Task: Add an event  with title  Webinar: Advanced SEO Tactics, date '2023/12/05' to 2023/12/06 & Select Event type as  Collective. Add location for the event as  Grand Hyatt Tokyo, Japan and add a description: The retreat will kick off with an opening session where participants will be introduced to the objectives and benefits of team building. The facilitators will create a positive and inclusive environment, setting the tone for open communication, respect, and mutual support.Create an event link  http-webinar:advancedseotacticscom & Select the event color as  Bright Yellow. , logged in from the account softage.3@softage.netand send the event invitation to softage.10@softage.net and softage.1@softage.net
Action: Mouse moved to (964, 165)
Screenshot: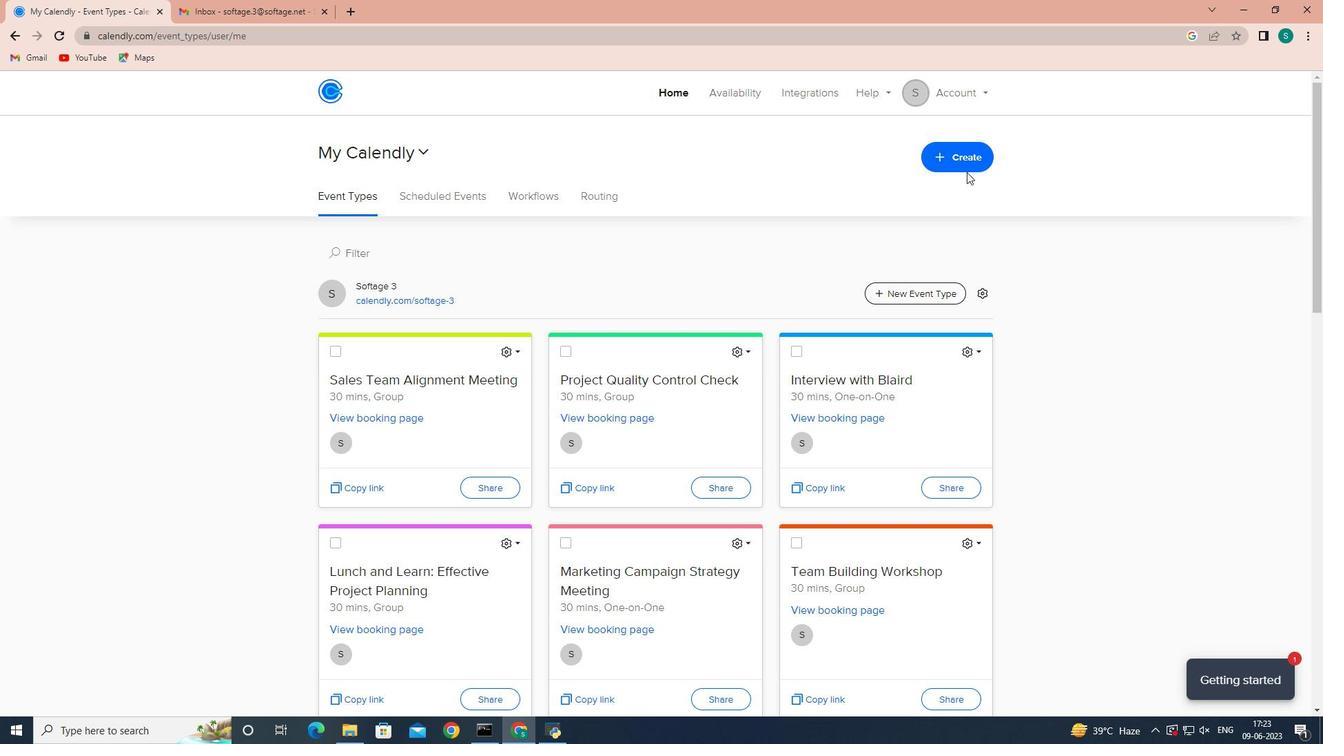 
Action: Mouse pressed left at (964, 165)
Screenshot: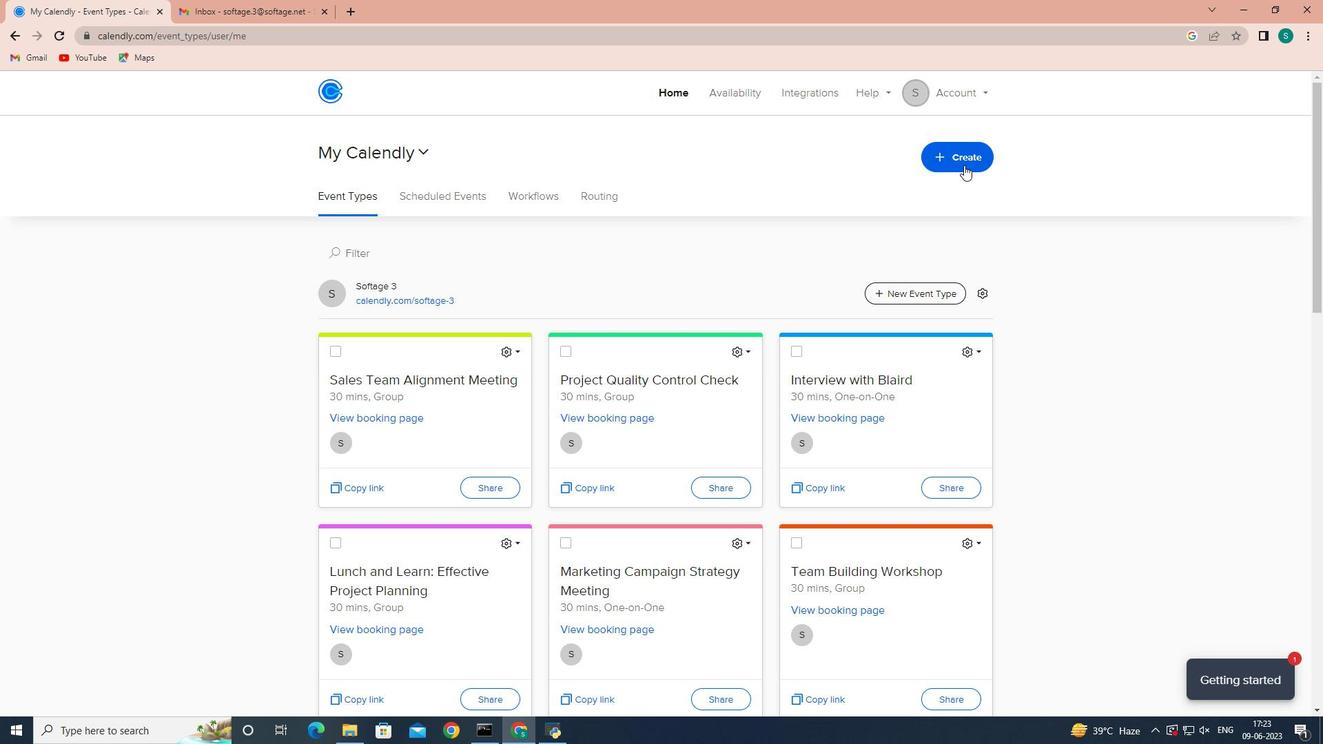 
Action: Mouse moved to (950, 203)
Screenshot: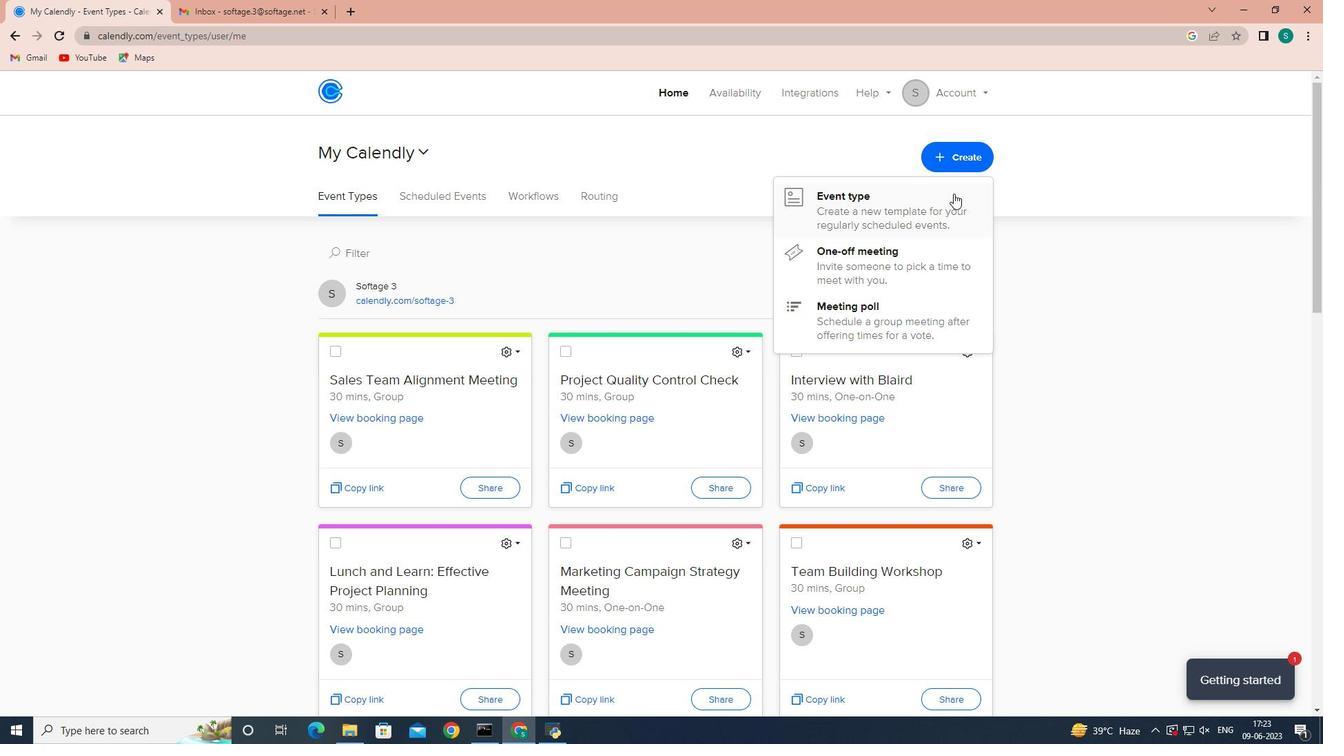 
Action: Mouse pressed left at (950, 203)
Screenshot: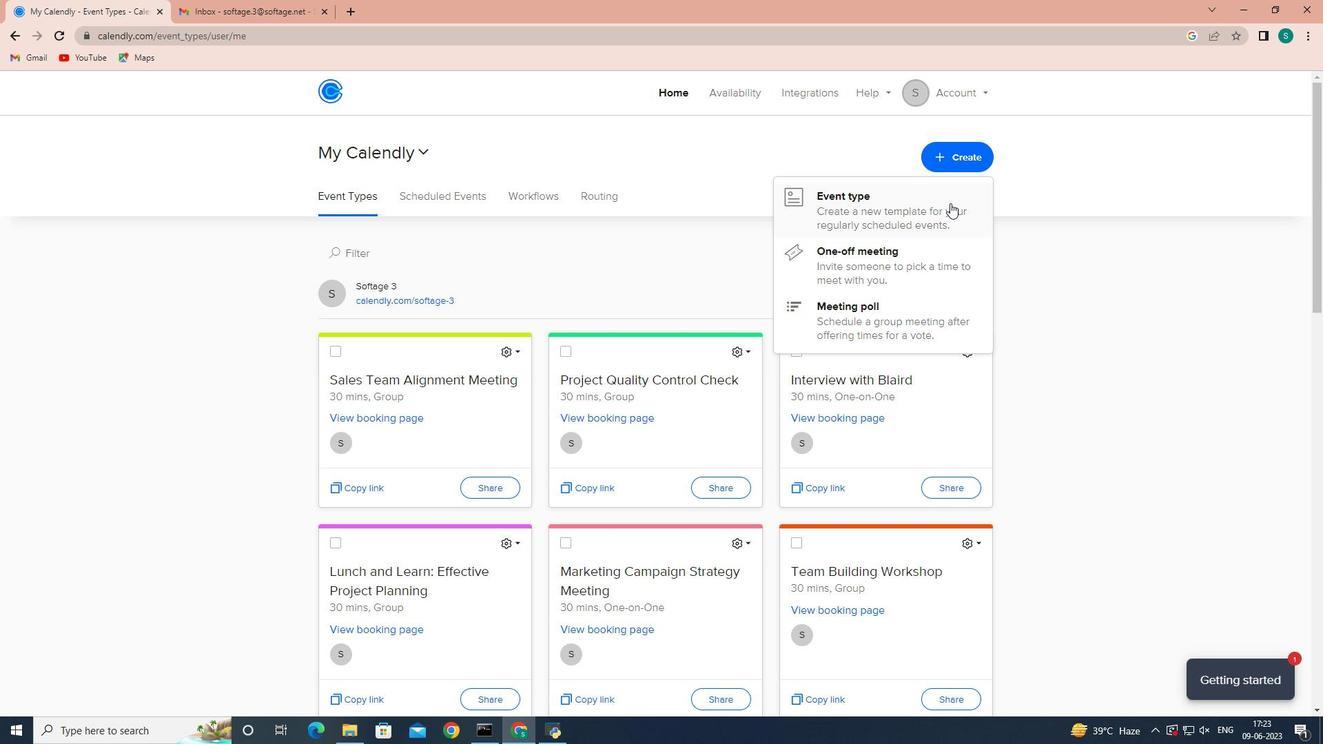 
Action: Mouse moved to (764, 405)
Screenshot: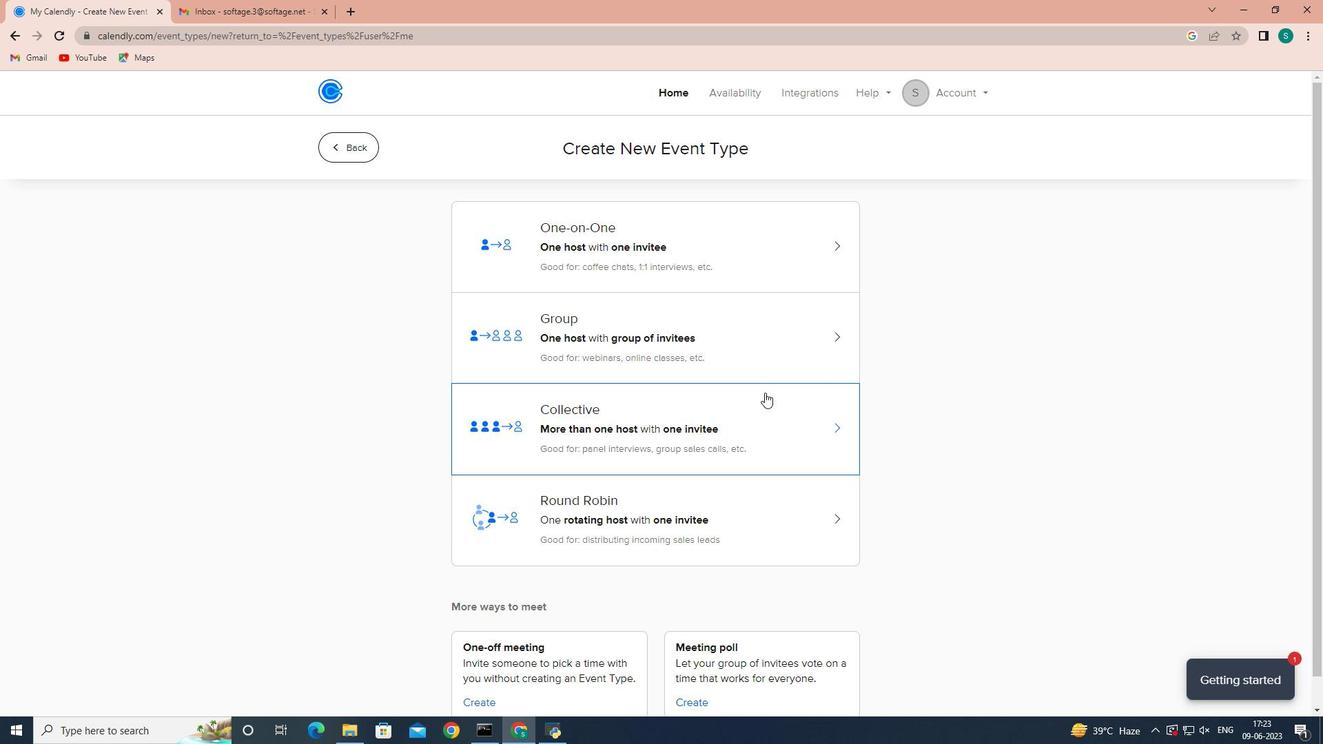 
Action: Mouse pressed left at (764, 405)
Screenshot: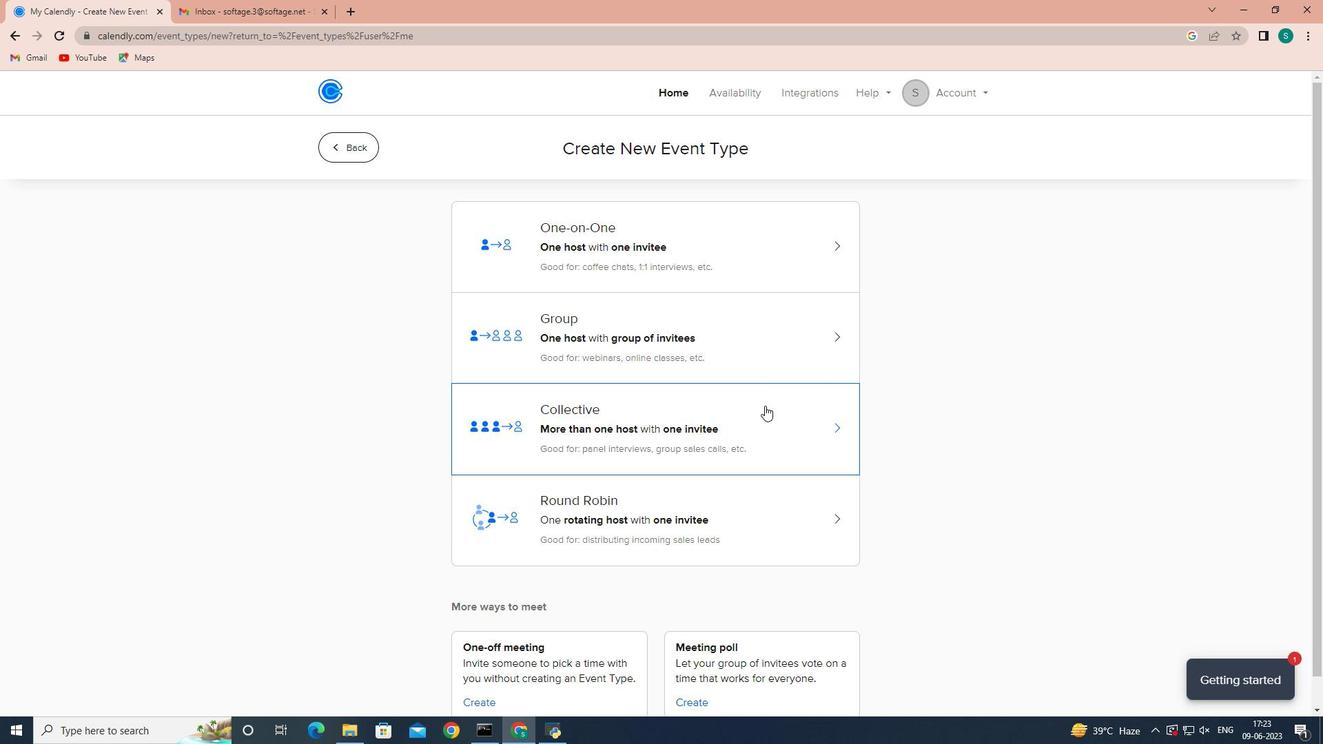 
Action: Mouse moved to (821, 323)
Screenshot: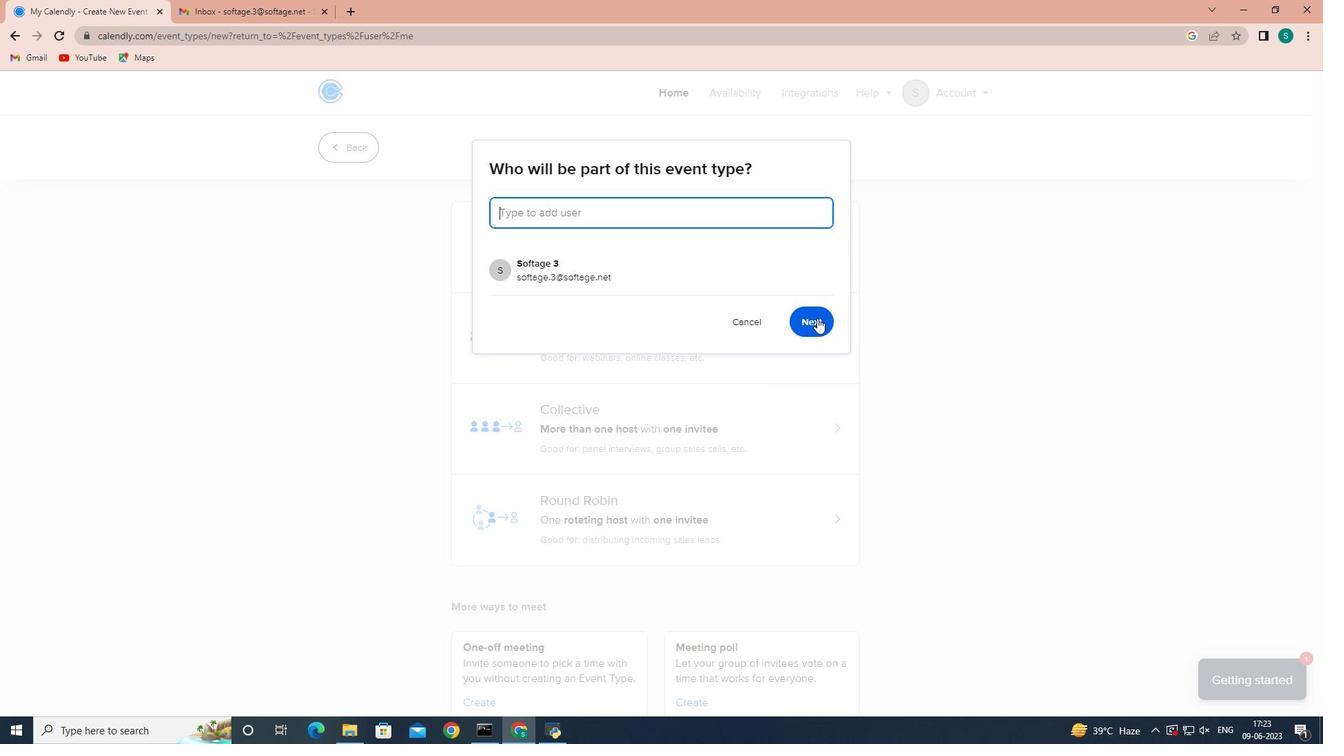 
Action: Mouse pressed left at (821, 323)
Screenshot: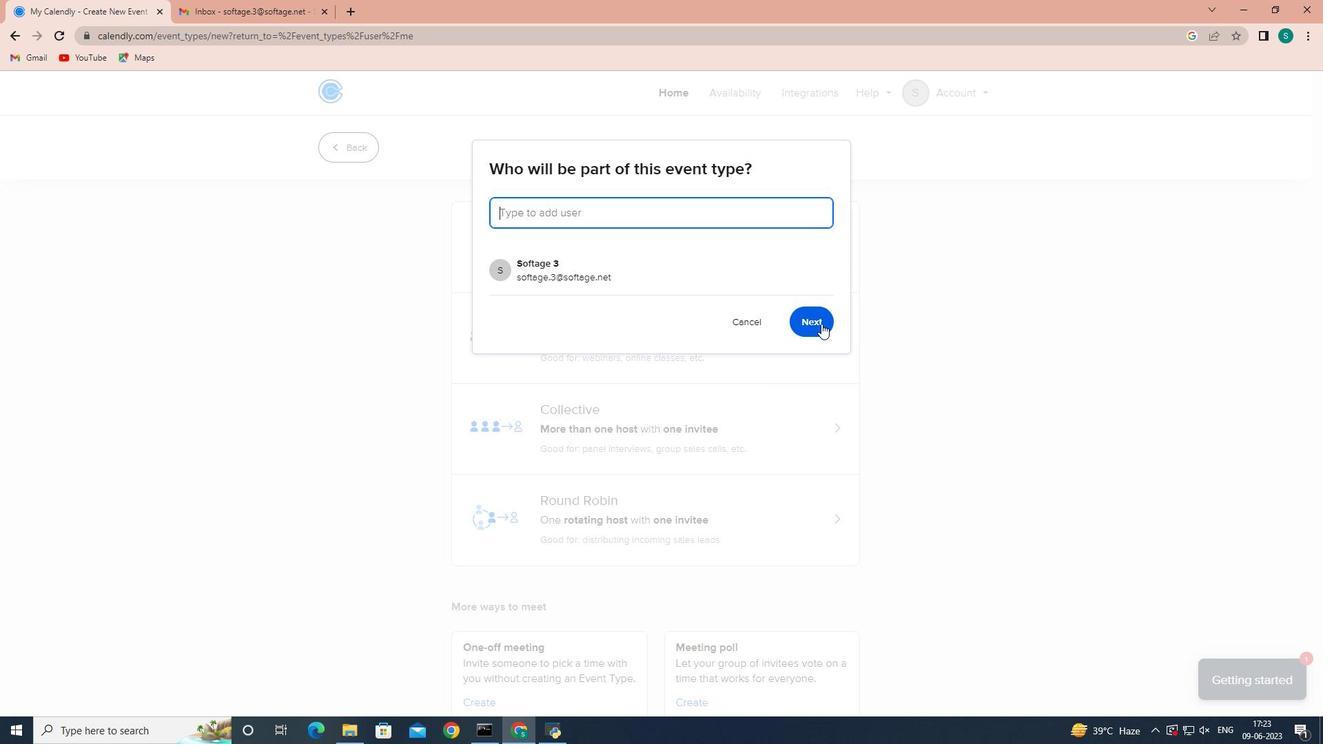 
Action: Key pressed <Key.shift><Key.shift><Key.shift><Key.shift><Key.shift><Key.shift><Key.shift><Key.shift><Key.shift><Key.shift><Key.shift><Key.shift><Key.shift><Key.shift><Key.shift><Key.shift><Key.shift><Key.shift>Webinar<Key.shift_r><Key.shift_r><Key.shift_r><Key.shift_r>:<Key.space><Key.shift>Advanced<Key.space><Key.shift><Key.shift><Key.shift><Key.shift><Key.shift><Key.shift><Key.shift><Key.shift><Key.shift><Key.shift><Key.shift><Key.shift>SEO<Key.space><Key.shift><Key.shift>Tactics
Screenshot: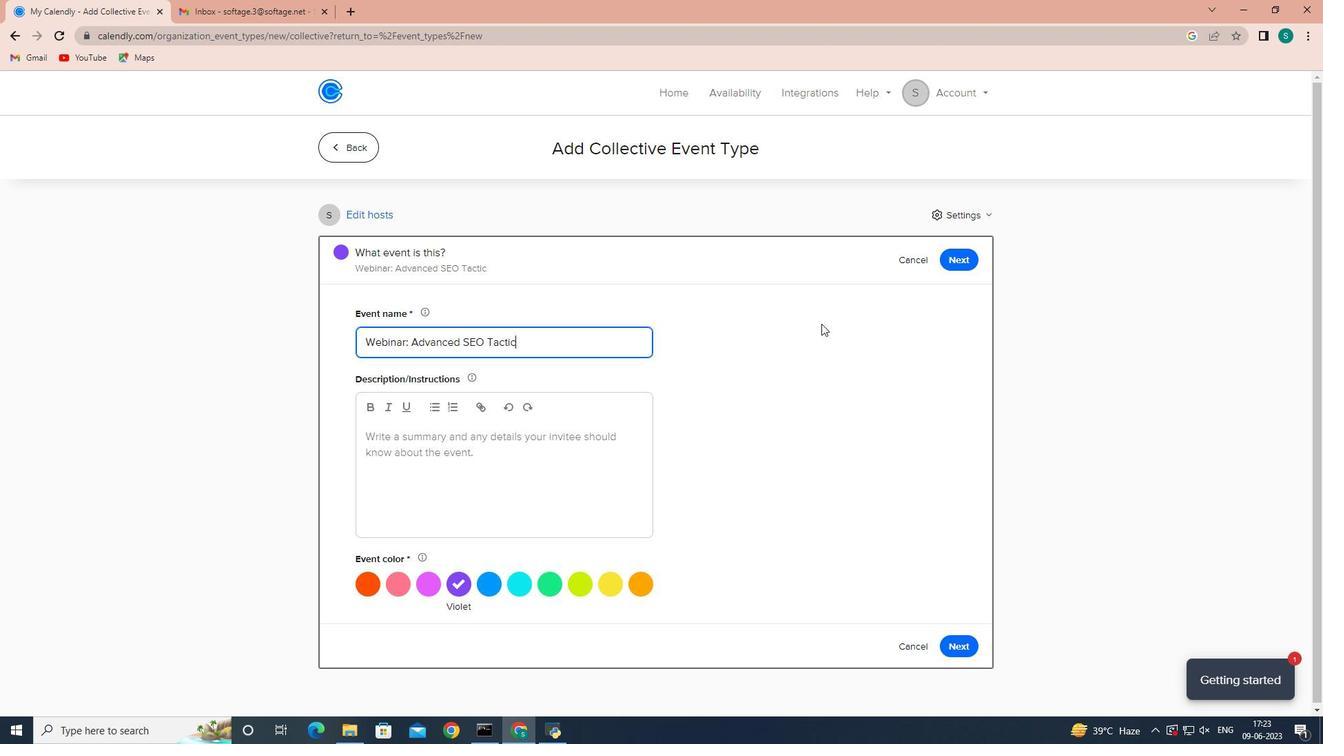 
Action: Mouse moved to (540, 492)
Screenshot: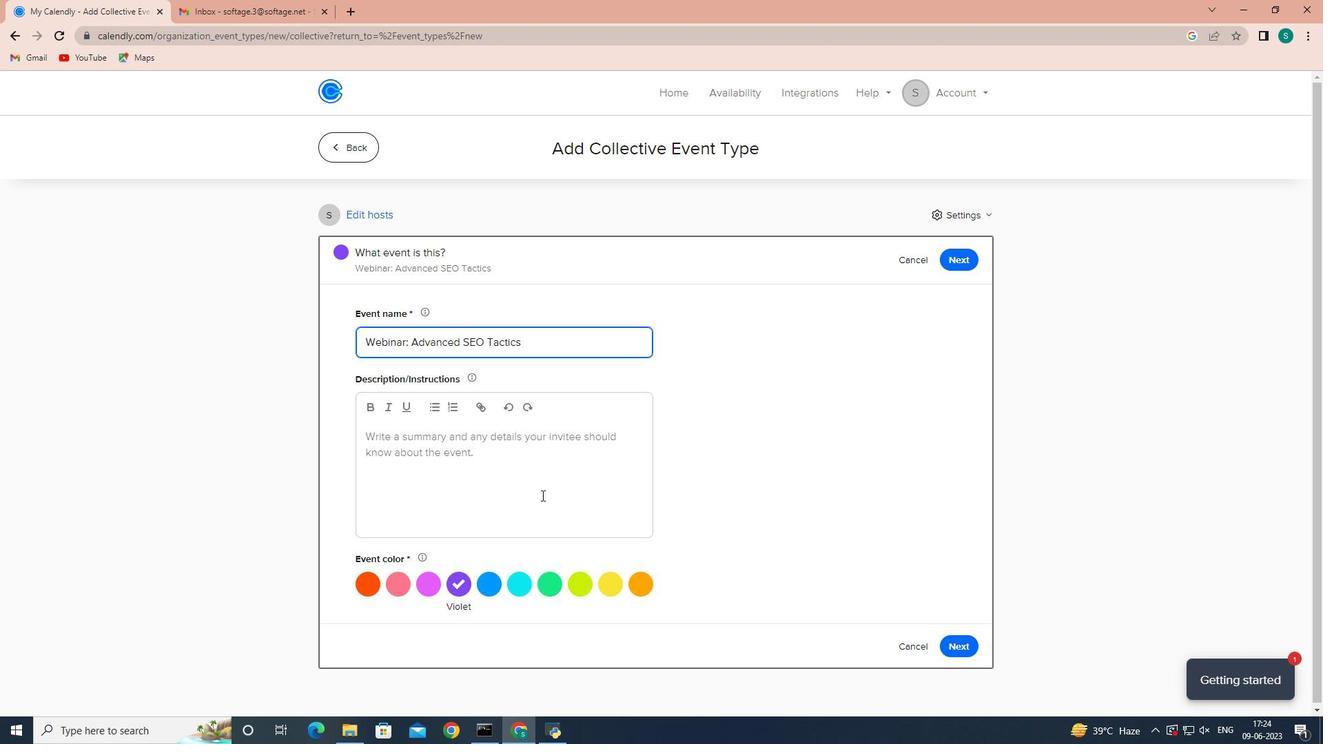 
Action: Mouse pressed left at (540, 492)
Screenshot: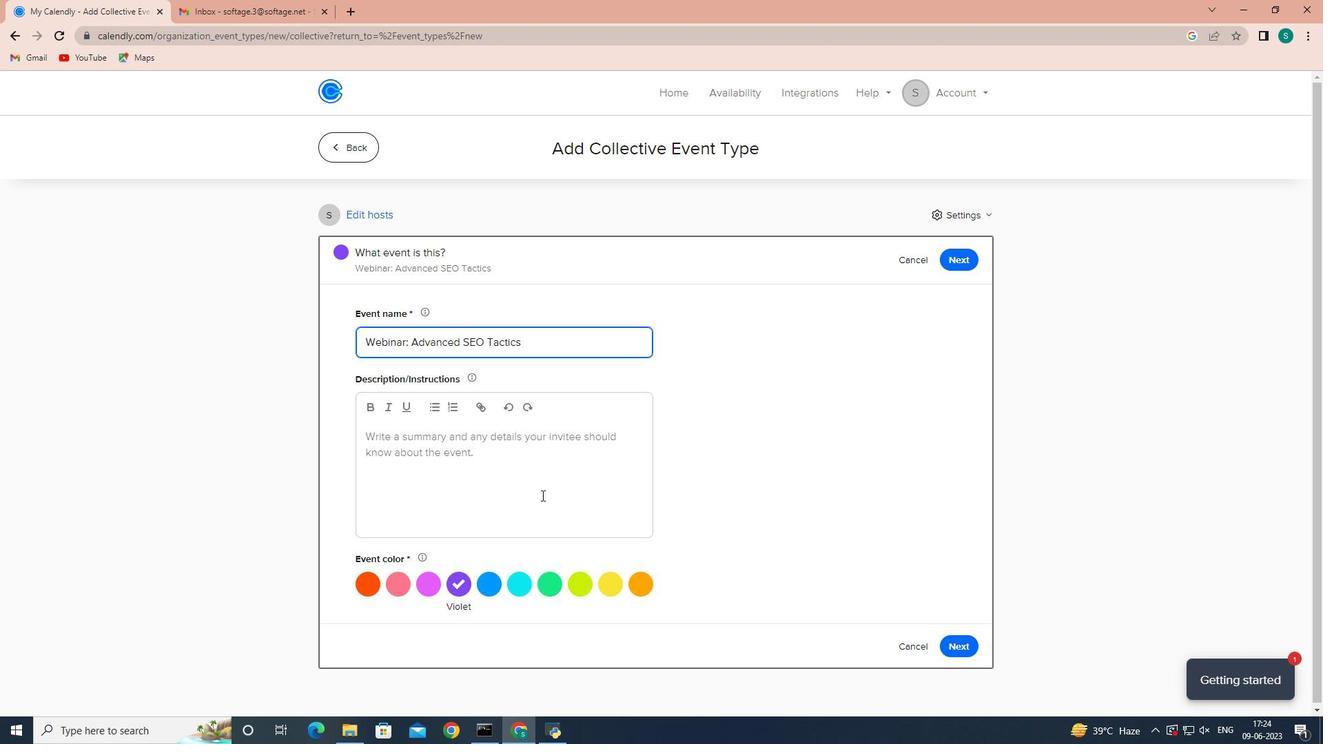 
Action: Mouse moved to (708, 464)
Screenshot: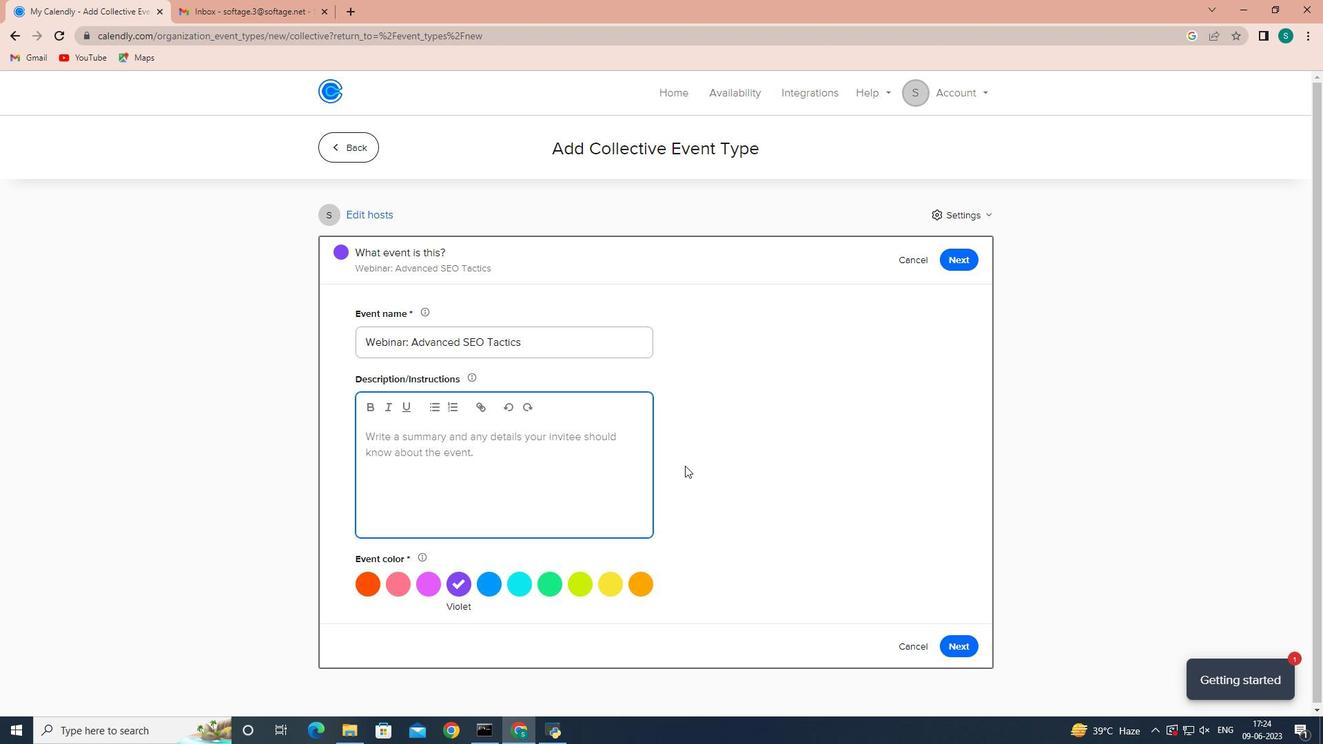 
Action: Key pressed <Key.shift><Key.shift>The<Key.space>retreat<Key.space>will<Key.space>kick<Key.space>off<Key.space>with<Key.space>an<Key.space>opening<Key.space>session<Key.space>where<Key.space>participants<Key.space>will<Key.space>be<Key.space>introduced<Key.space>to<Key.space>the<Key.space>objectives<Key.space>and<Key.space>benefits<Key.space>of<Key.space><Key.space><Key.backspace>team<Key.space>building.<Key.space><Key.space><Key.backspace><Key.shift><Key.shift>The<Key.space>facilitators<Key.space>will<Key.space>create<Key.space>a<Key.space>positive<Key.space>and<Key.space>inclusive<Key.space>environment,<Key.space>setting<Key.space>the<Key.space>tone<Key.space>for<Key.space>open<Key.space>cm<Key.backspace>ommunication,<Key.space>respect,<Key.space><Key.backspace><Key.space>and<Key.space><Key.space><Key.space><Key.space><Key.space><Key.space><Key.backspace><Key.backspace><Key.backspace><Key.backspace><Key.backspace>mutual<Key.space>support.
Screenshot: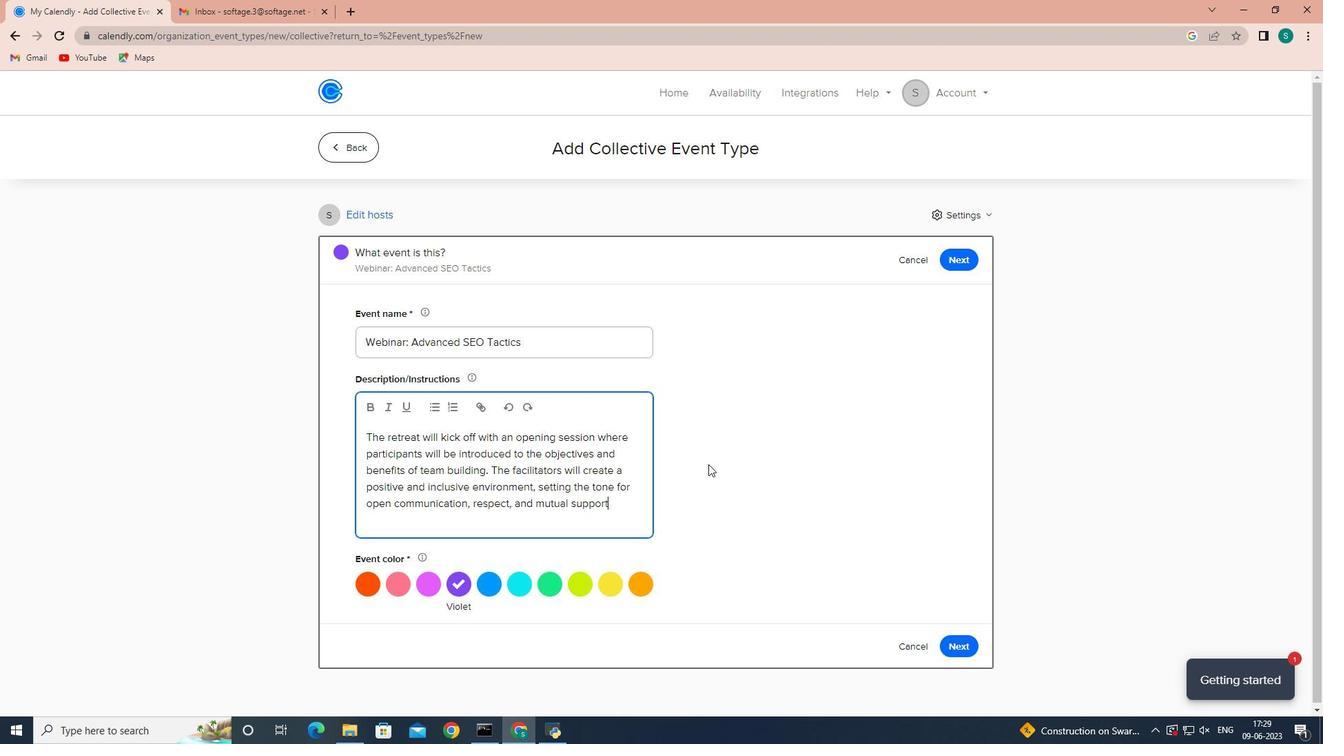 
Action: Mouse moved to (616, 584)
Screenshot: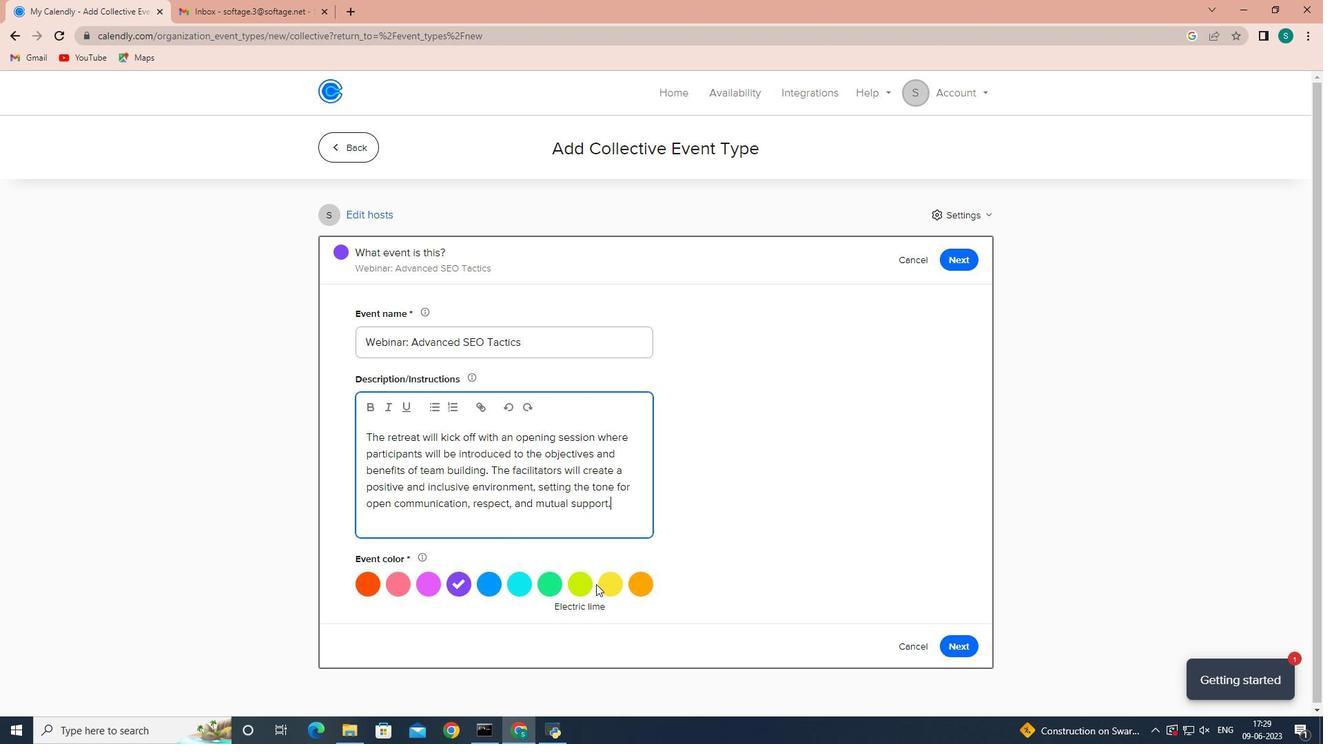 
Action: Mouse pressed left at (616, 584)
Screenshot: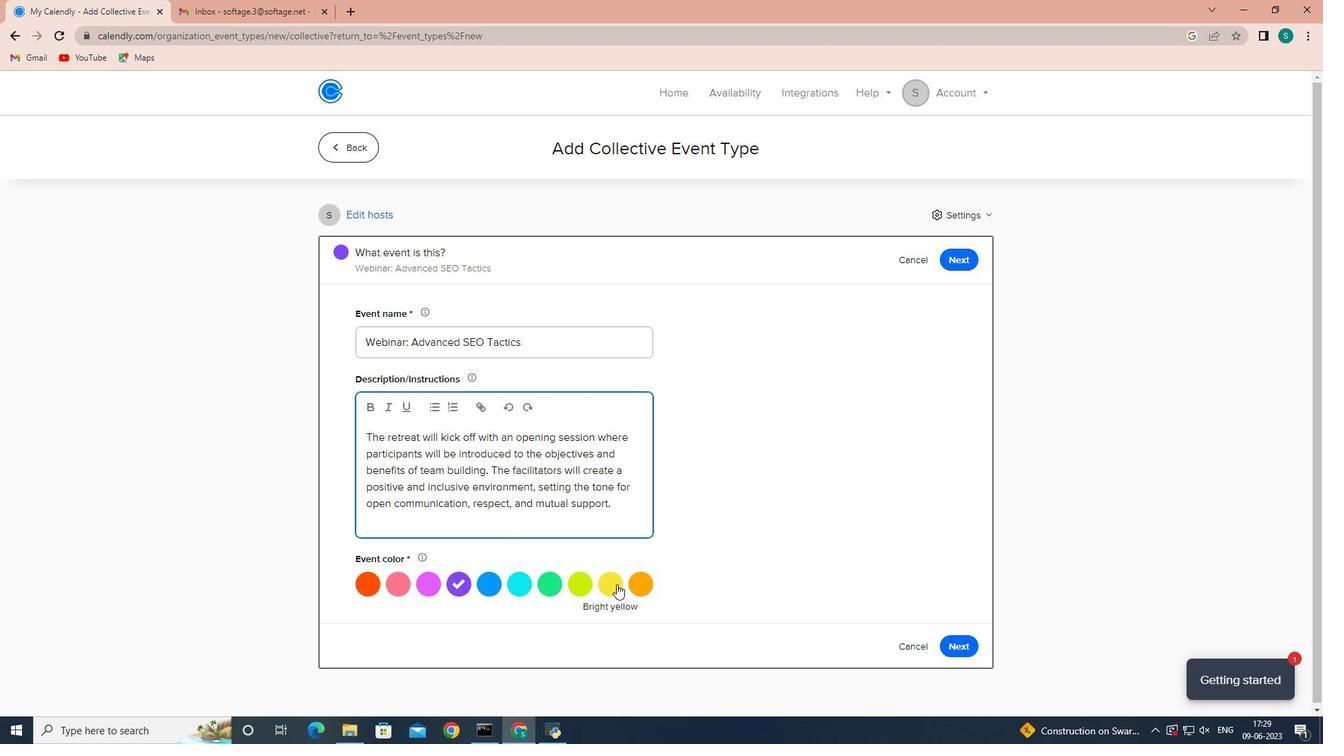 
Action: Mouse moved to (966, 652)
Screenshot: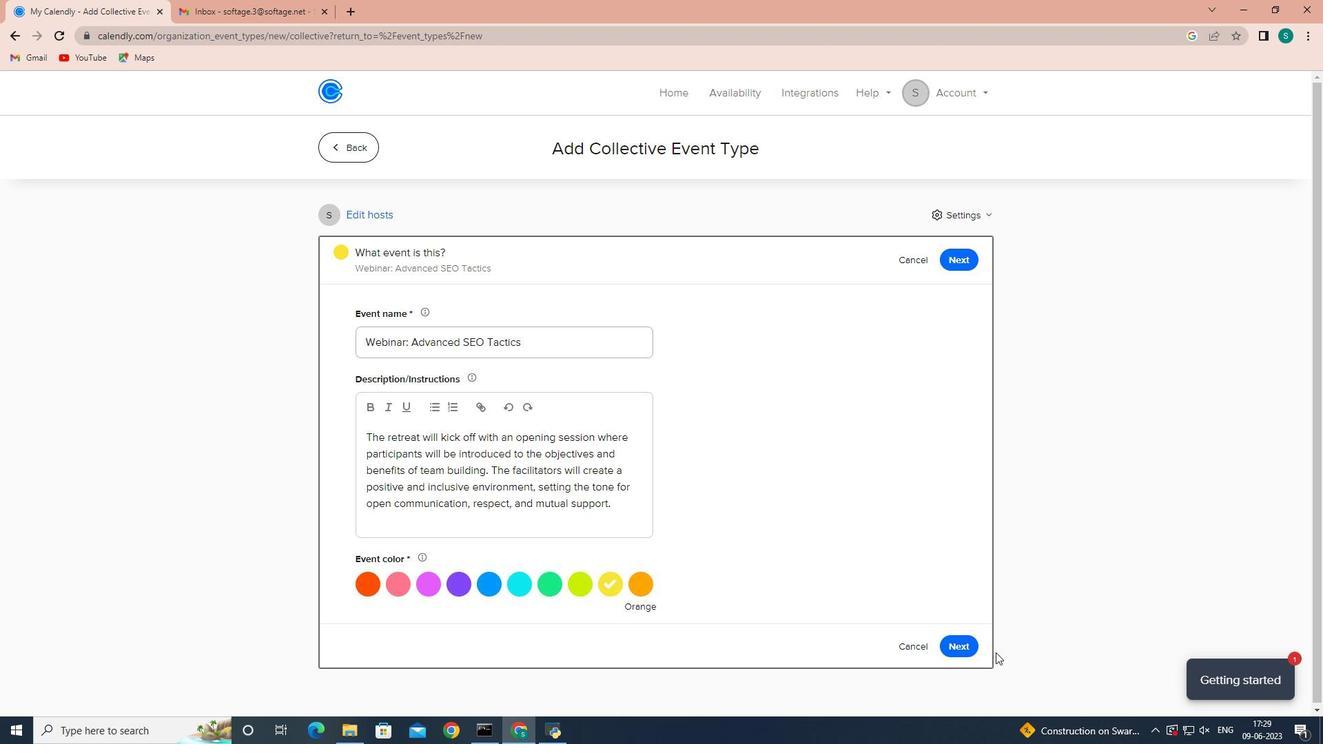 
Action: Mouse pressed left at (966, 652)
Screenshot: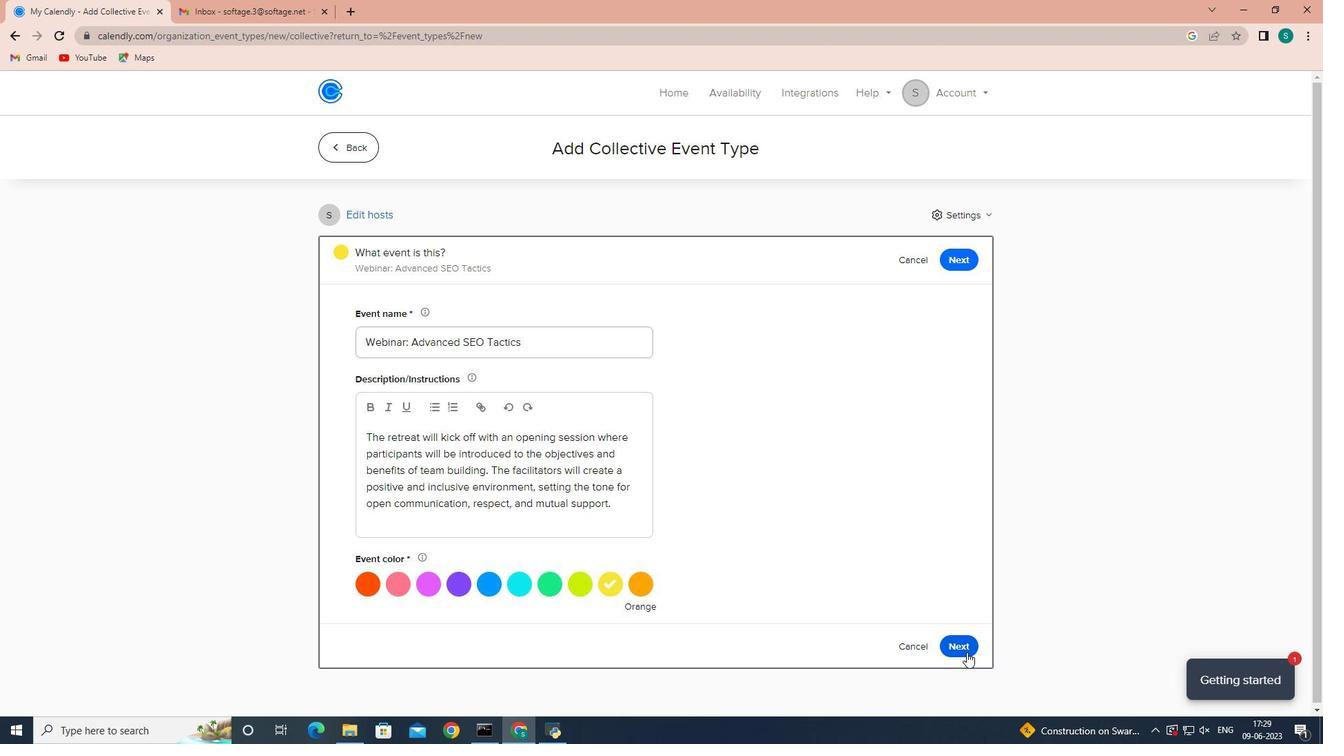 
Action: Mouse moved to (609, 427)
Screenshot: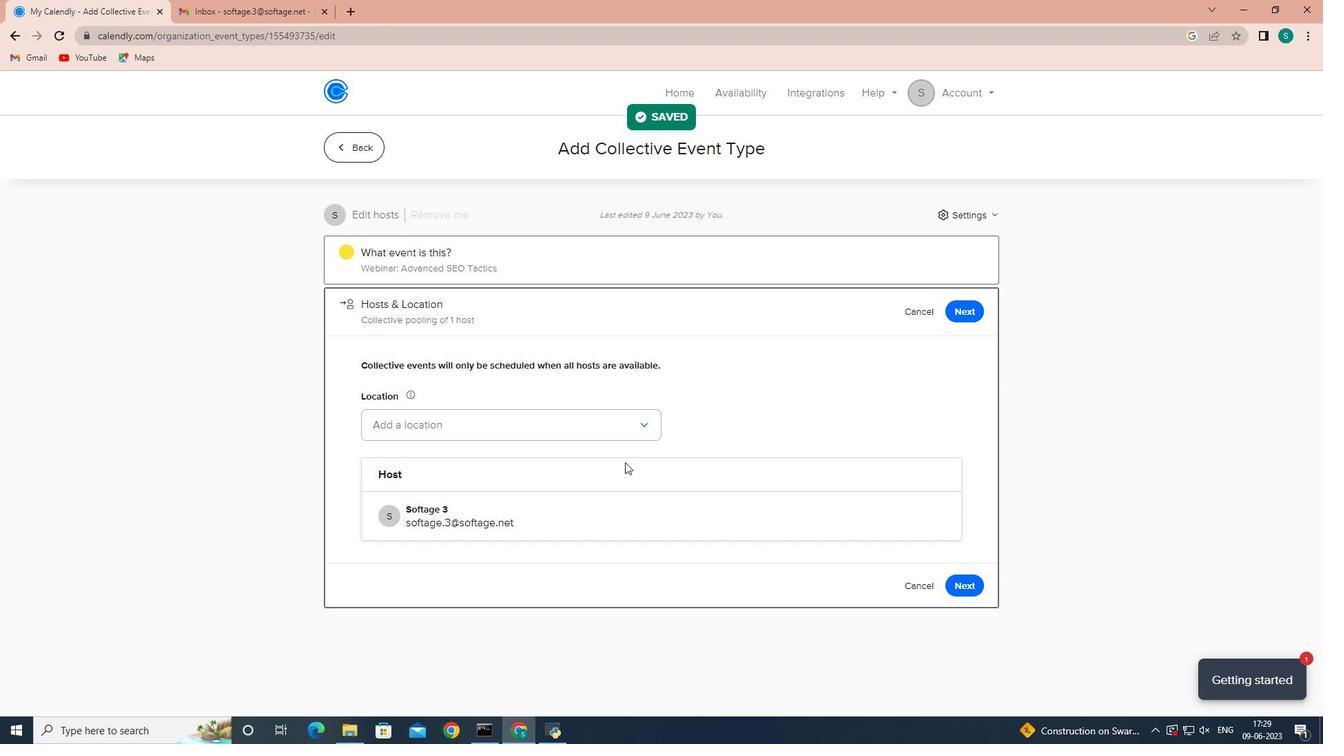
Action: Mouse pressed left at (609, 427)
Screenshot: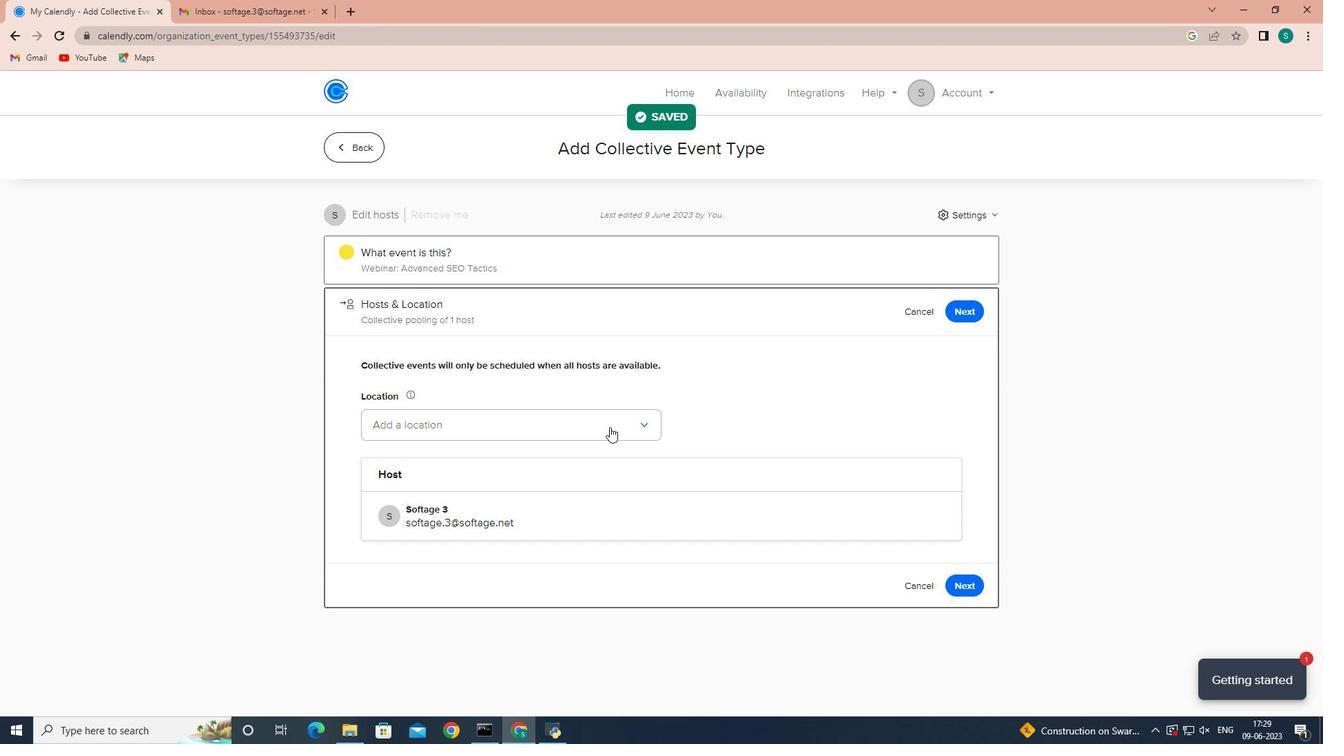 
Action: Mouse moved to (591, 458)
Screenshot: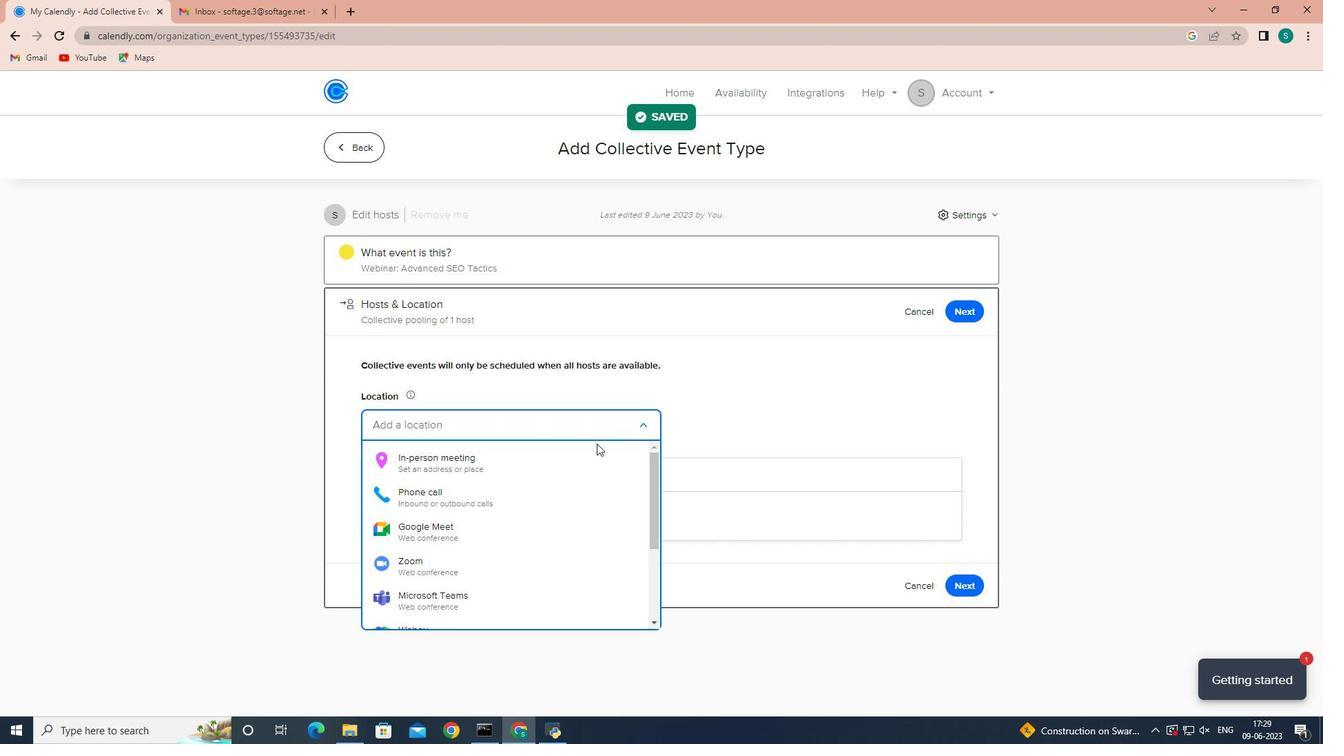 
Action: Mouse pressed left at (591, 458)
Screenshot: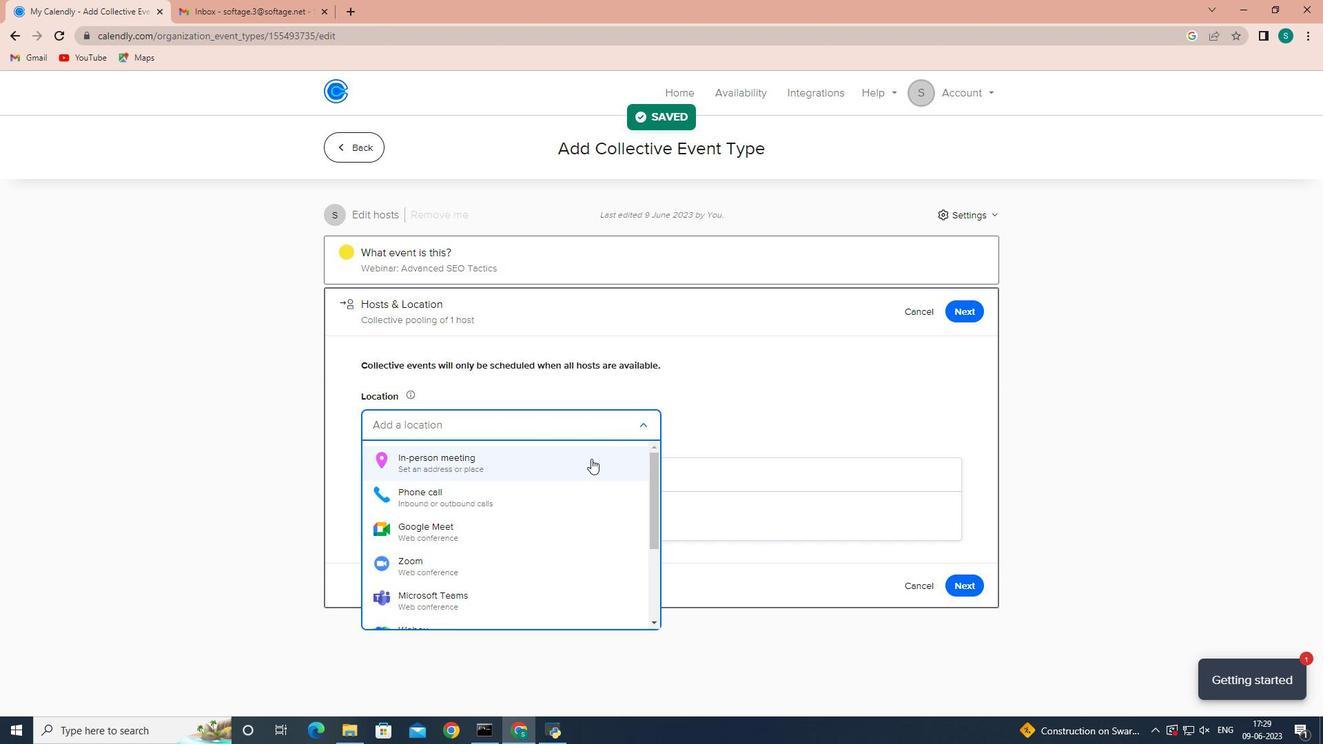 
Action: Mouse moved to (673, 248)
Screenshot: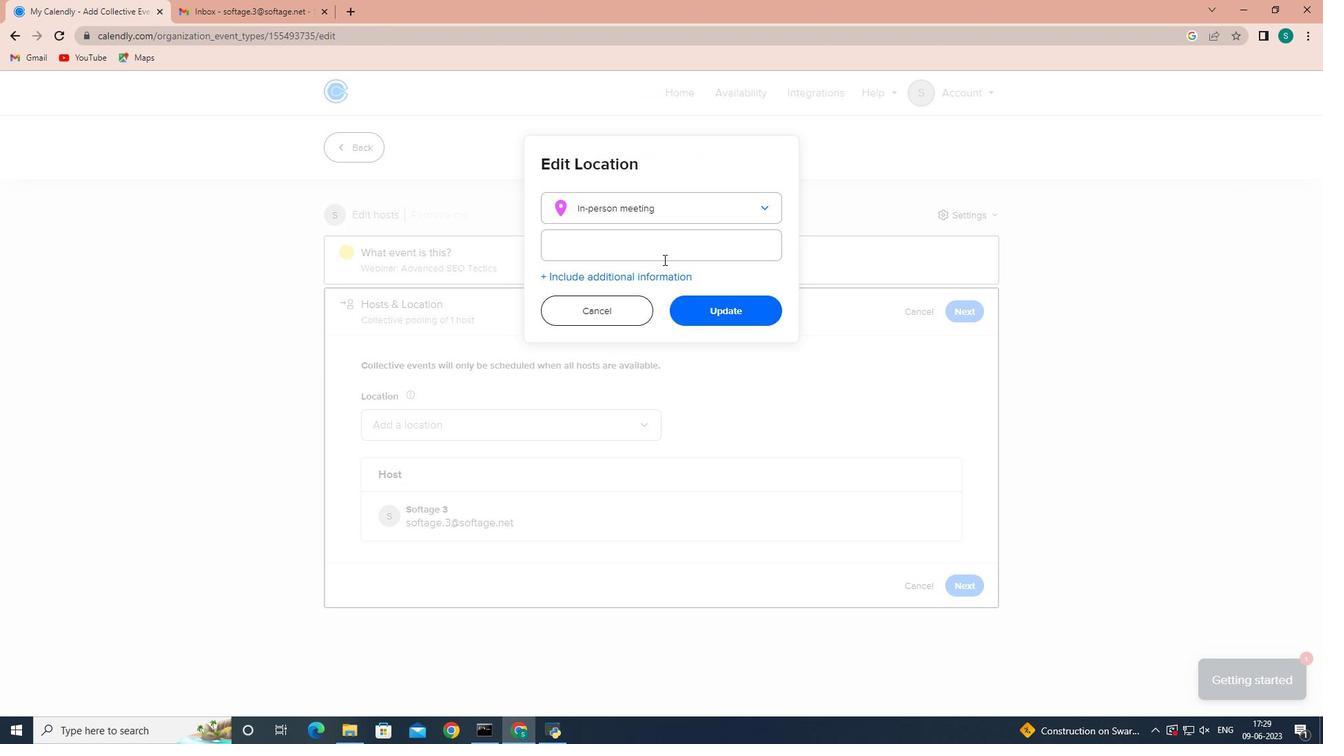 
Action: Mouse pressed left at (673, 248)
Screenshot: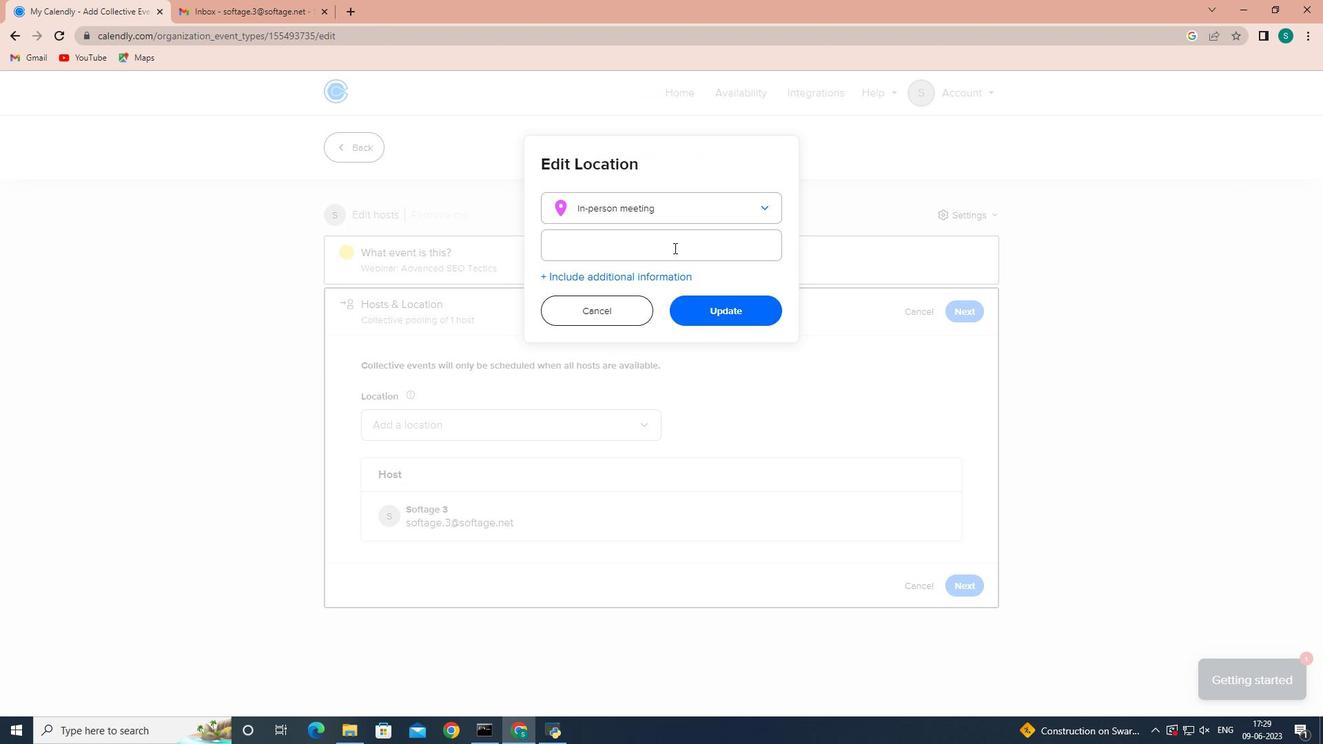 
Action: Key pressed <Key.shift>Grand<Key.space><Key.shift><Key.shift><Key.shift><Key.shift><Key.shift><Key.shift><Key.shift><Key.shift><Key.shift><Key.shift><Key.shift><Key.shift>Hyatt<Key.space><Key.shift><Key.shift><Key.shift><Key.shift><Key.shift><Key.shift><Key.shift><Key.shift><Key.shift><Key.shift><Key.shift>Tokyo,<Key.space><Key.shift_r><Key.shift_r><Key.shift_r><Key.shift_r><Key.shift_r><Key.shift_r><Key.shift_r><Key.shift_r><Key.shift_r><Key.shift_r><Key.shift_r>Japan
Screenshot: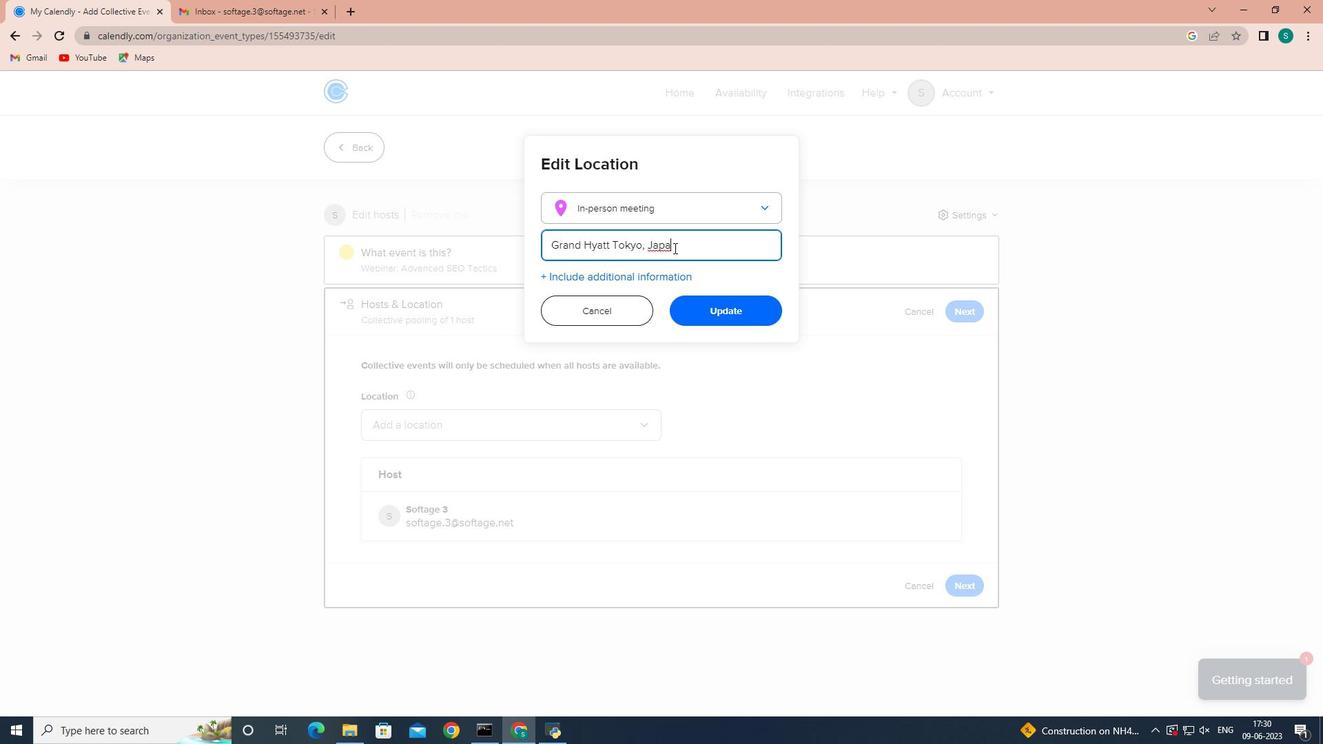 
Action: Mouse moved to (714, 300)
Screenshot: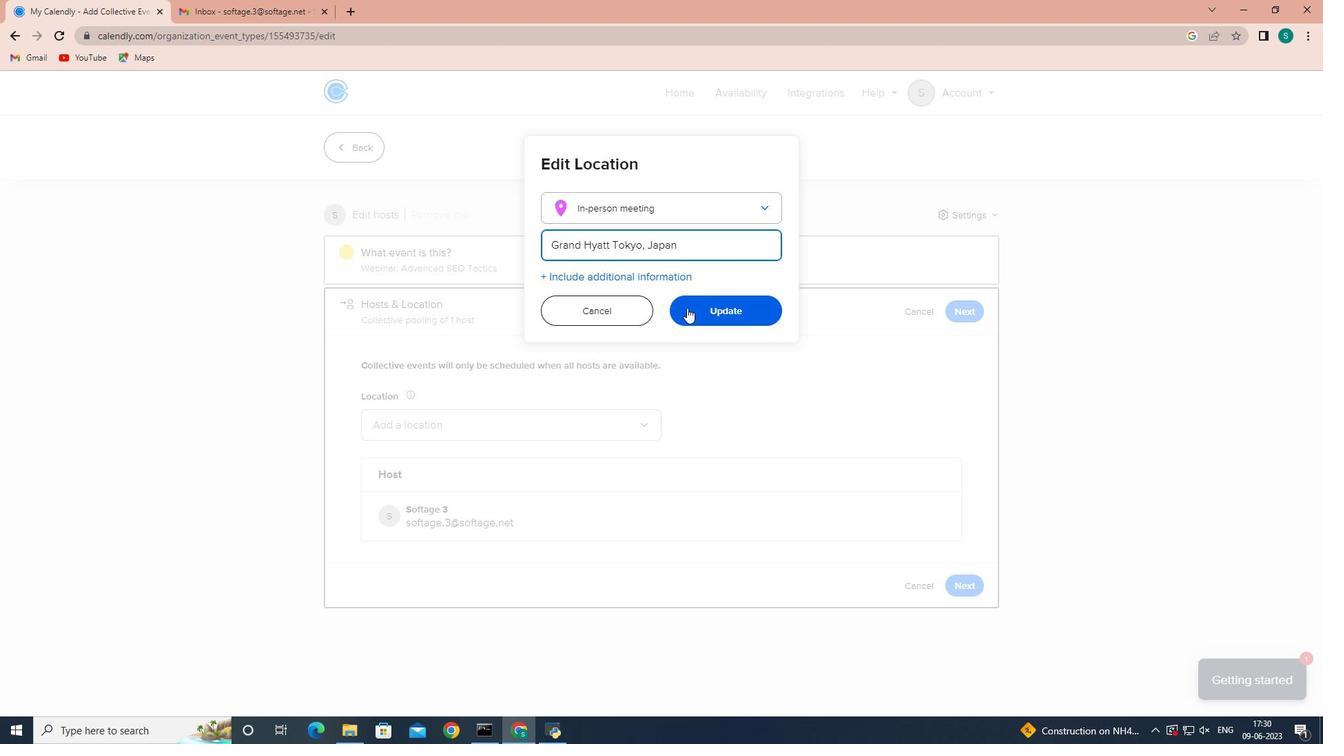 
Action: Mouse pressed left at (714, 300)
Screenshot: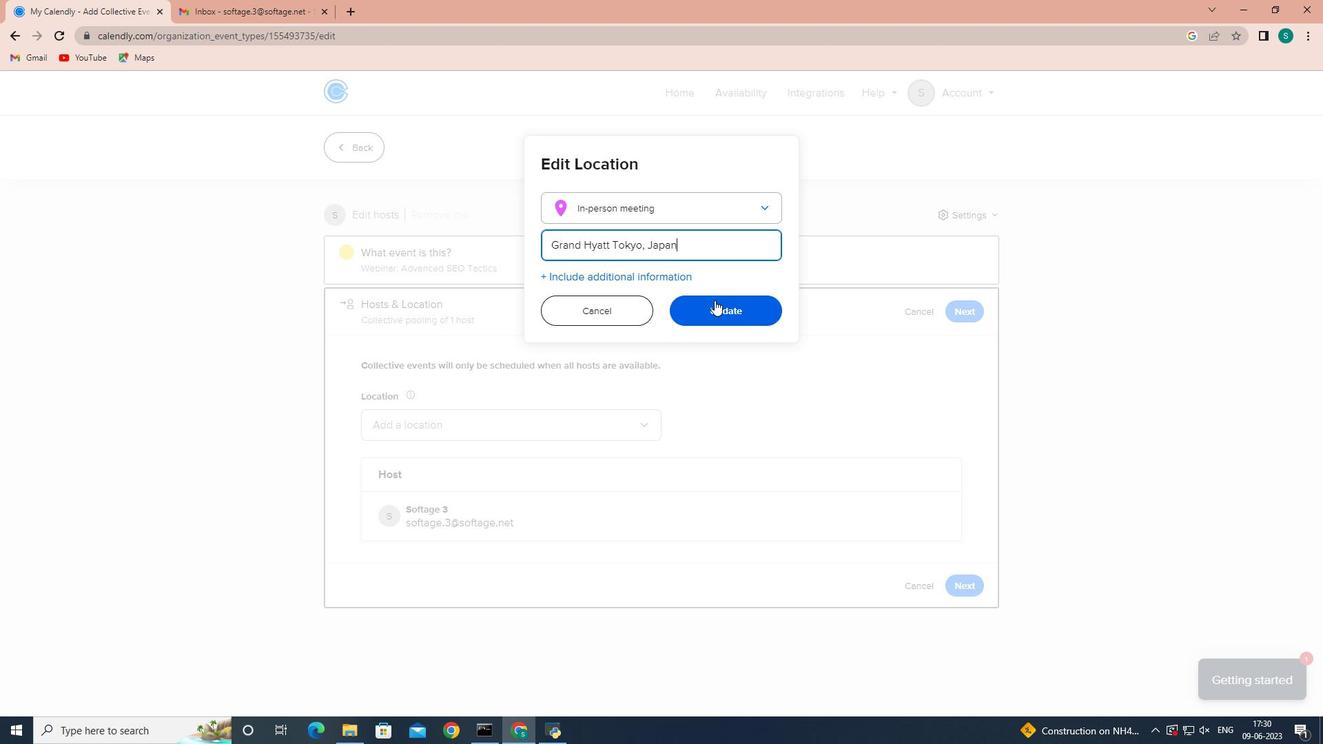 
Action: Mouse moved to (956, 585)
Screenshot: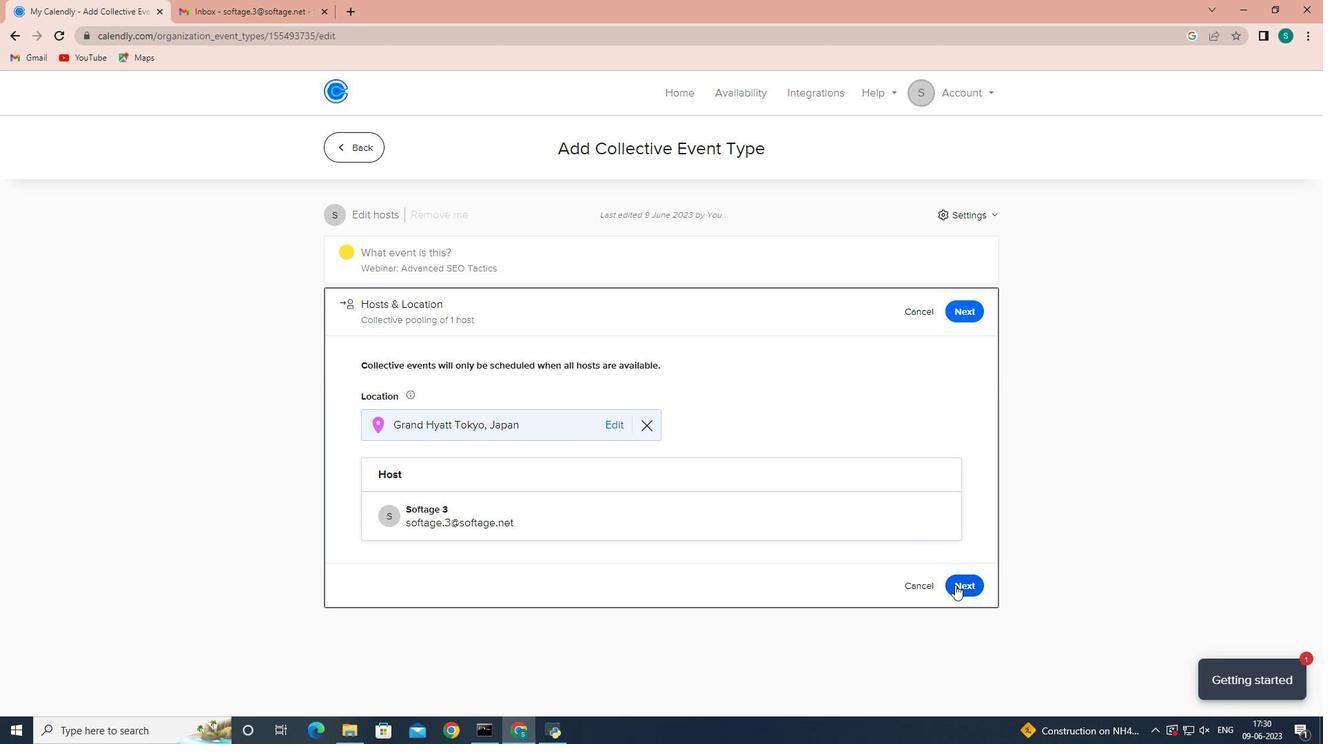 
Action: Mouse pressed left at (956, 585)
Screenshot: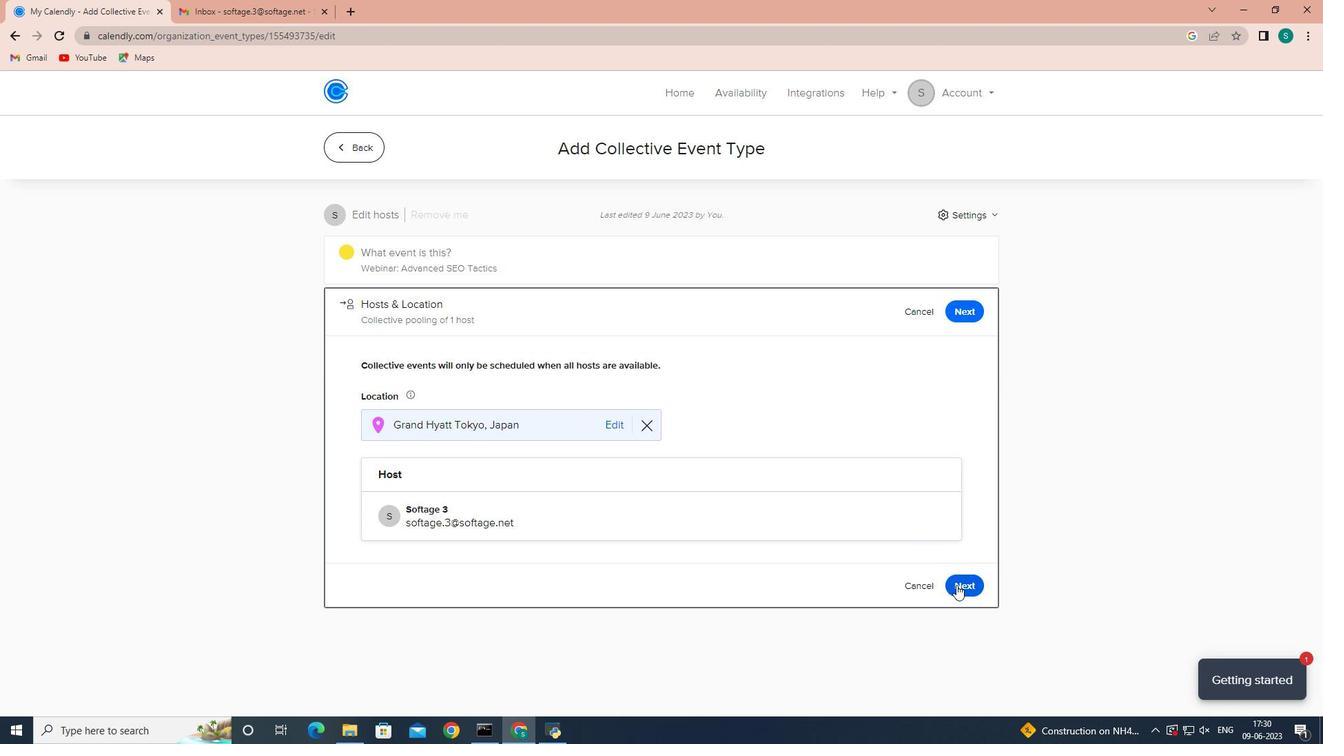 
Action: Mouse moved to (476, 483)
Screenshot: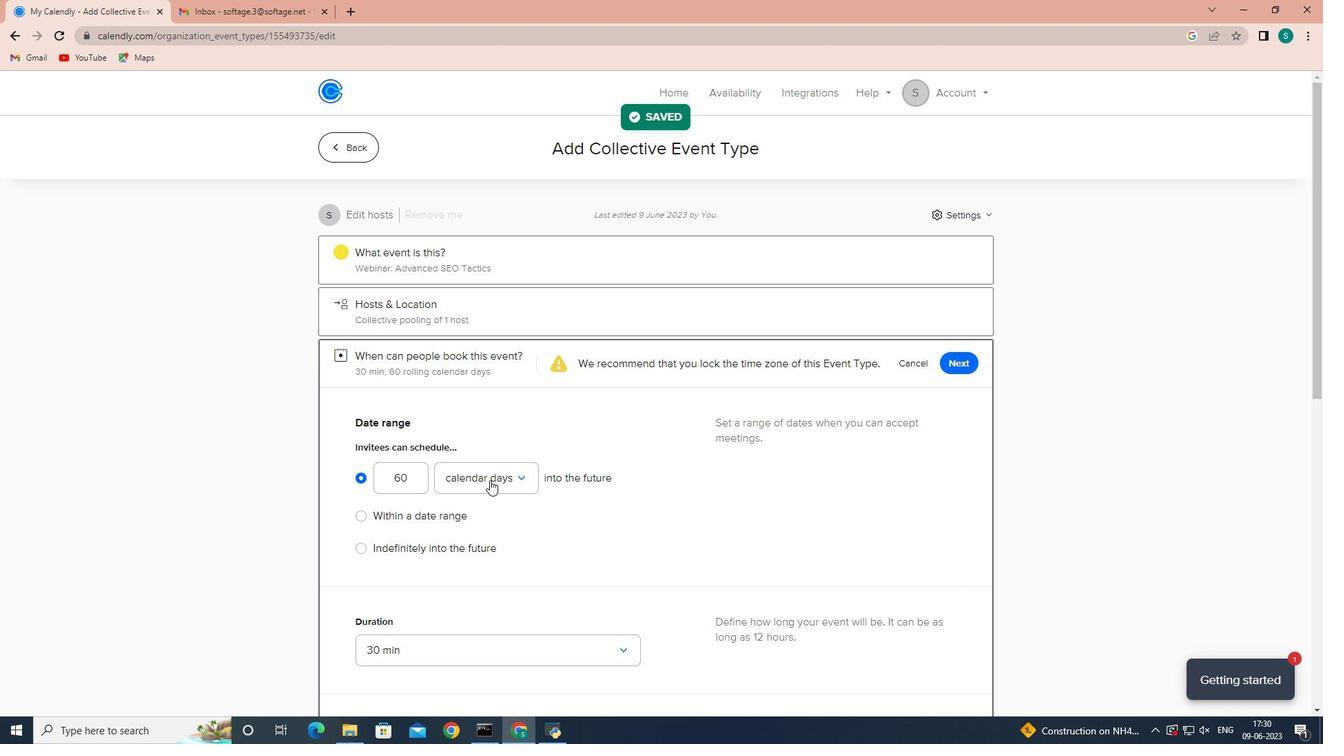 
Action: Mouse scrolled (476, 483) with delta (0, 0)
Screenshot: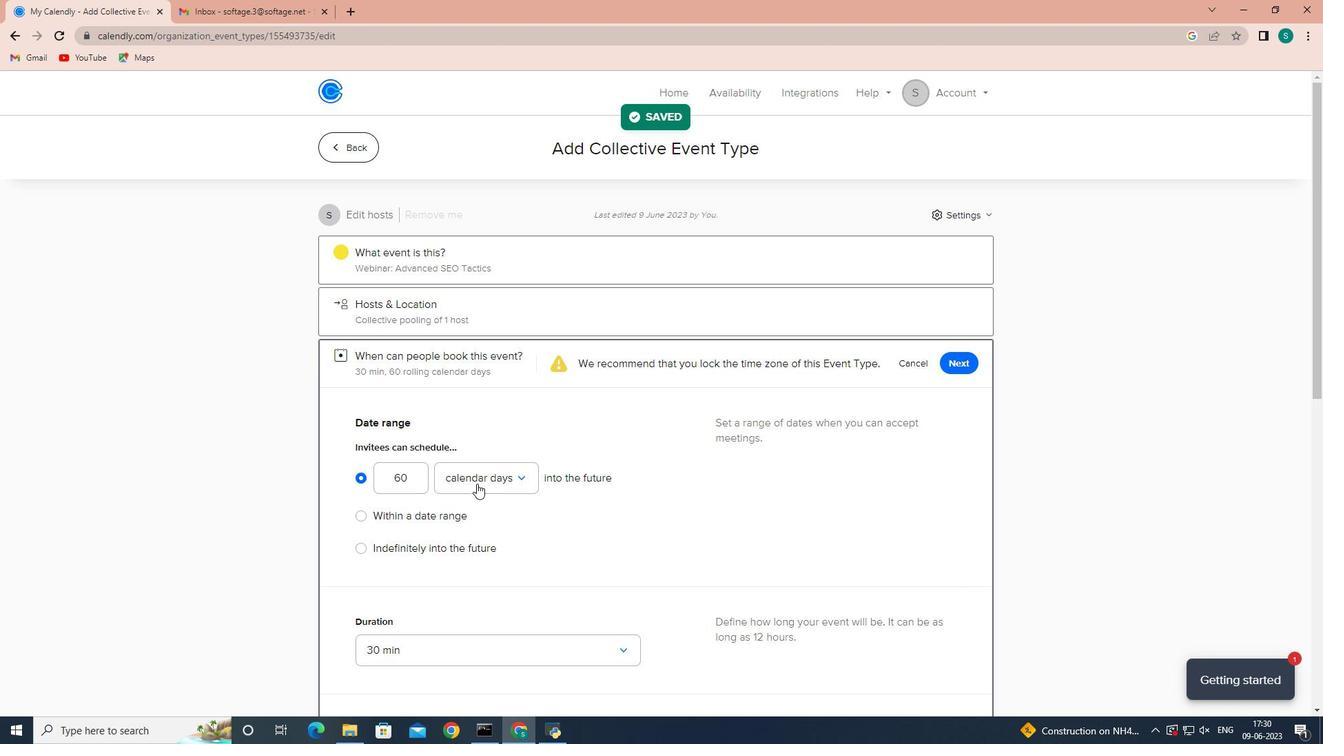 
Action: Mouse scrolled (476, 483) with delta (0, 0)
Screenshot: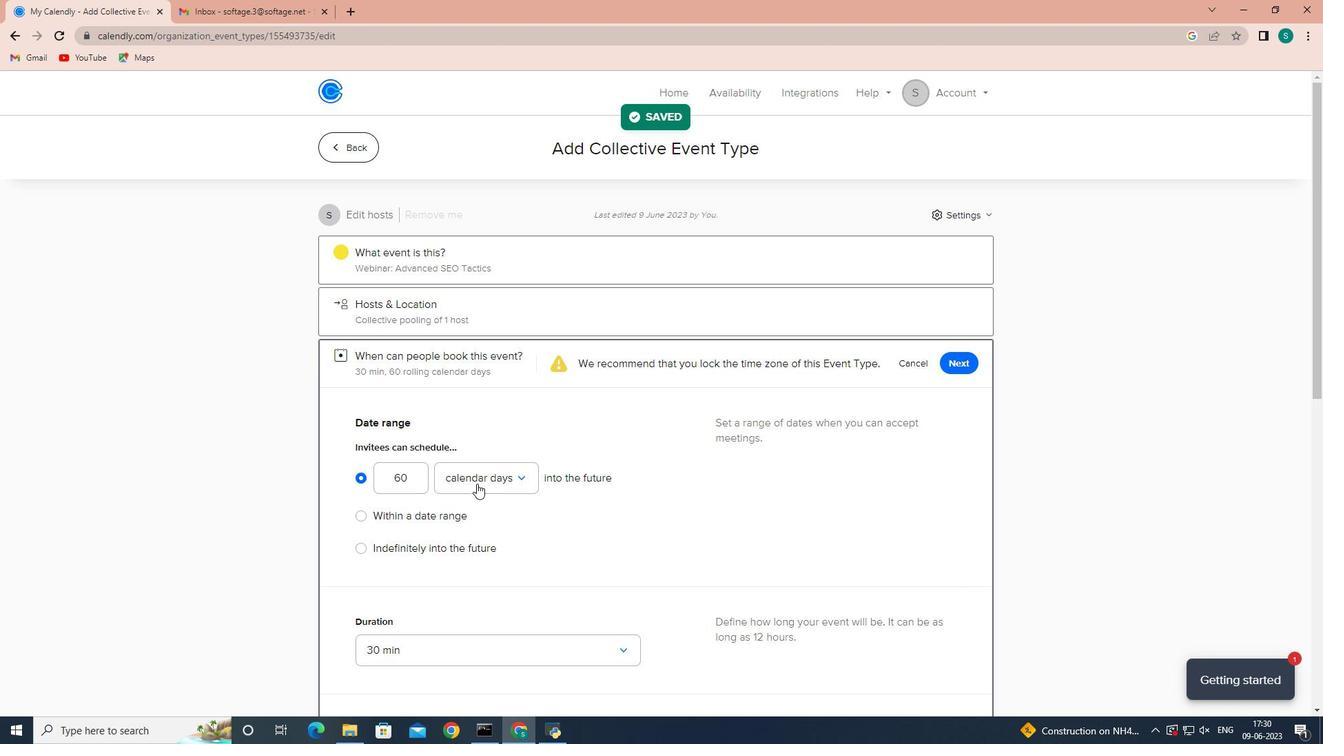 
Action: Mouse scrolled (476, 483) with delta (0, 0)
Screenshot: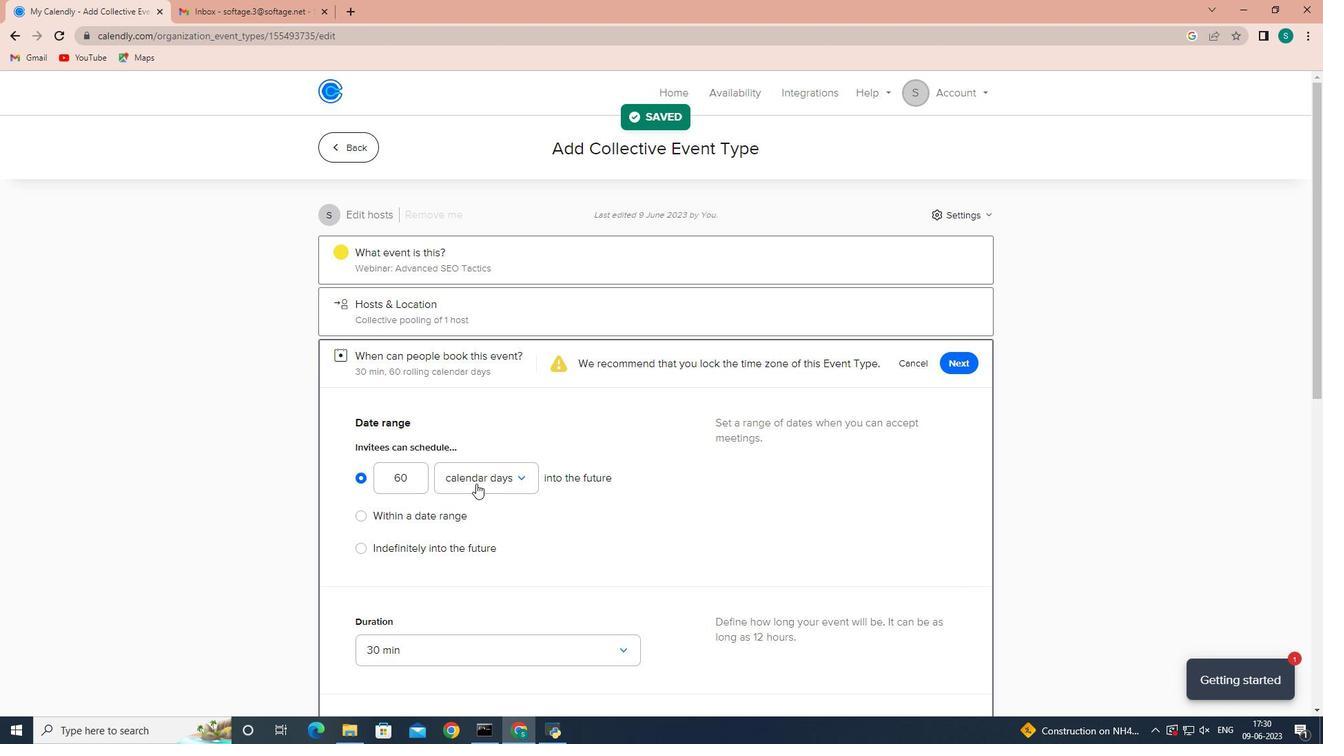 
Action: Mouse moved to (401, 303)
Screenshot: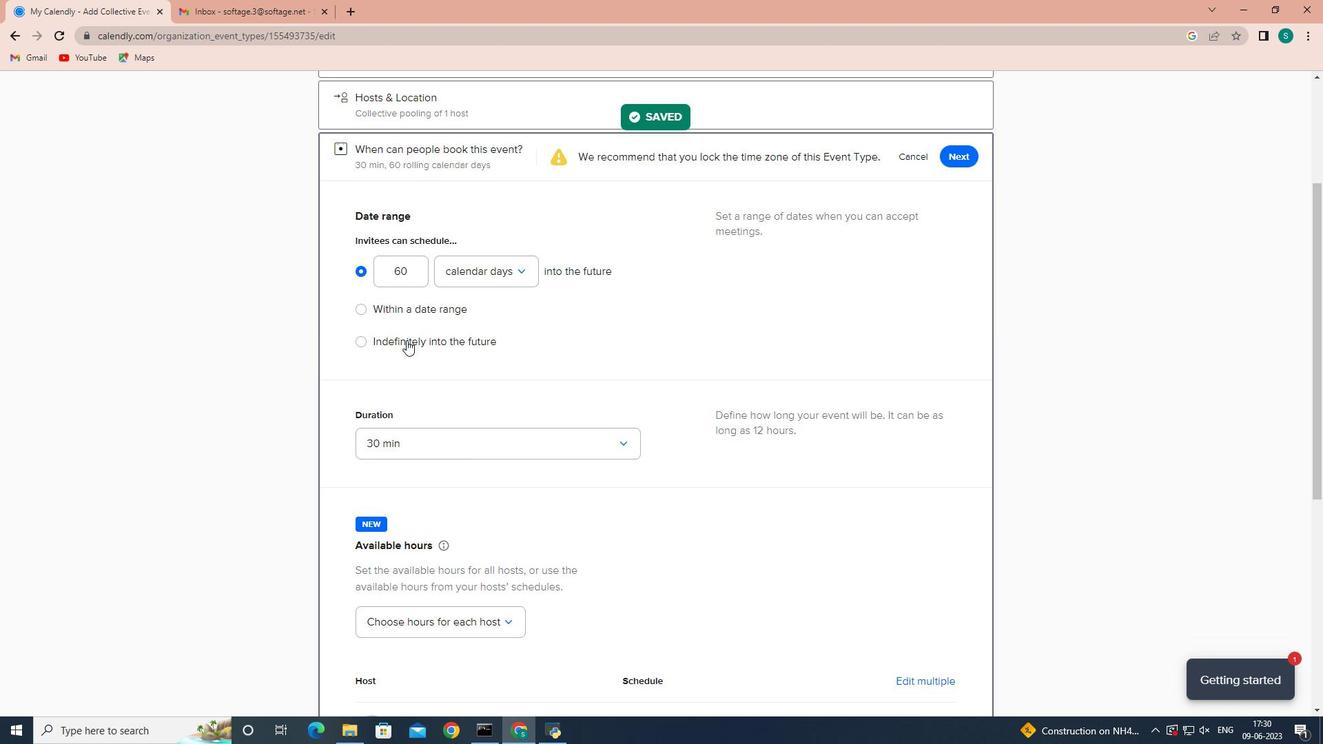 
Action: Mouse pressed left at (401, 303)
Screenshot: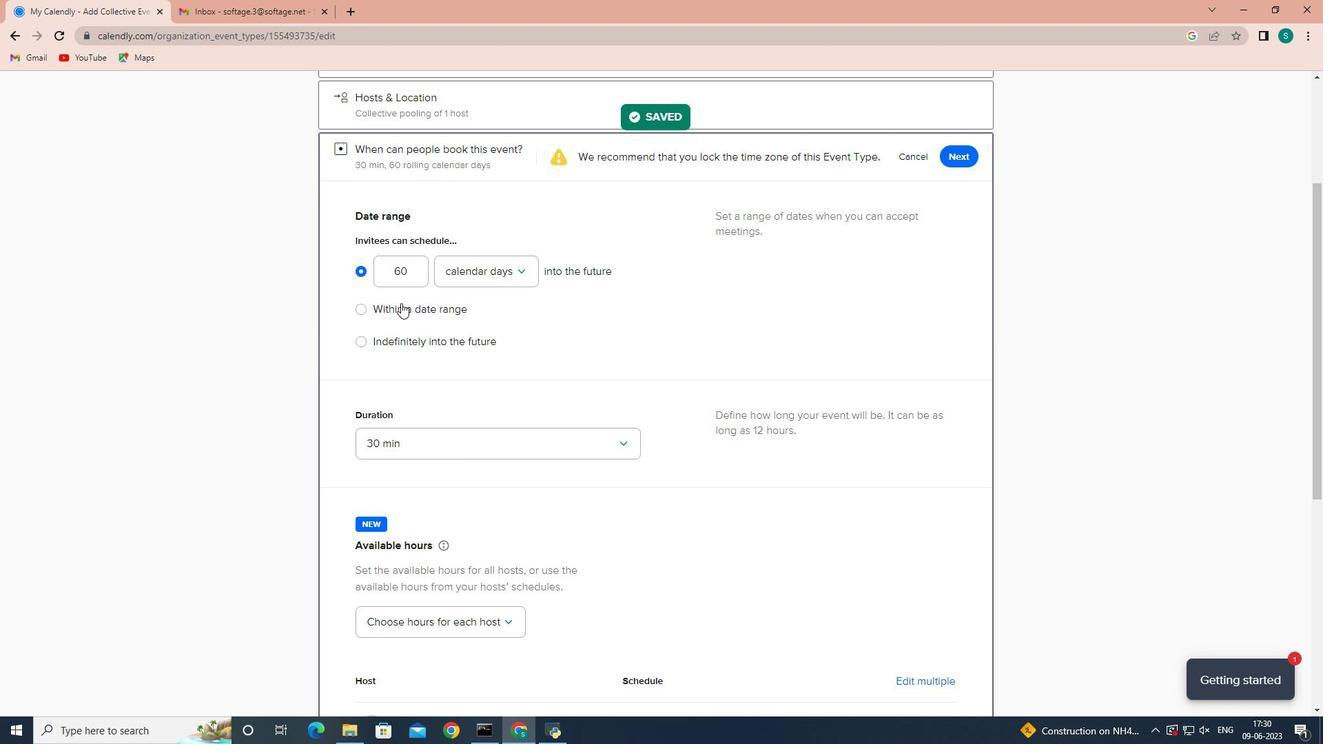 
Action: Mouse moved to (744, 341)
Screenshot: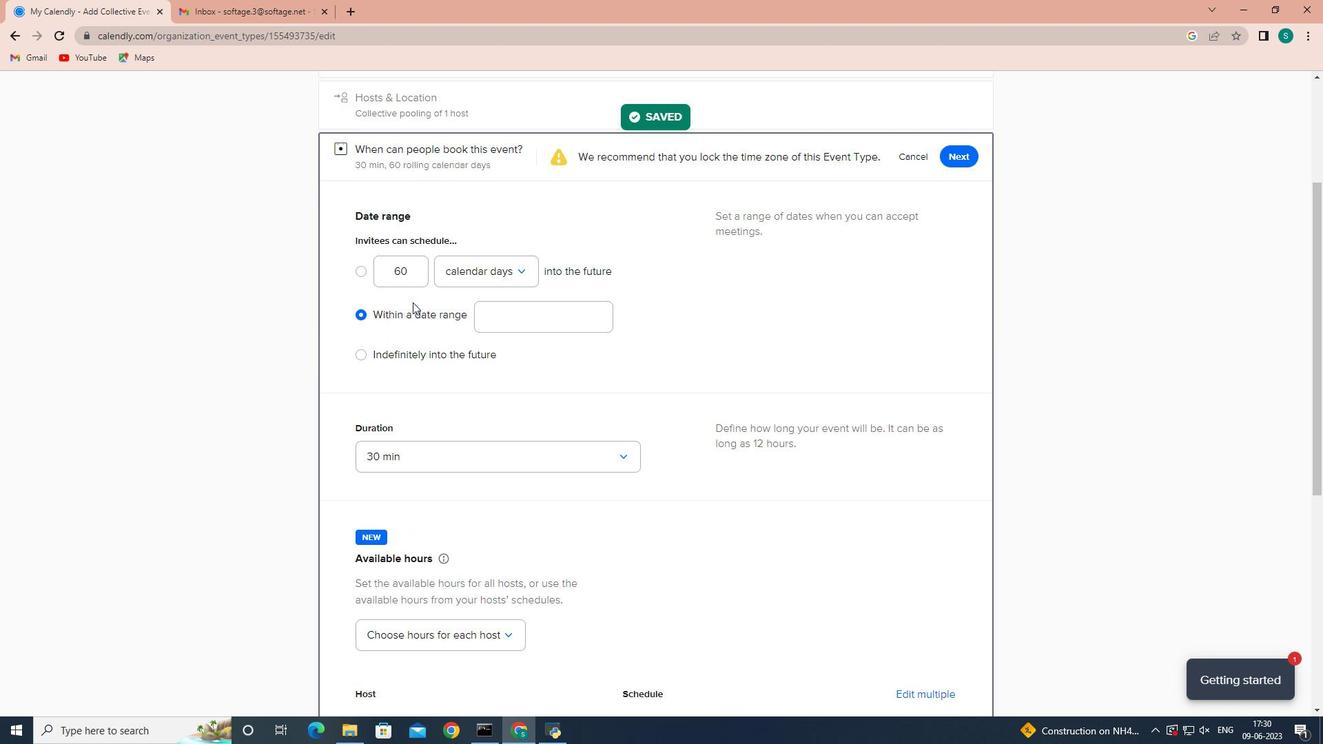 
Action: Mouse scrolled (744, 341) with delta (0, 0)
Screenshot: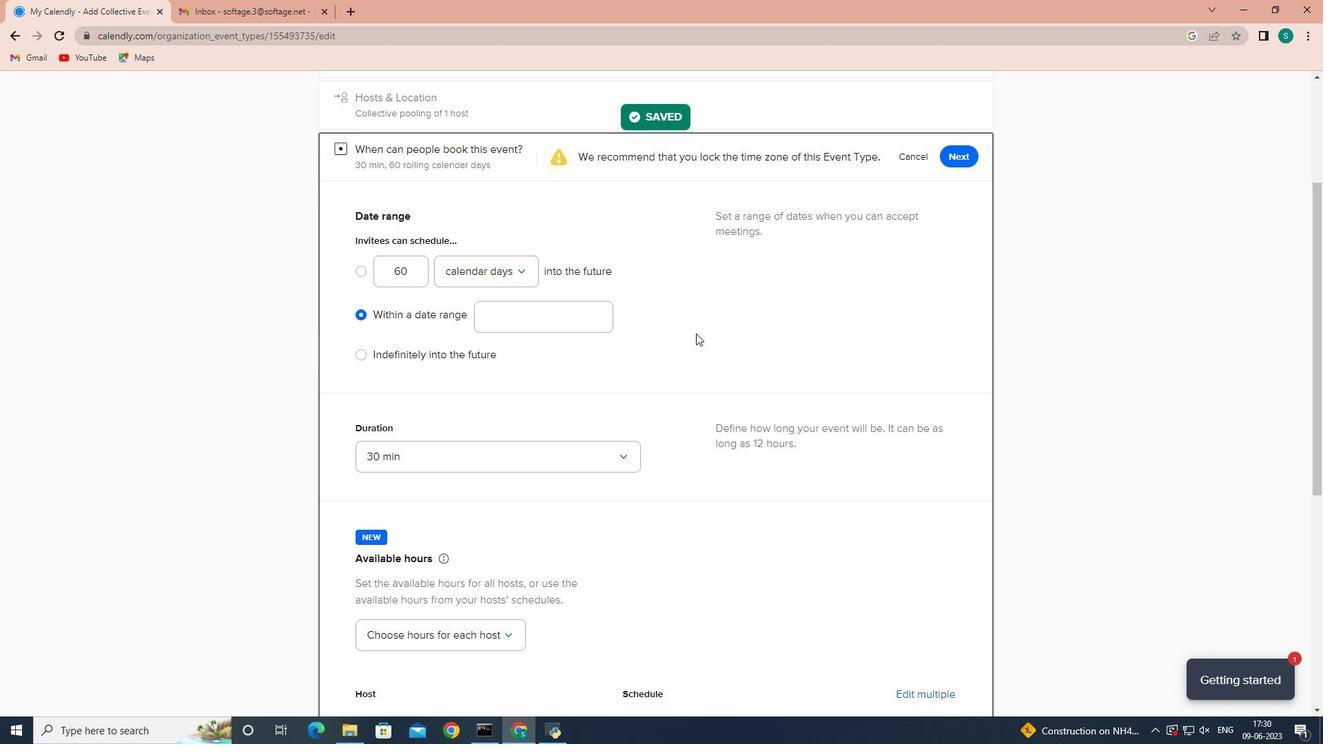 
Action: Mouse moved to (582, 378)
Screenshot: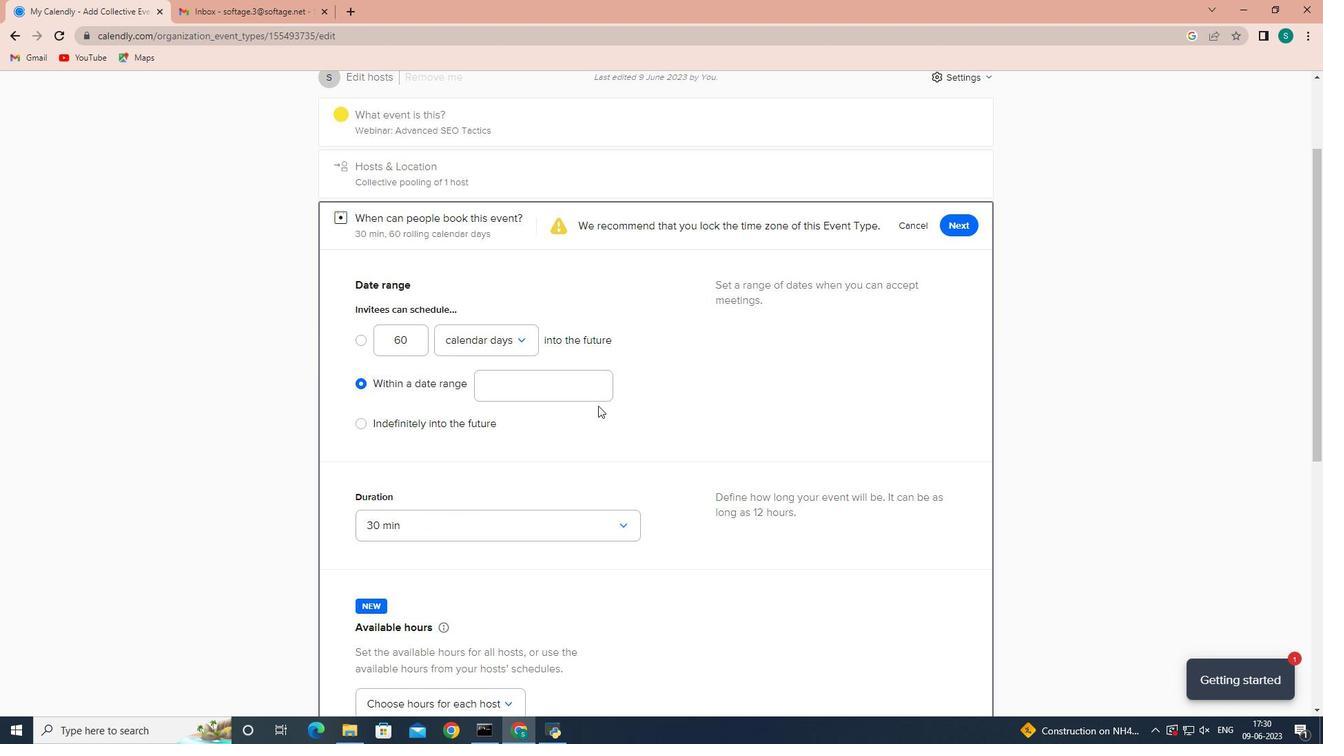 
Action: Mouse pressed left at (582, 378)
Screenshot: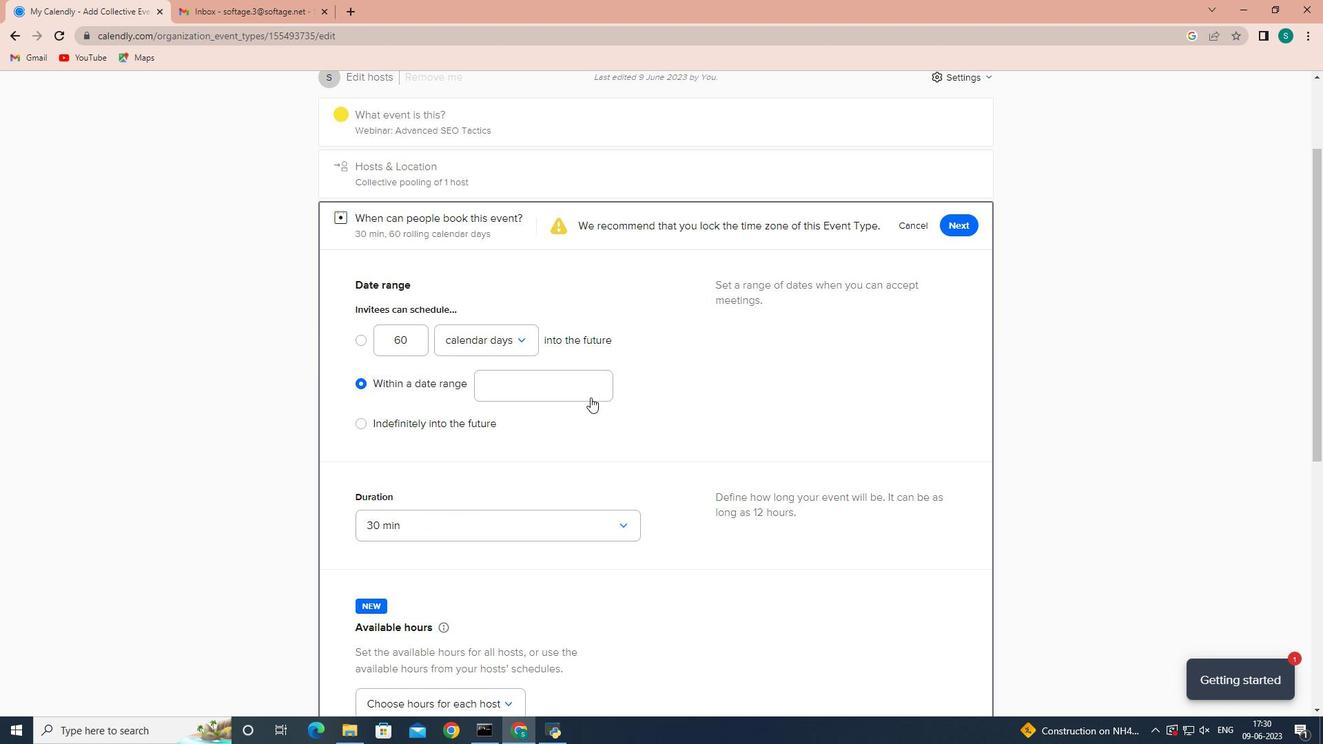 
Action: Mouse moved to (586, 430)
Screenshot: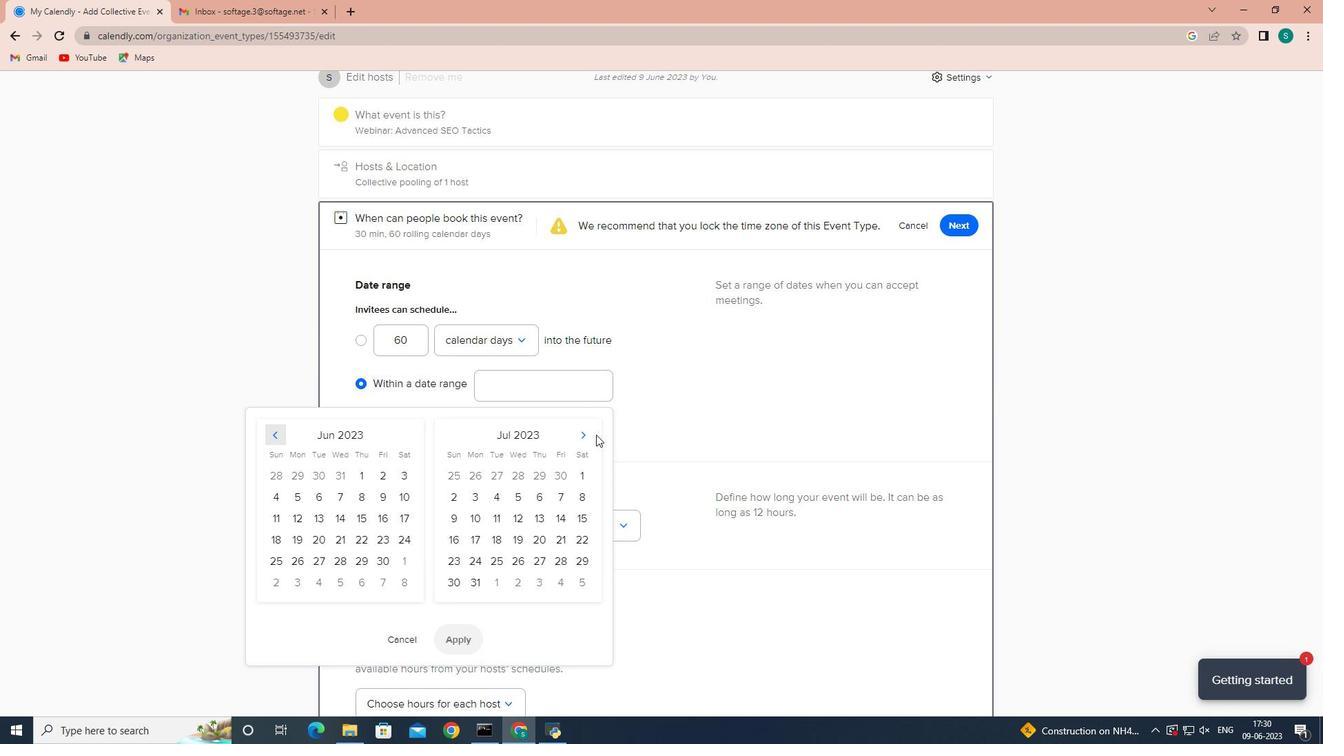 
Action: Mouse pressed left at (586, 430)
Screenshot: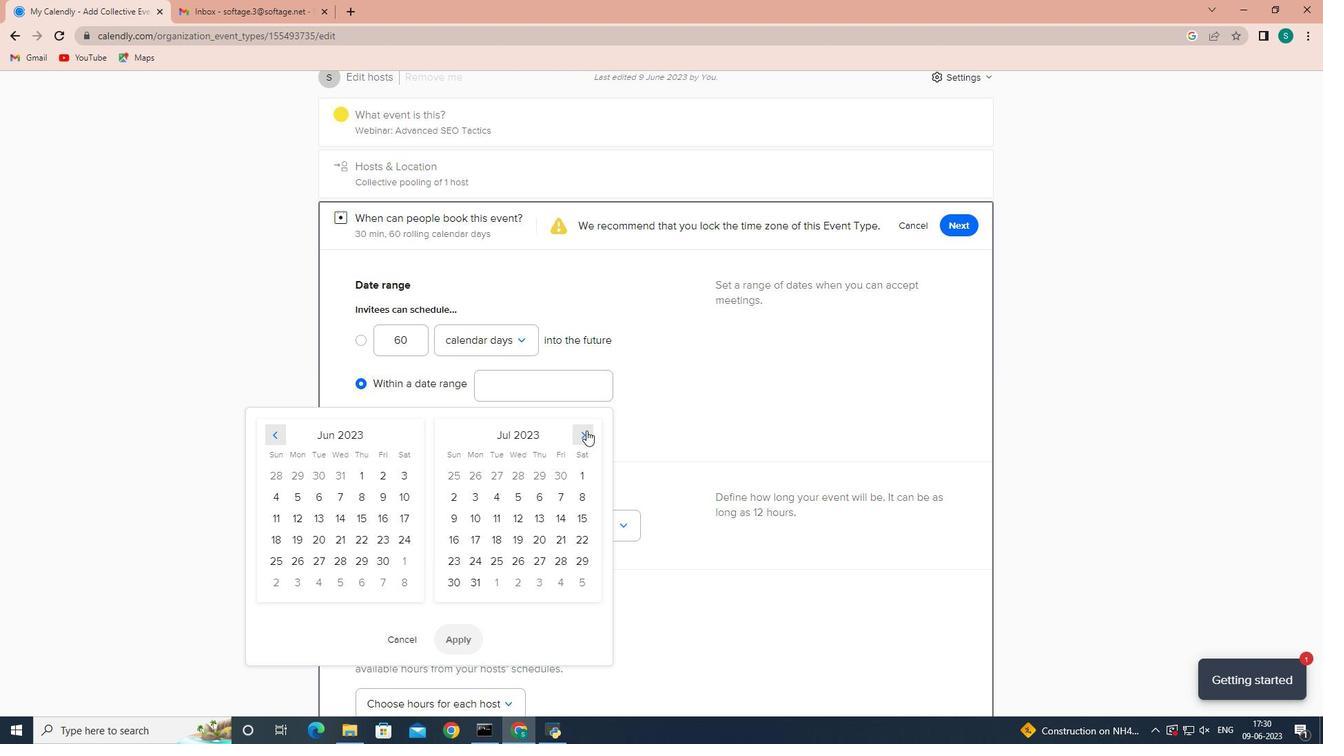 
Action: Mouse pressed left at (586, 430)
Screenshot: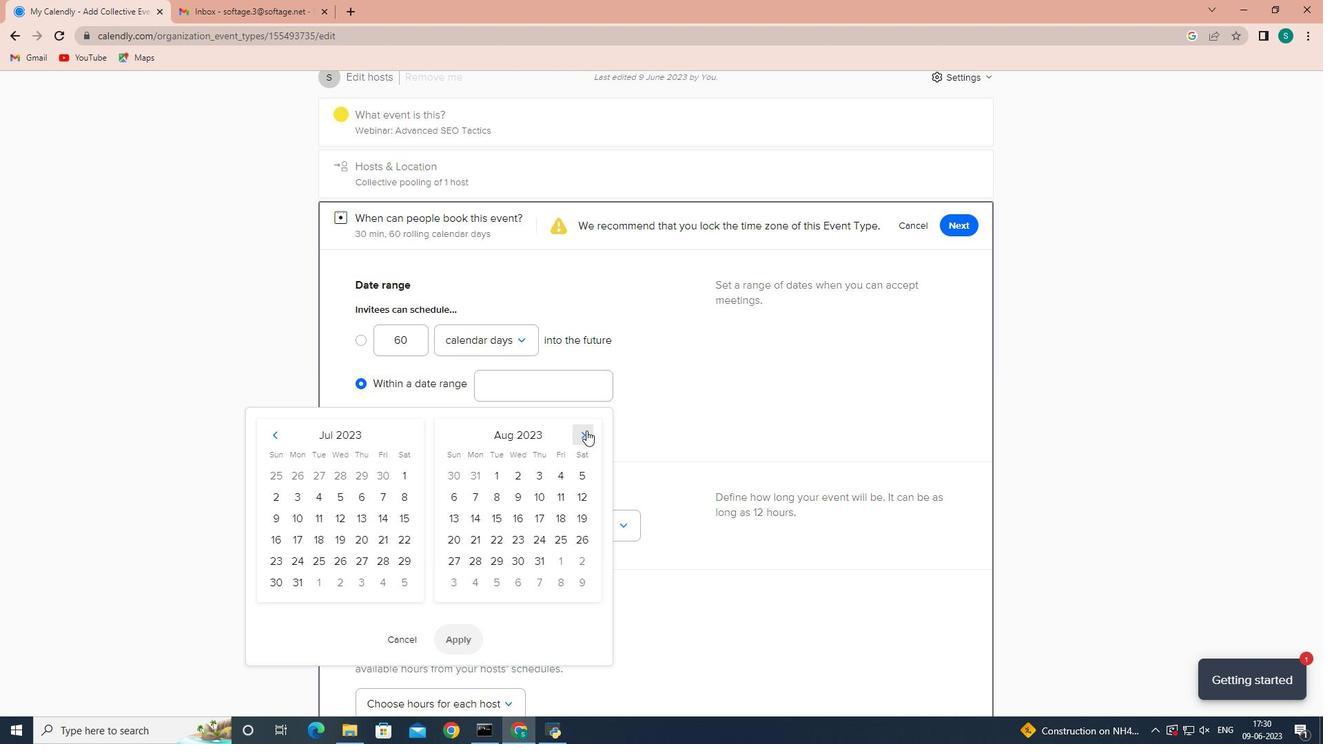 
Action: Mouse pressed left at (586, 430)
Screenshot: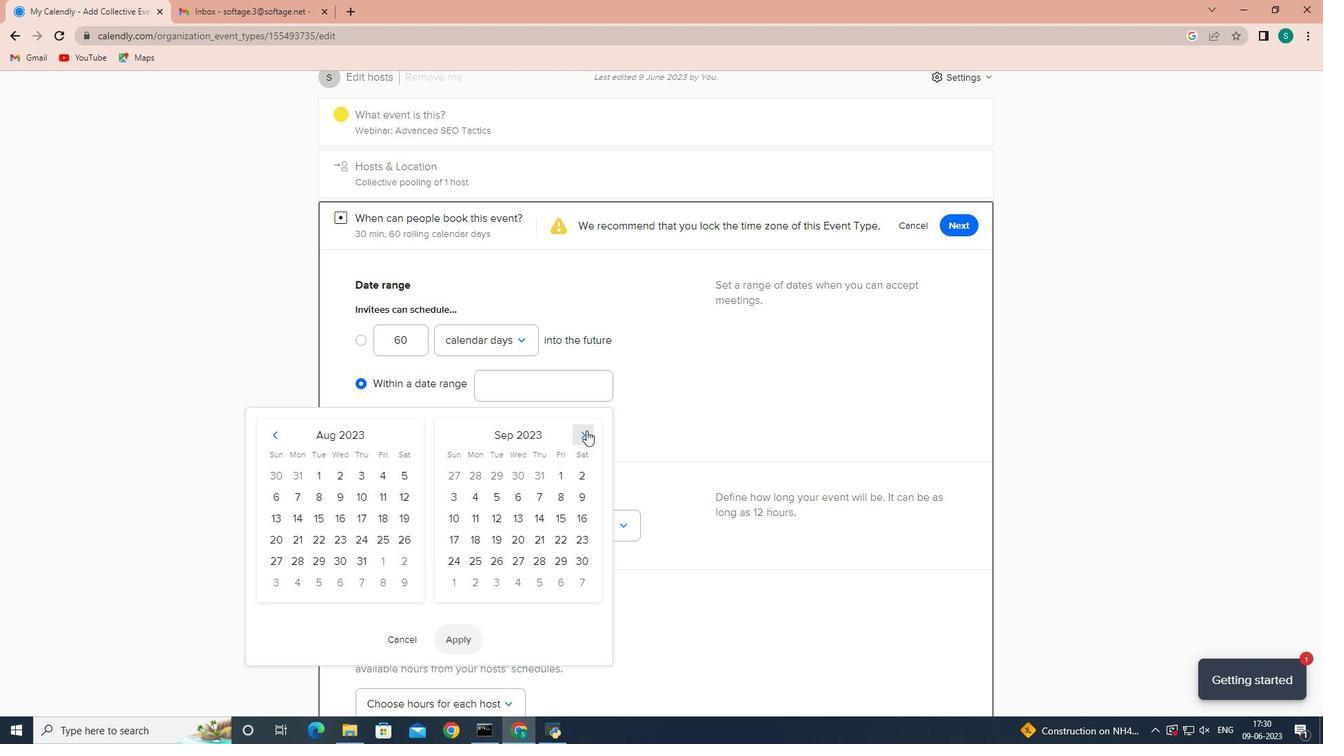 
Action: Mouse pressed left at (586, 430)
Screenshot: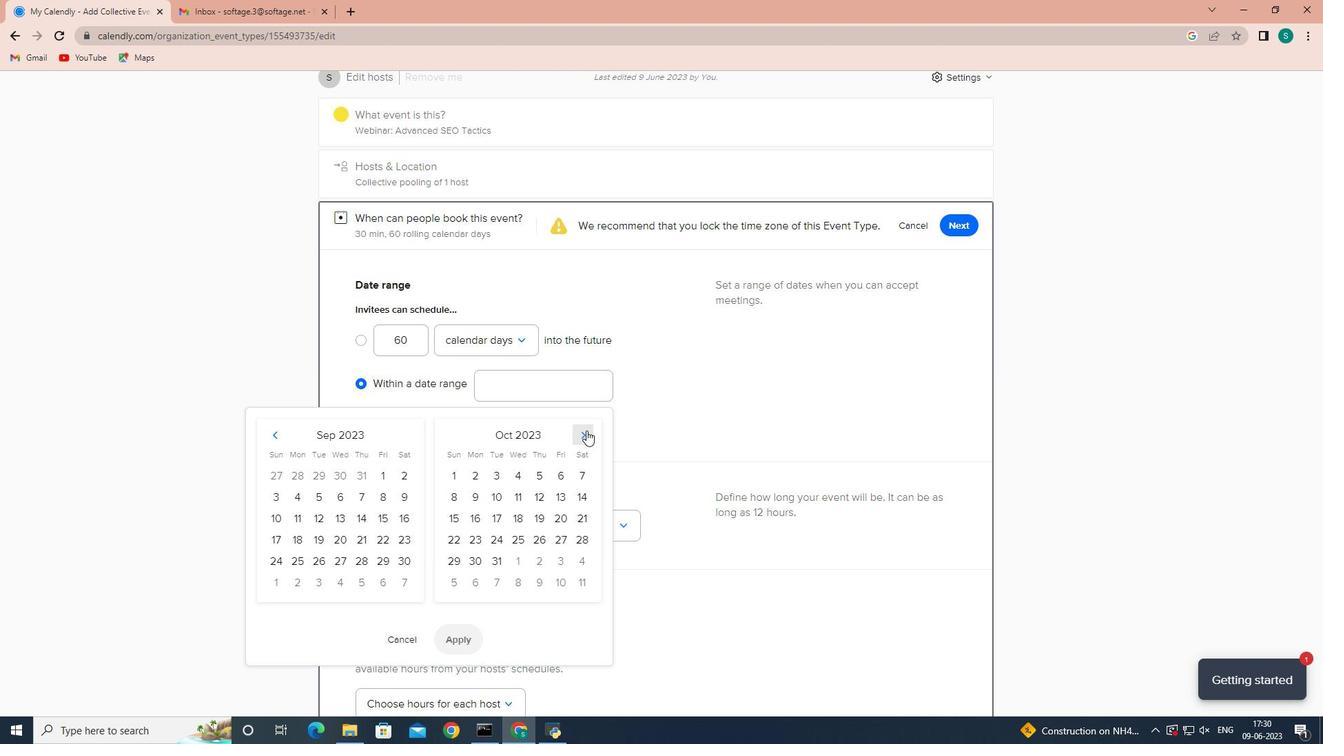 
Action: Mouse pressed left at (586, 430)
Screenshot: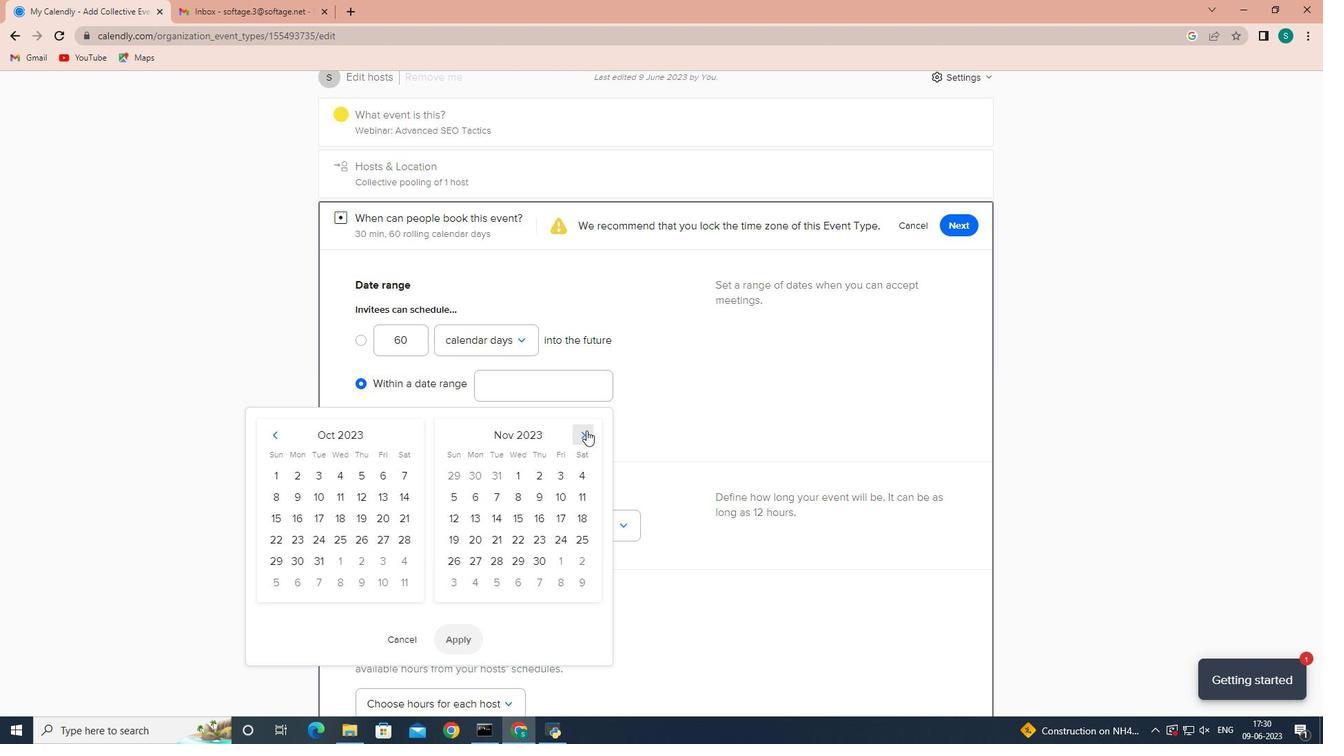 
Action: Mouse moved to (498, 494)
Screenshot: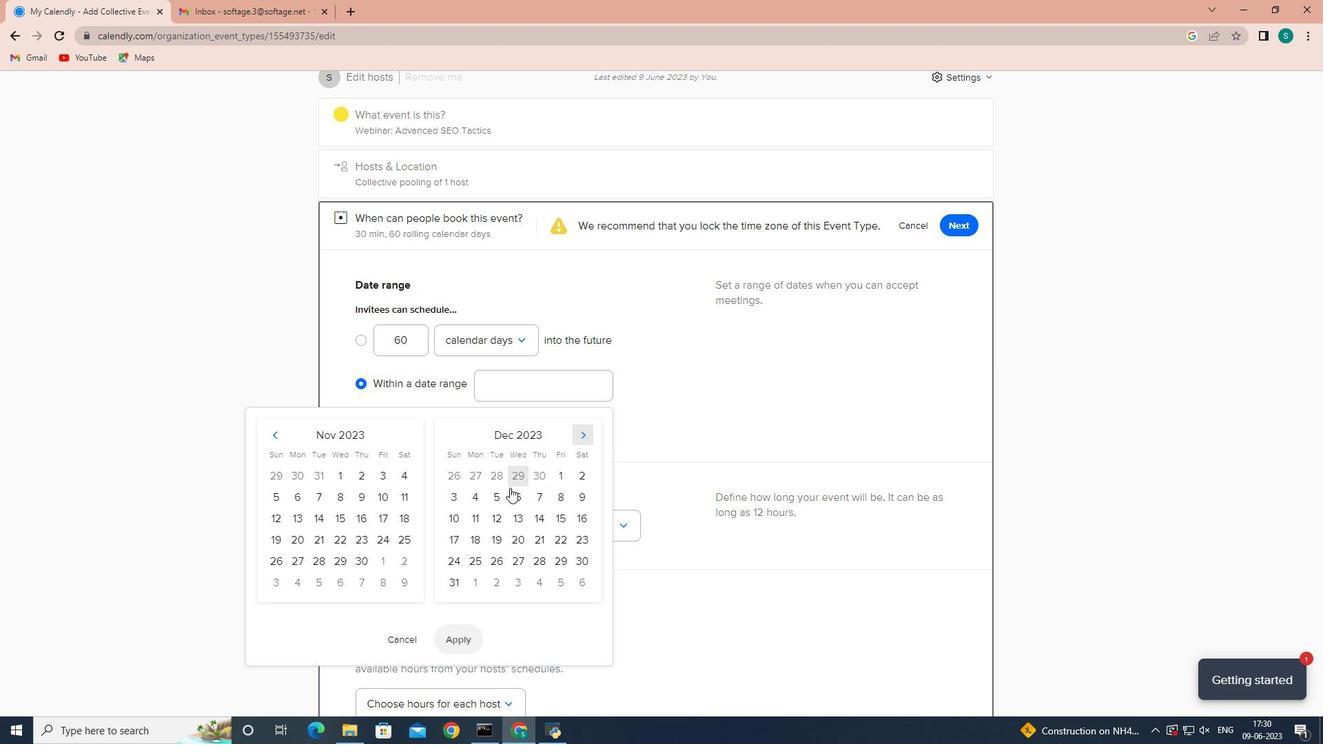 
Action: Mouse pressed left at (498, 494)
Screenshot: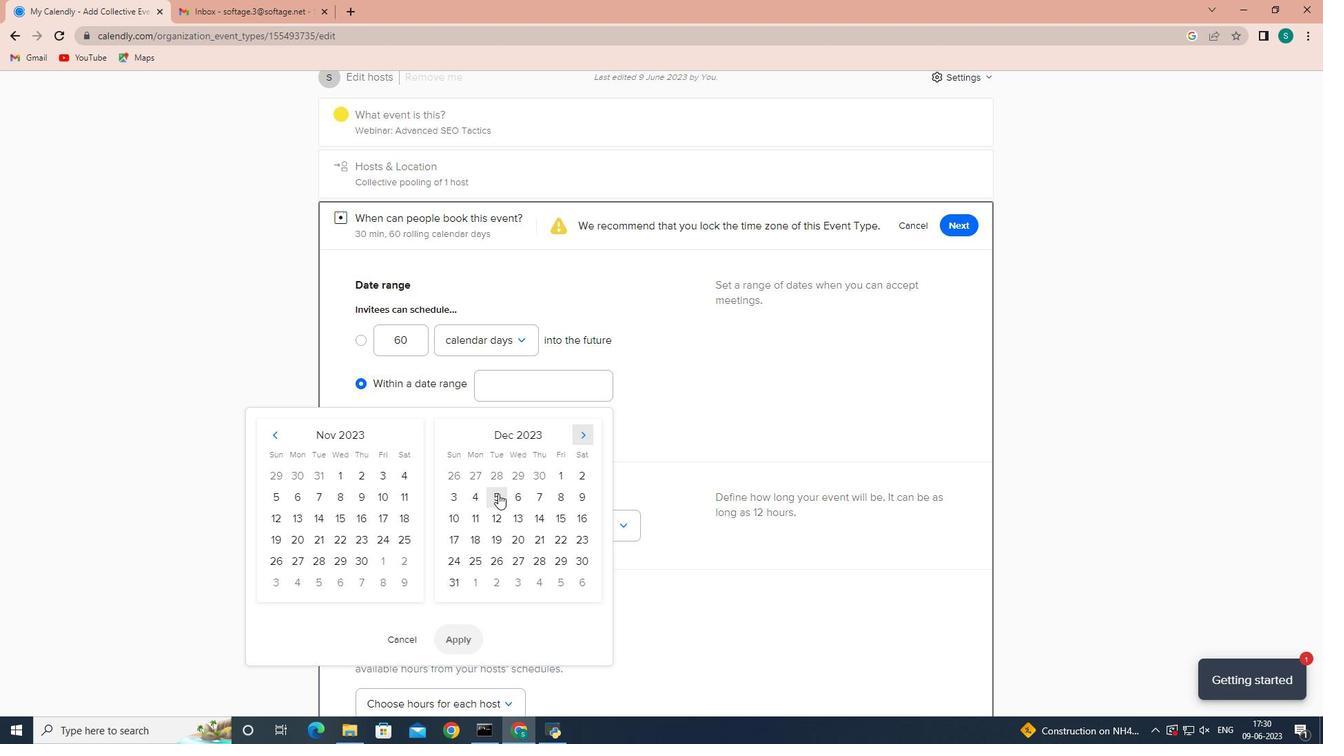 
Action: Mouse moved to (516, 499)
Screenshot: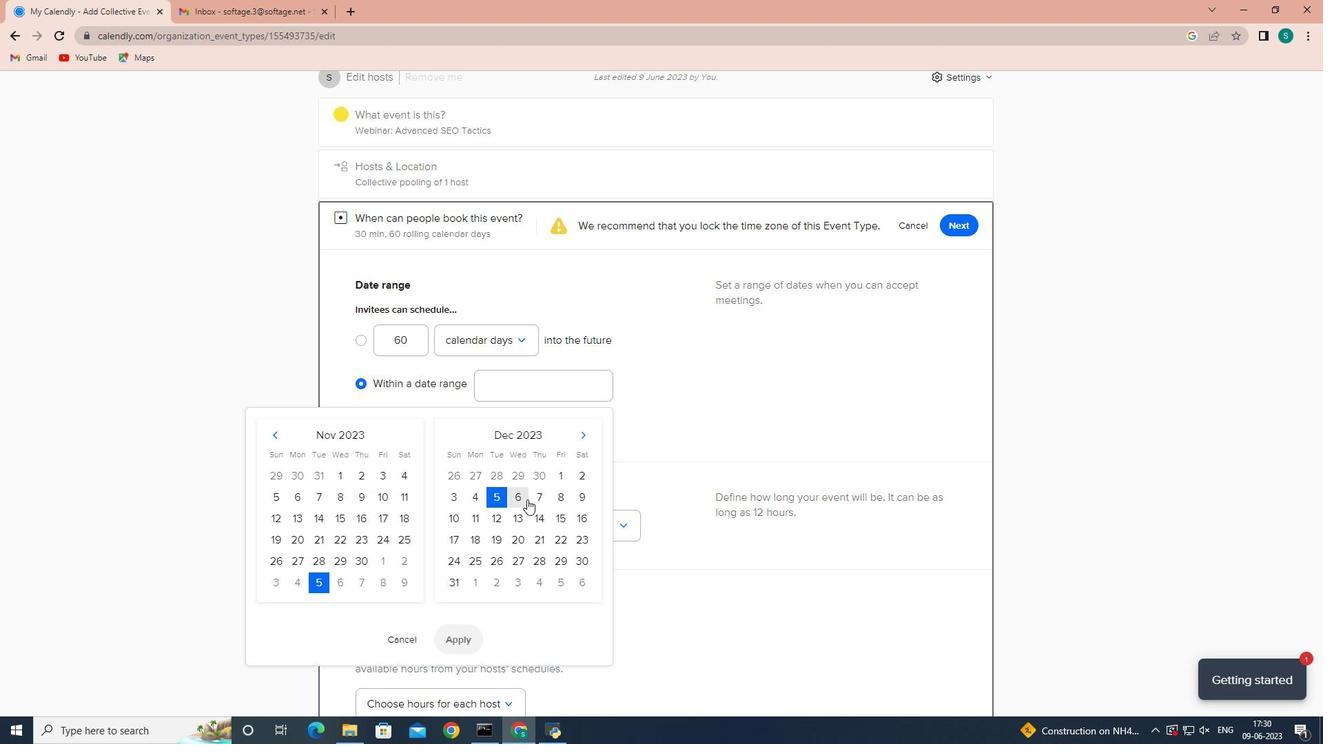 
Action: Mouse pressed left at (516, 499)
Screenshot: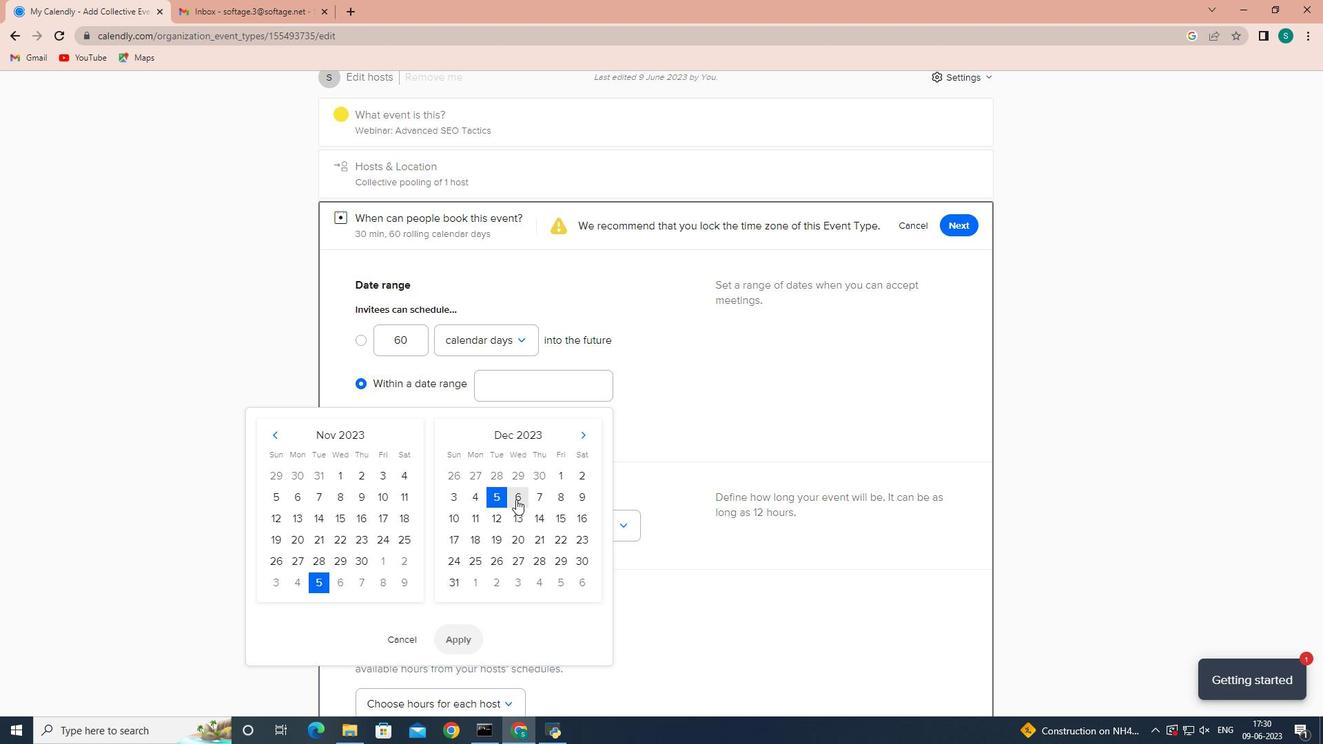 
Action: Mouse moved to (472, 631)
Screenshot: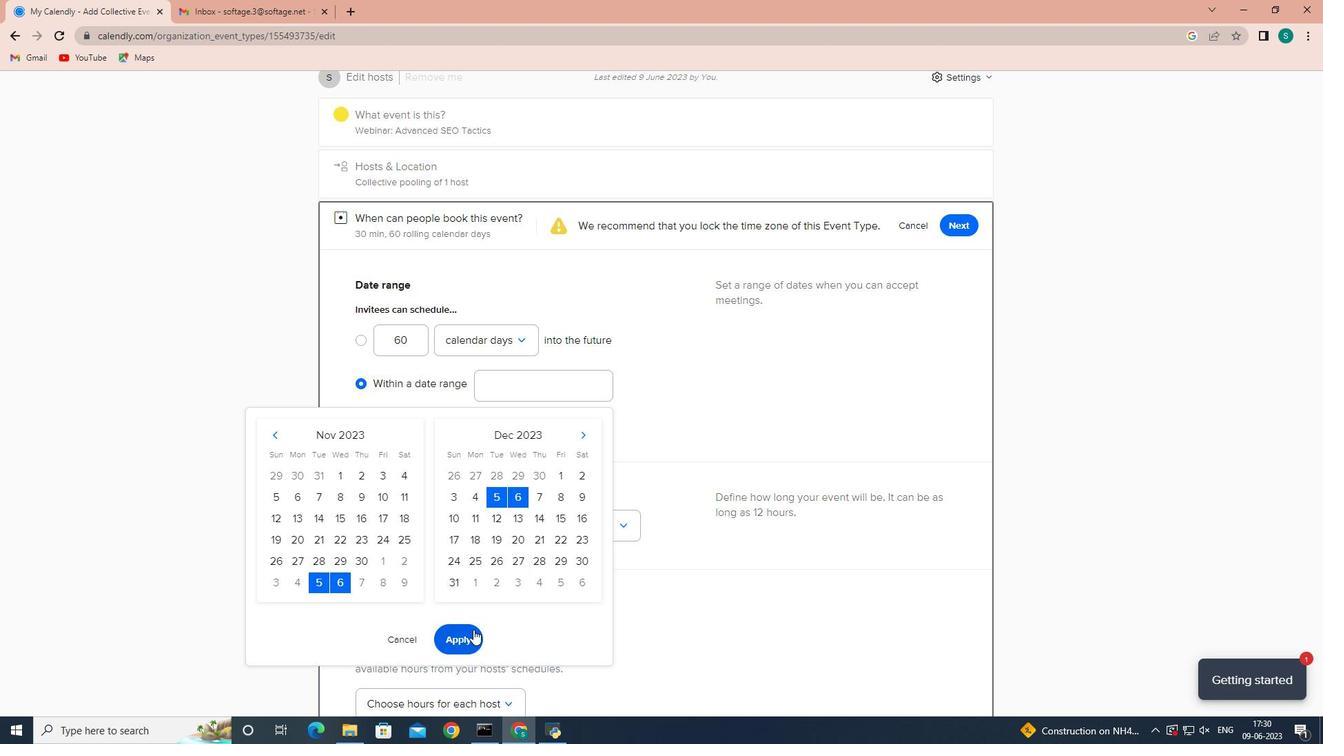 
Action: Mouse pressed left at (472, 631)
Screenshot: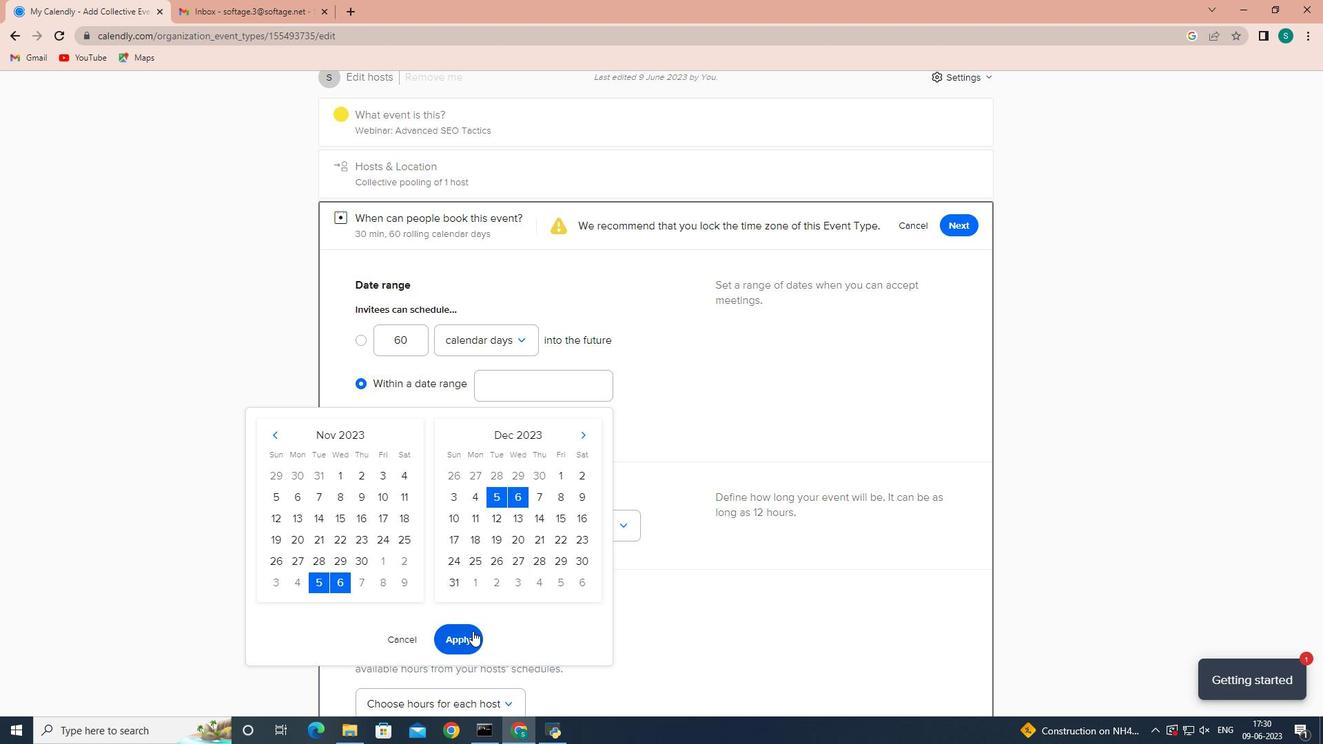 
Action: Mouse moved to (904, 474)
Screenshot: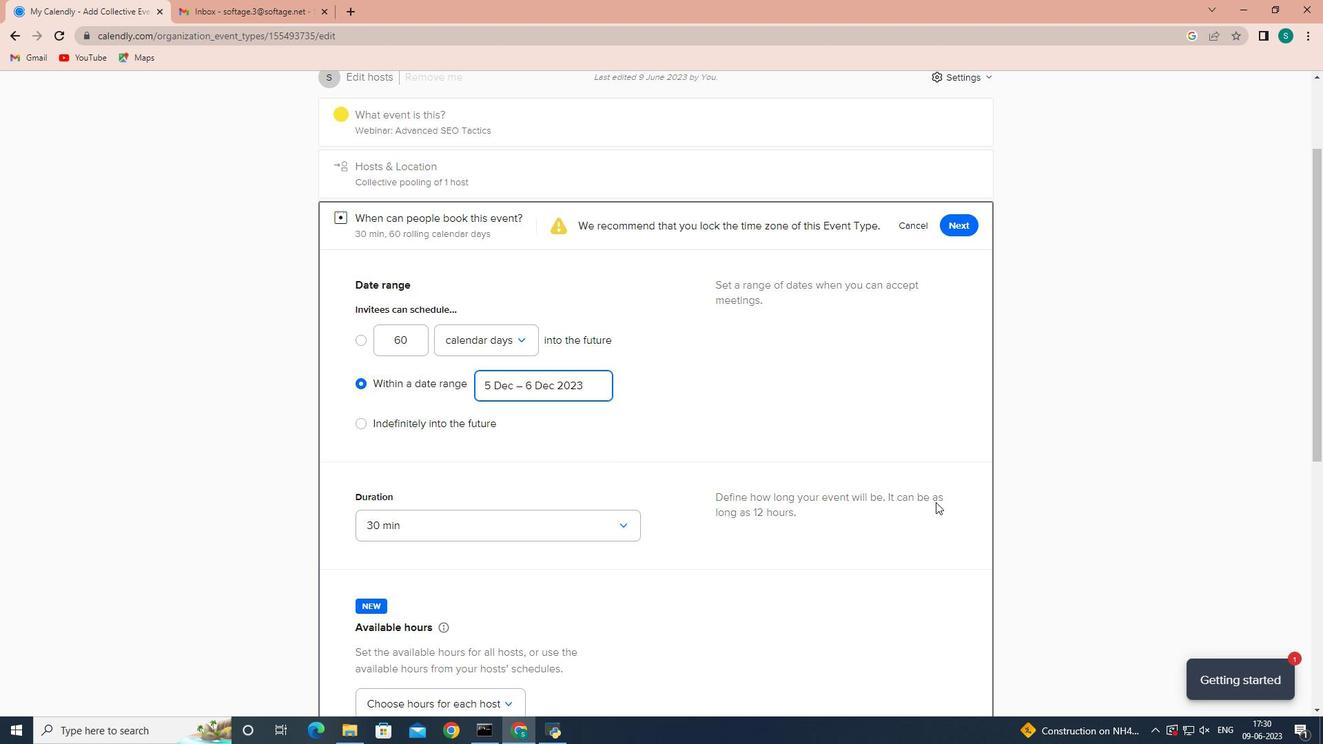 
Action: Mouse scrolled (904, 475) with delta (0, 0)
Screenshot: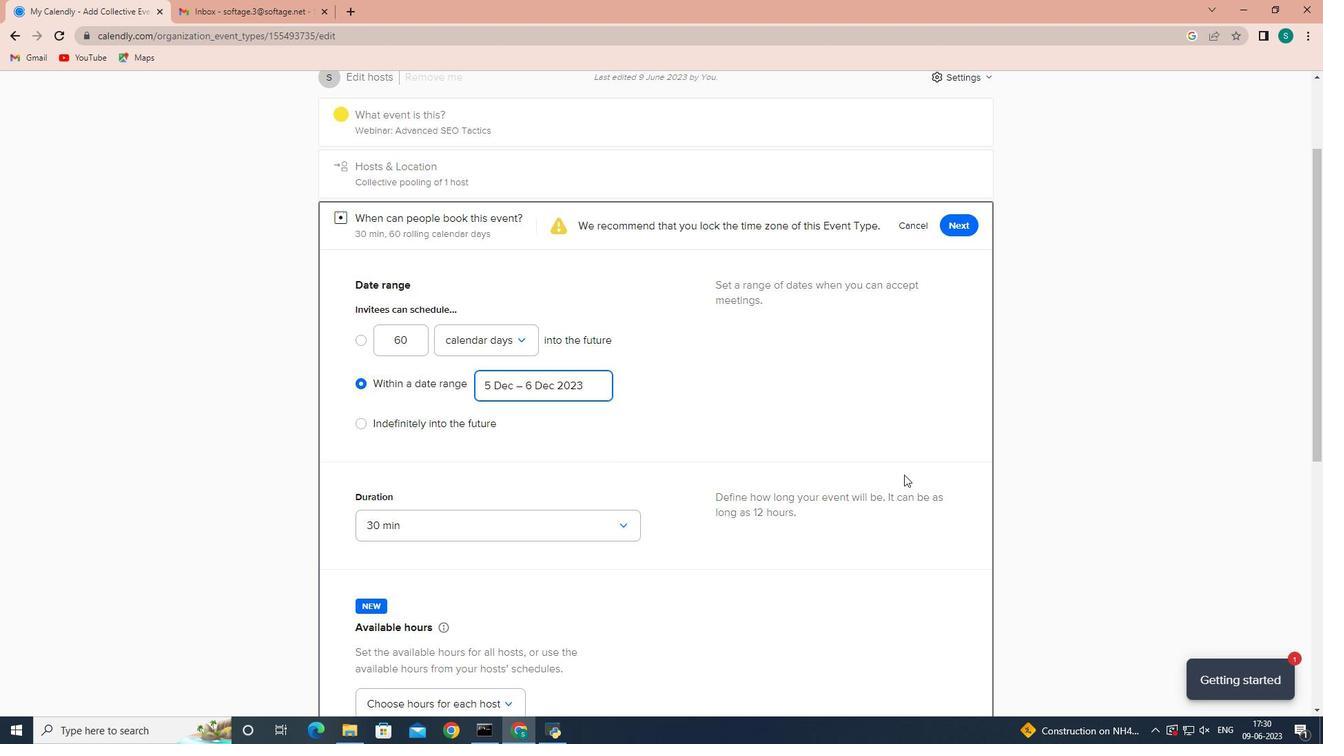 
Action: Mouse scrolled (904, 475) with delta (0, 0)
Screenshot: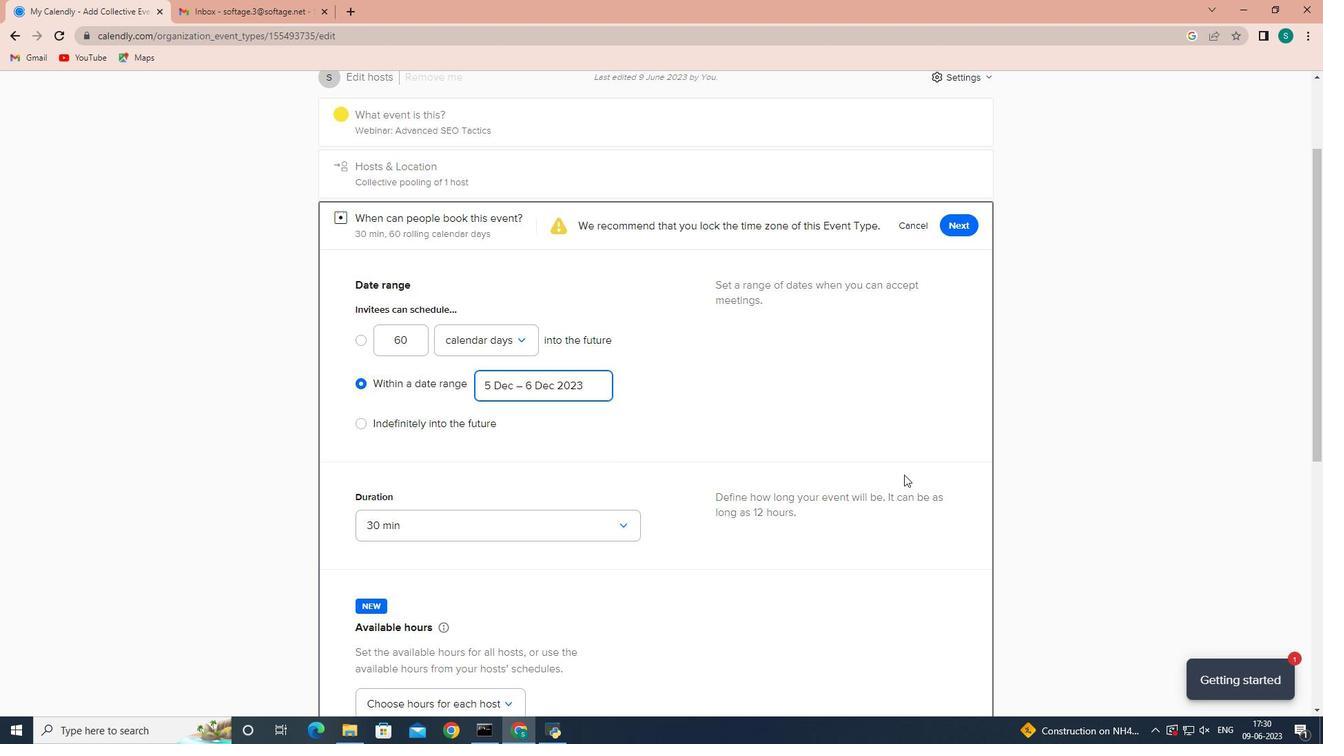 
Action: Mouse scrolled (904, 474) with delta (0, 0)
Screenshot: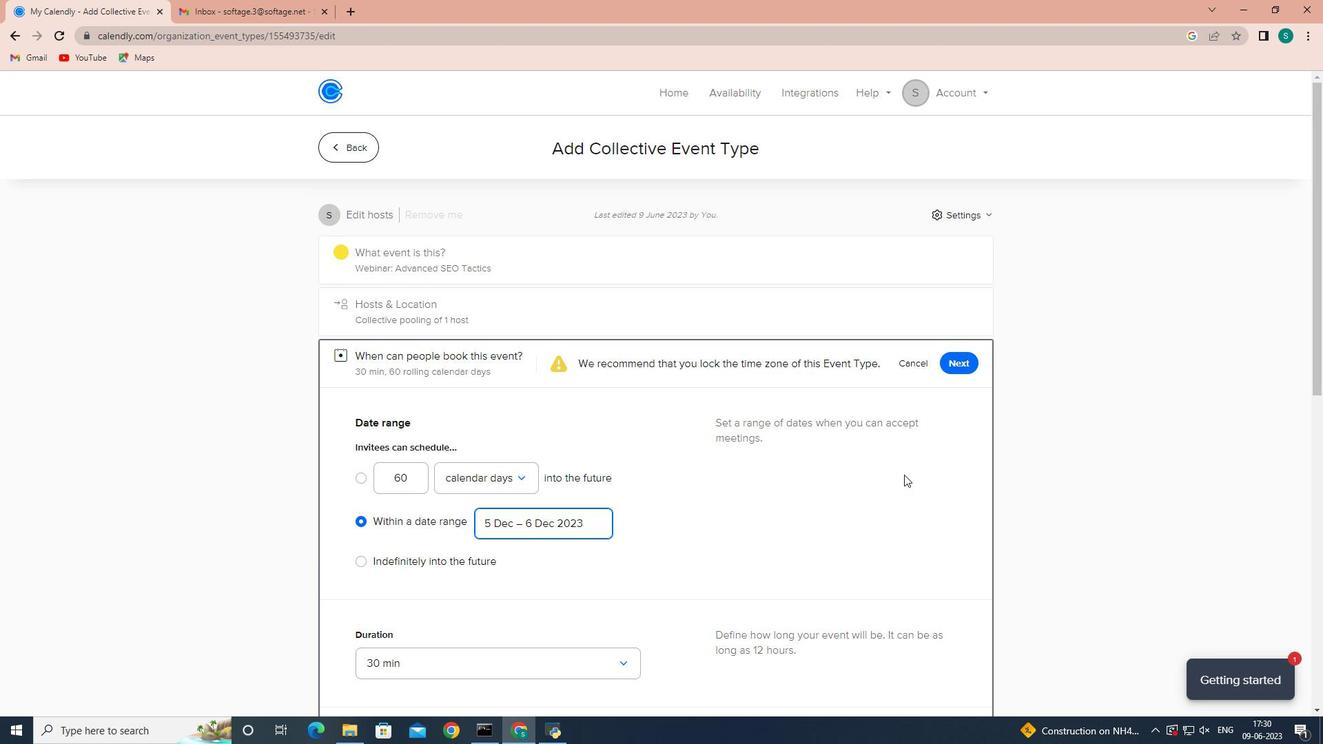 
Action: Mouse scrolled (904, 474) with delta (0, 0)
Screenshot: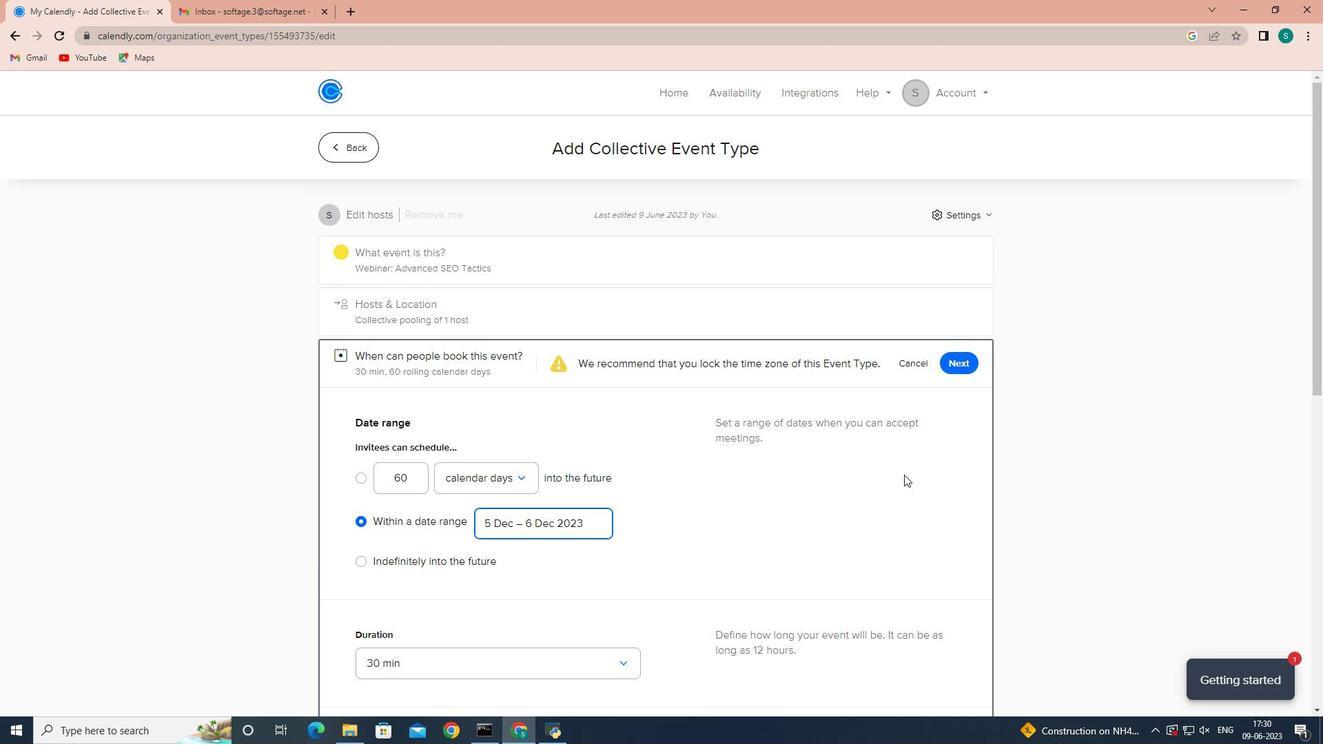 
Action: Mouse scrolled (904, 474) with delta (0, 0)
Screenshot: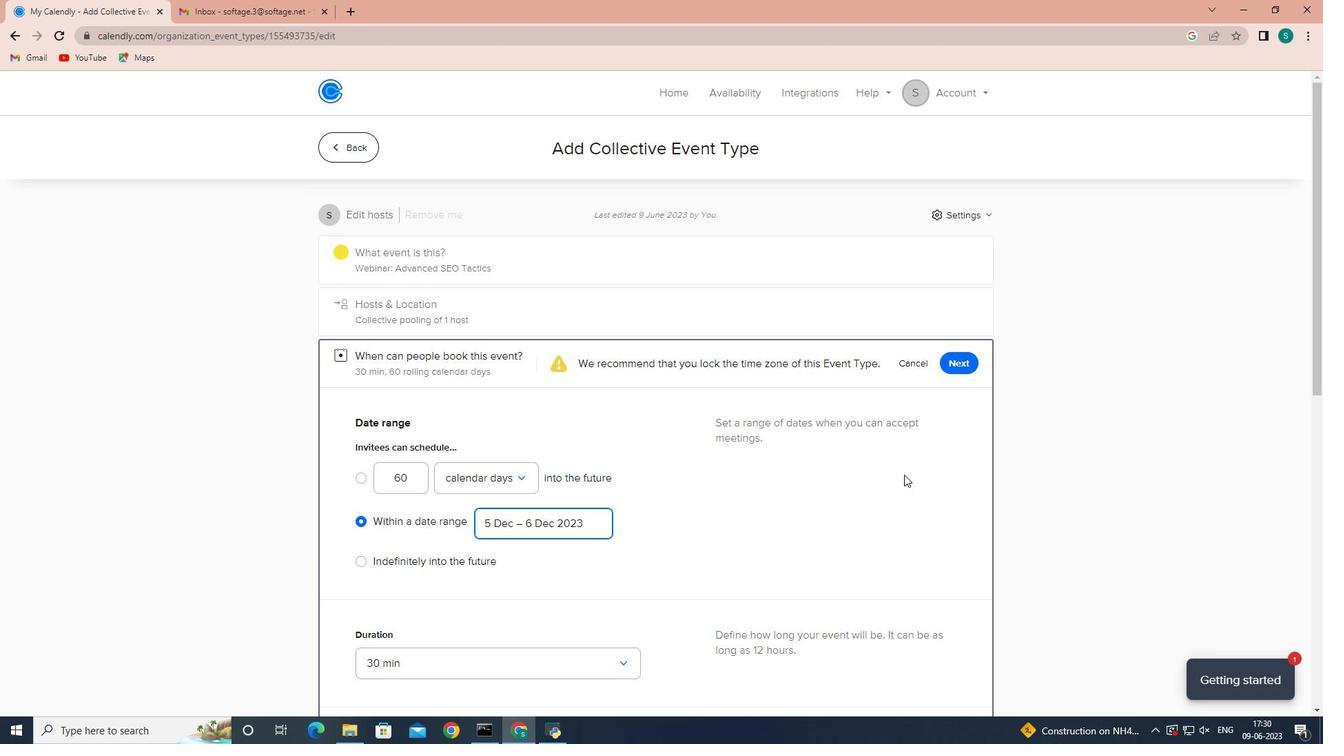 
Action: Mouse scrolled (904, 474) with delta (0, 0)
Screenshot: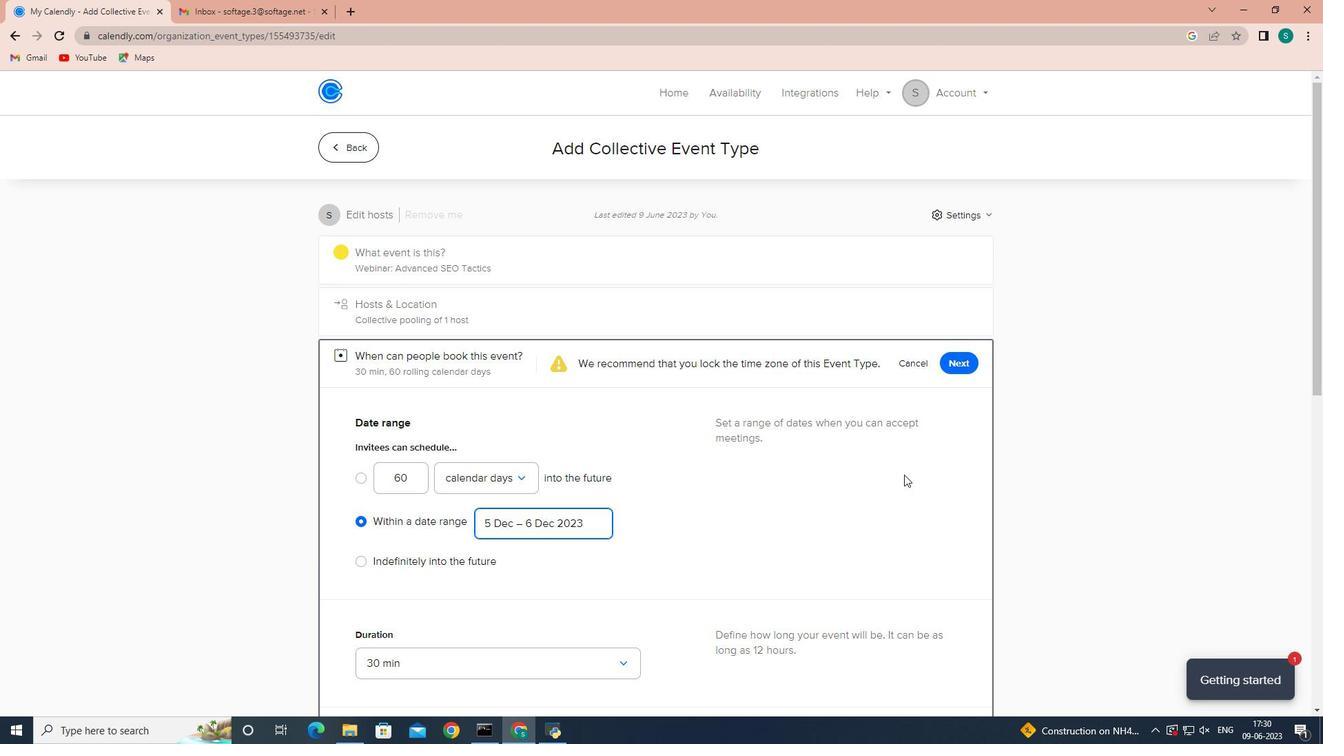 
Action: Mouse scrolled (904, 474) with delta (0, 0)
Screenshot: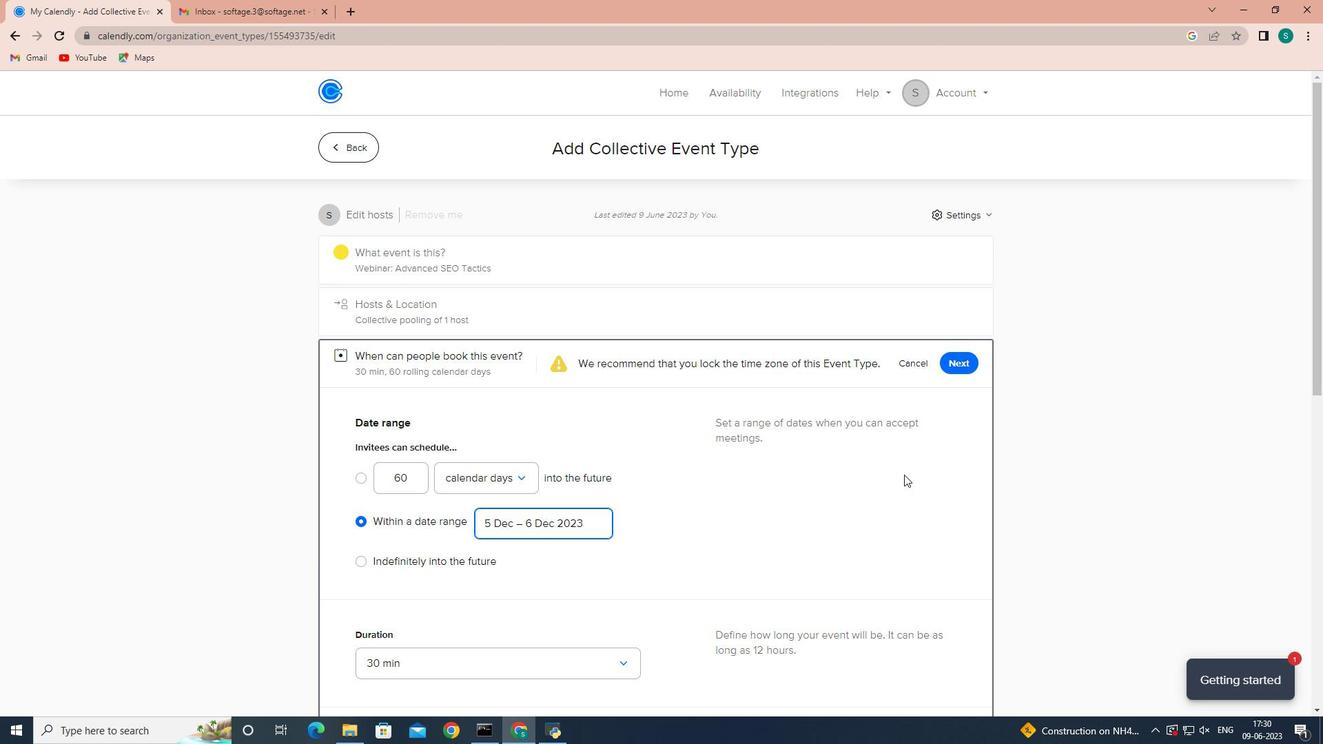 
Action: Mouse scrolled (904, 474) with delta (0, 0)
Screenshot: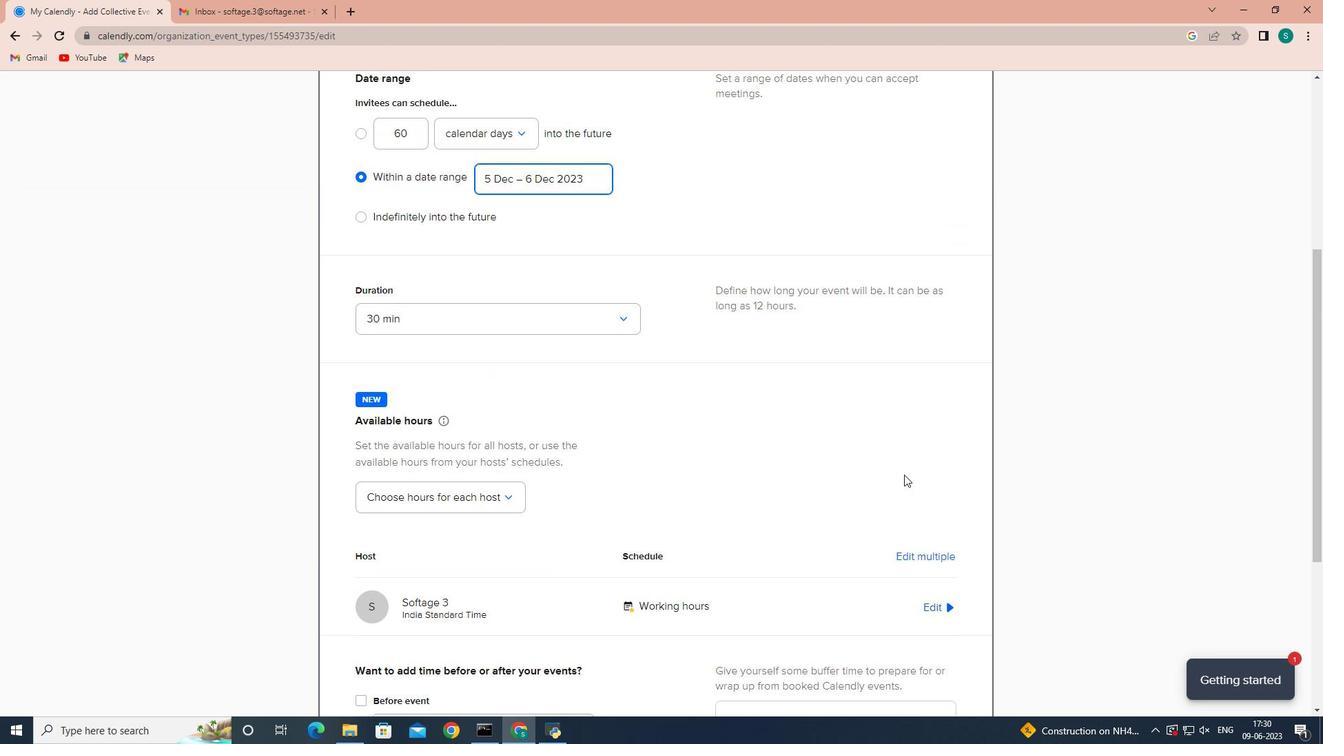 
Action: Mouse scrolled (904, 474) with delta (0, 0)
Screenshot: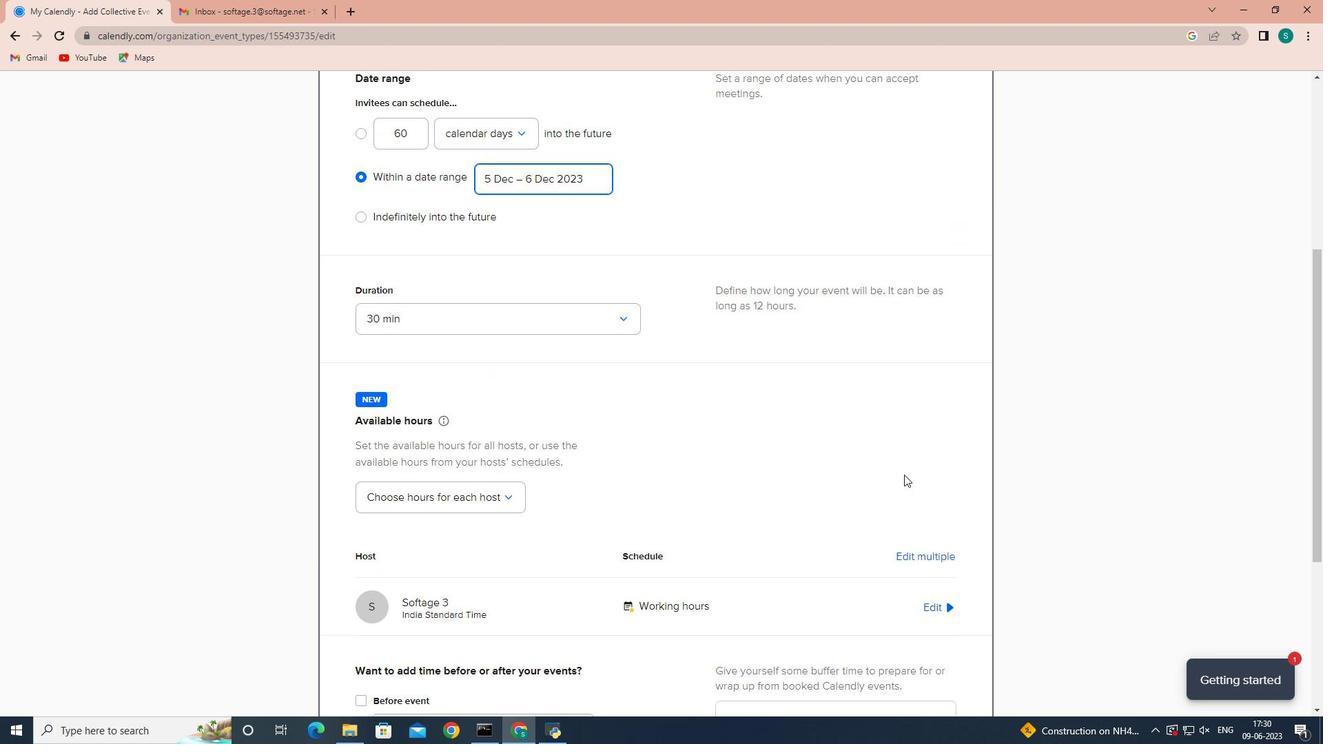 
Action: Mouse scrolled (904, 474) with delta (0, 0)
Screenshot: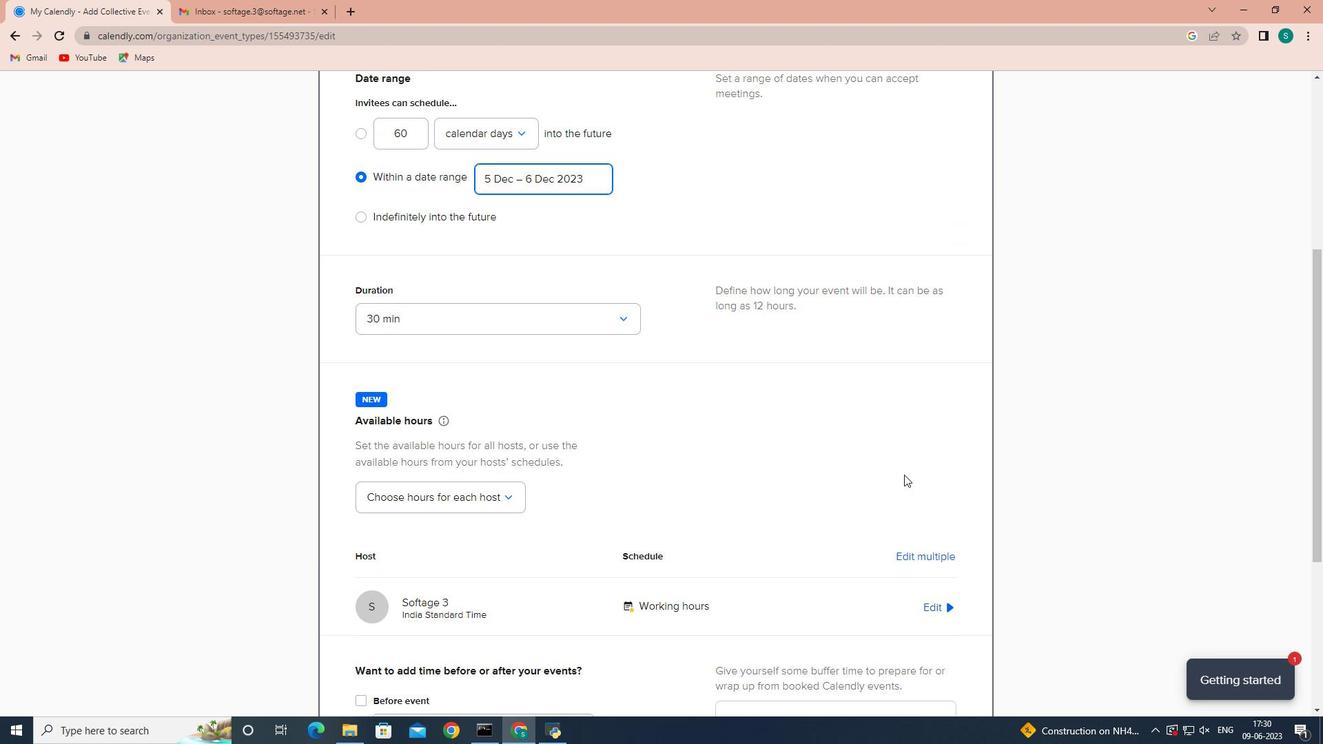 
Action: Mouse scrolled (904, 474) with delta (0, 0)
Screenshot: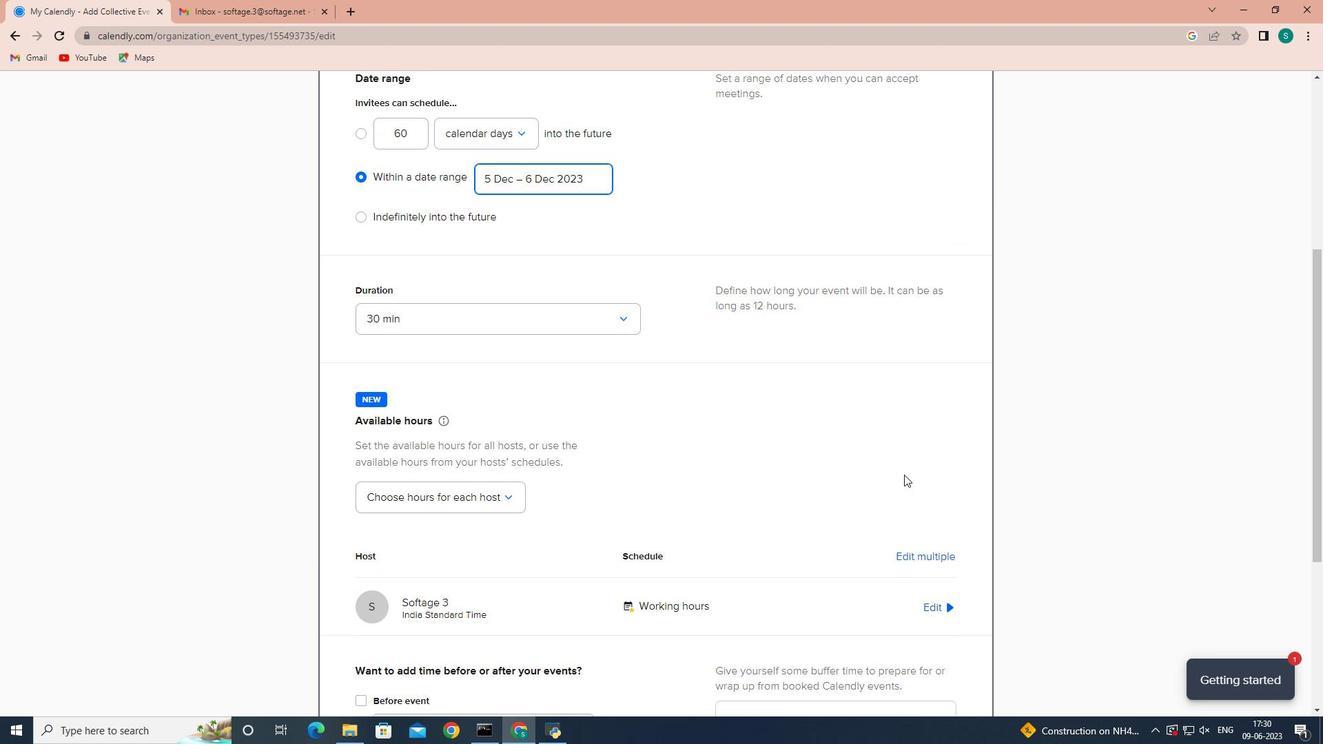 
Action: Mouse scrolled (904, 474) with delta (0, 0)
Screenshot: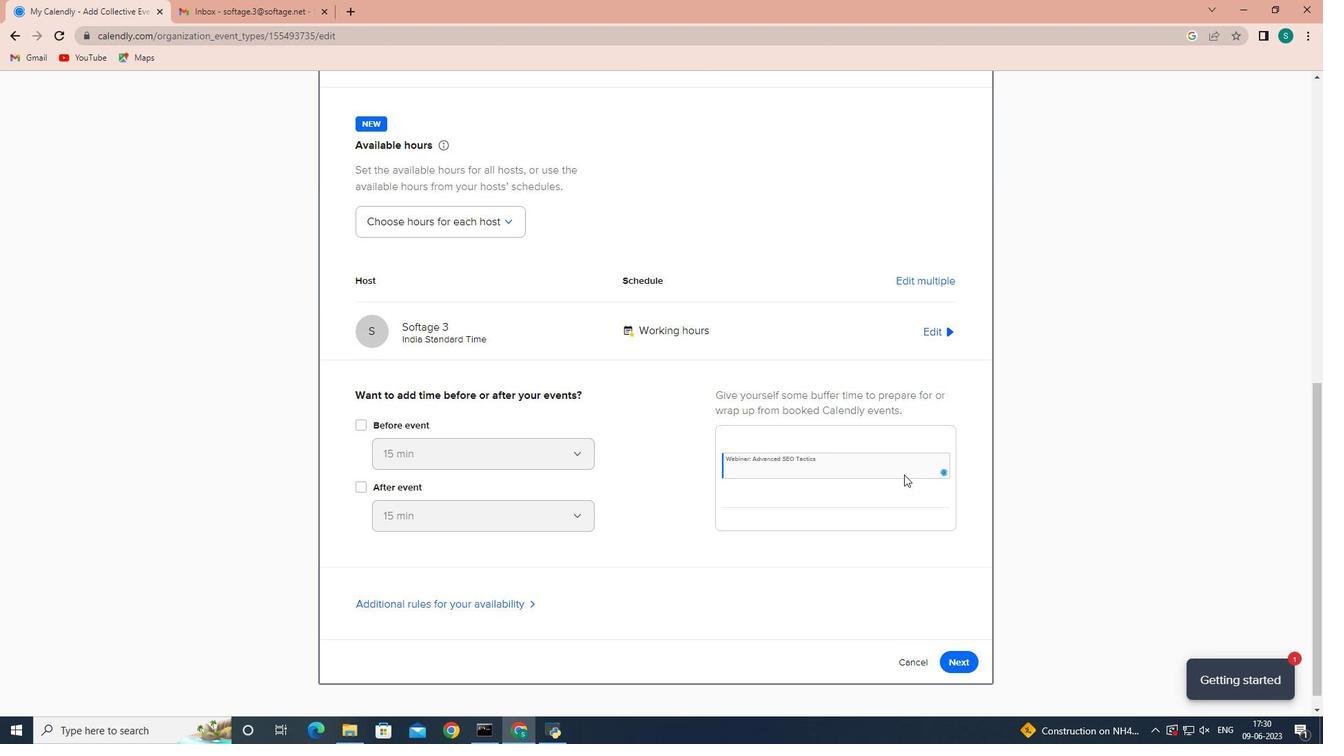 
Action: Mouse scrolled (904, 474) with delta (0, 0)
Screenshot: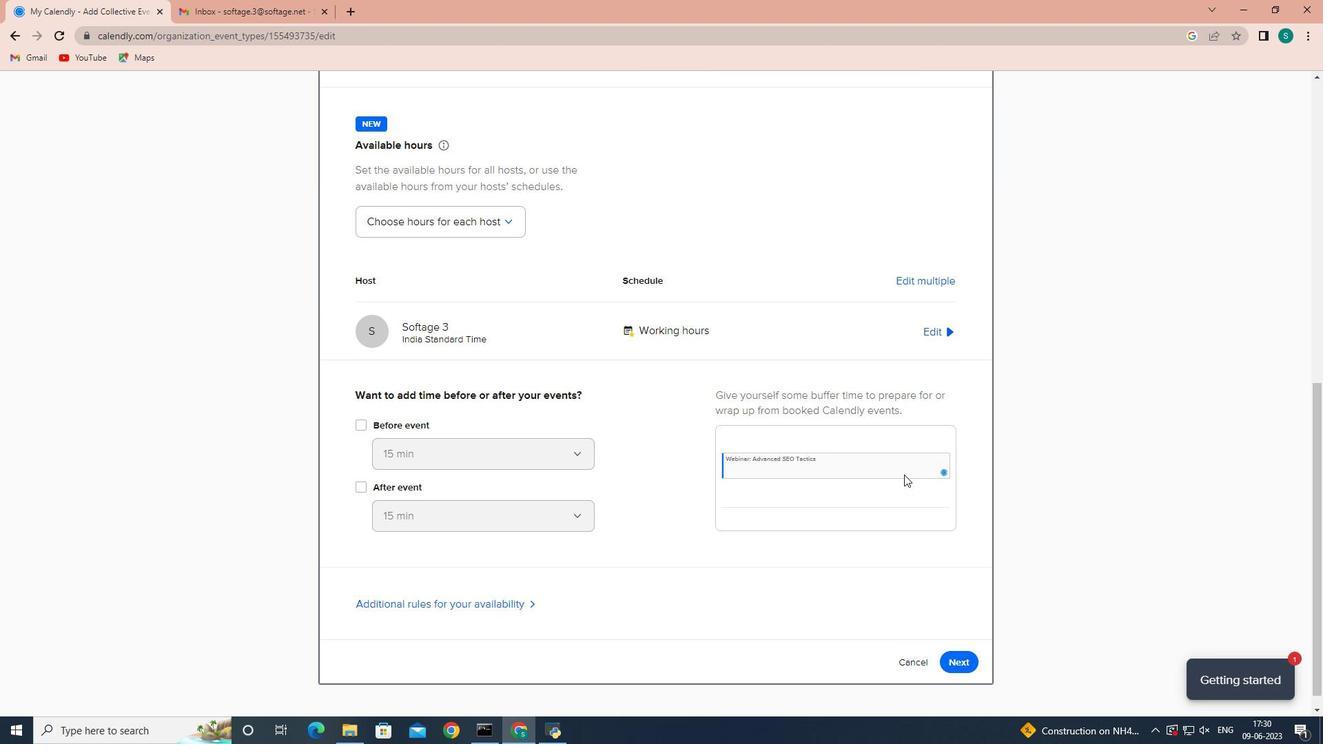 
Action: Mouse scrolled (904, 474) with delta (0, 0)
Screenshot: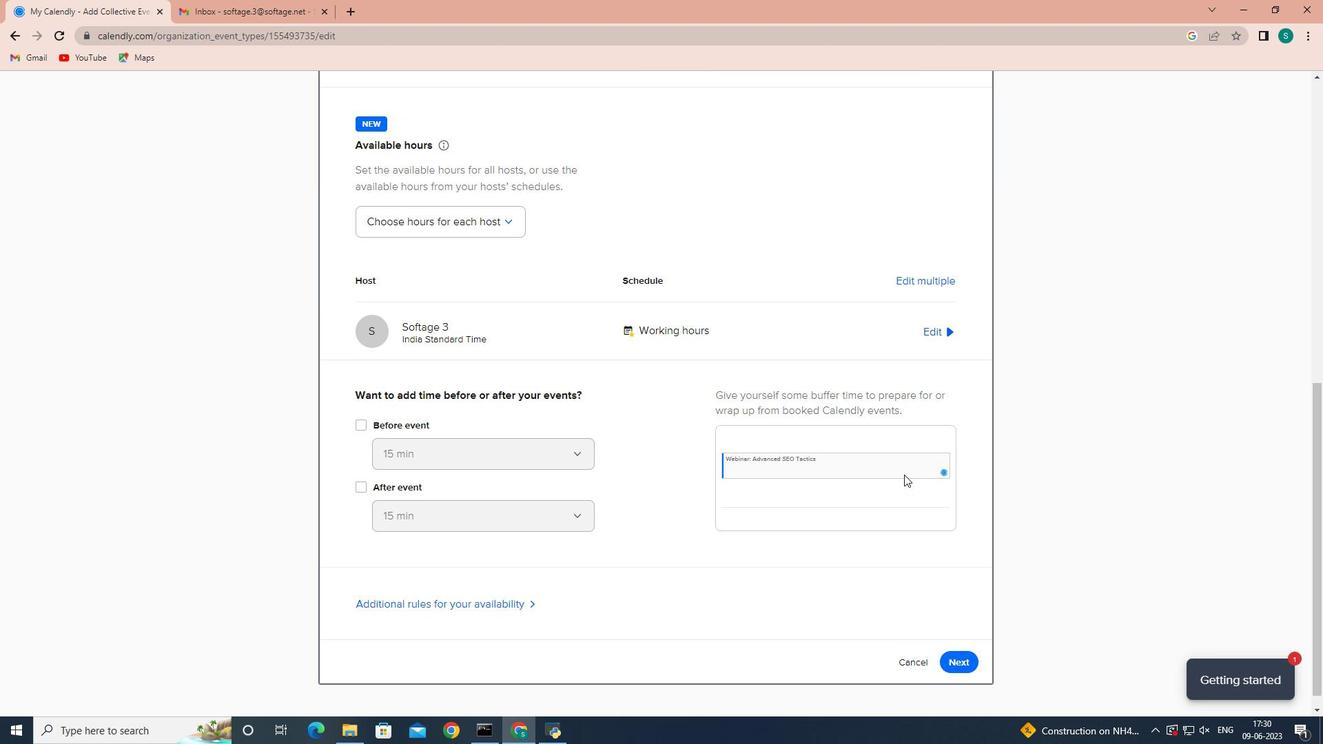 
Action: Mouse scrolled (904, 474) with delta (0, 0)
Screenshot: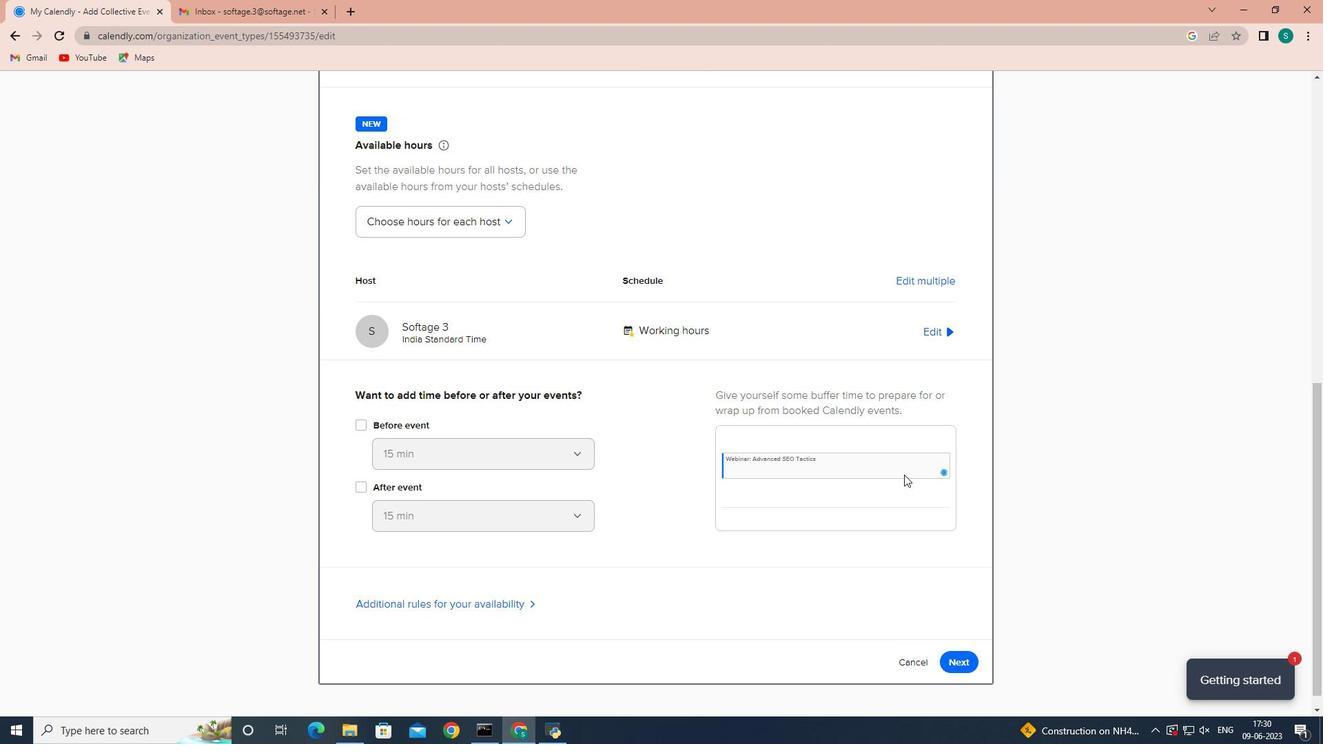 
Action: Mouse scrolled (904, 475) with delta (0, 0)
Screenshot: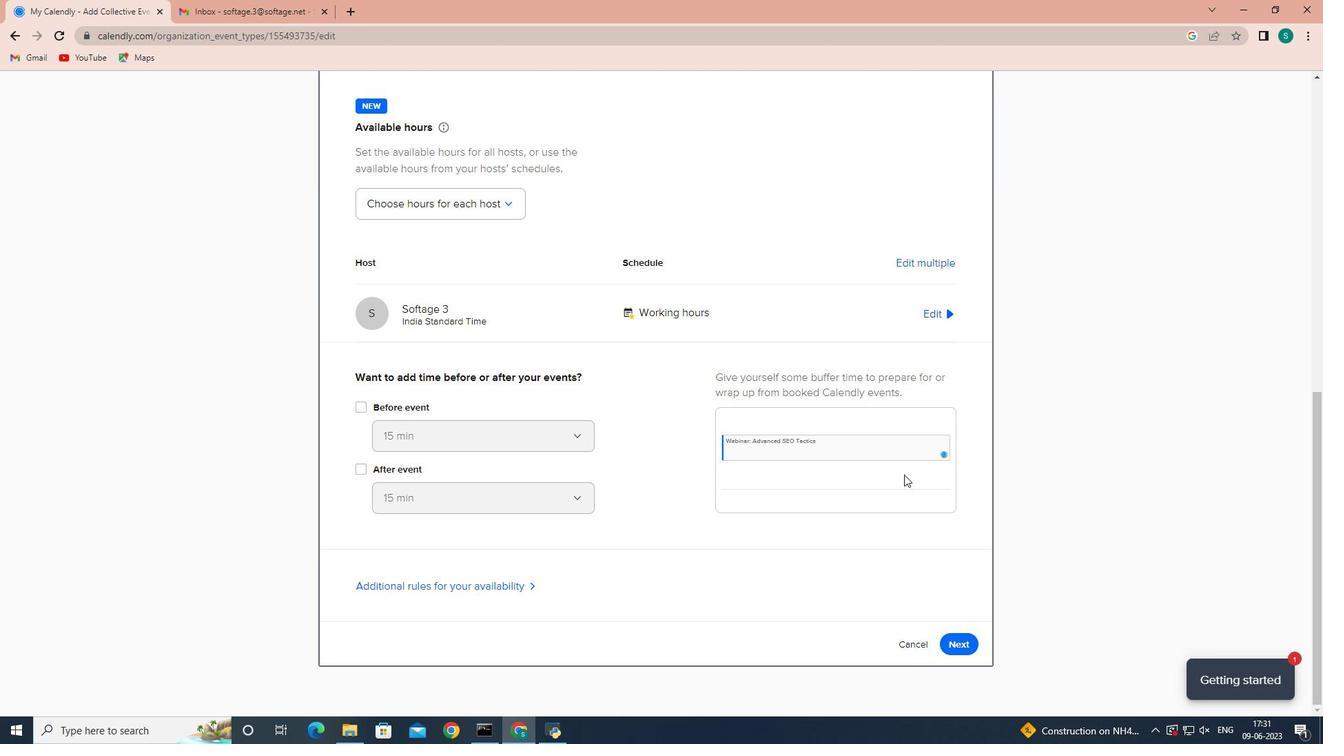 
Action: Mouse scrolled (904, 475) with delta (0, 0)
Screenshot: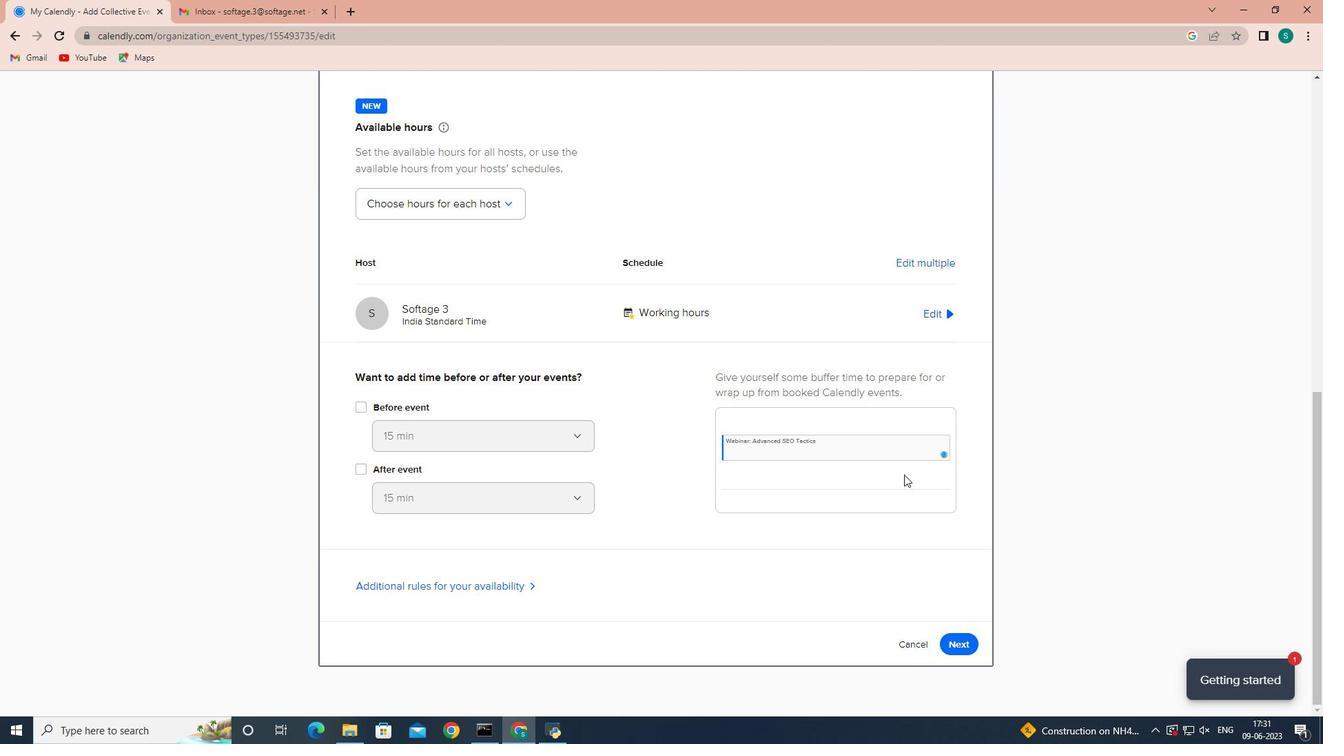 
Action: Mouse scrolled (904, 475) with delta (0, 0)
Screenshot: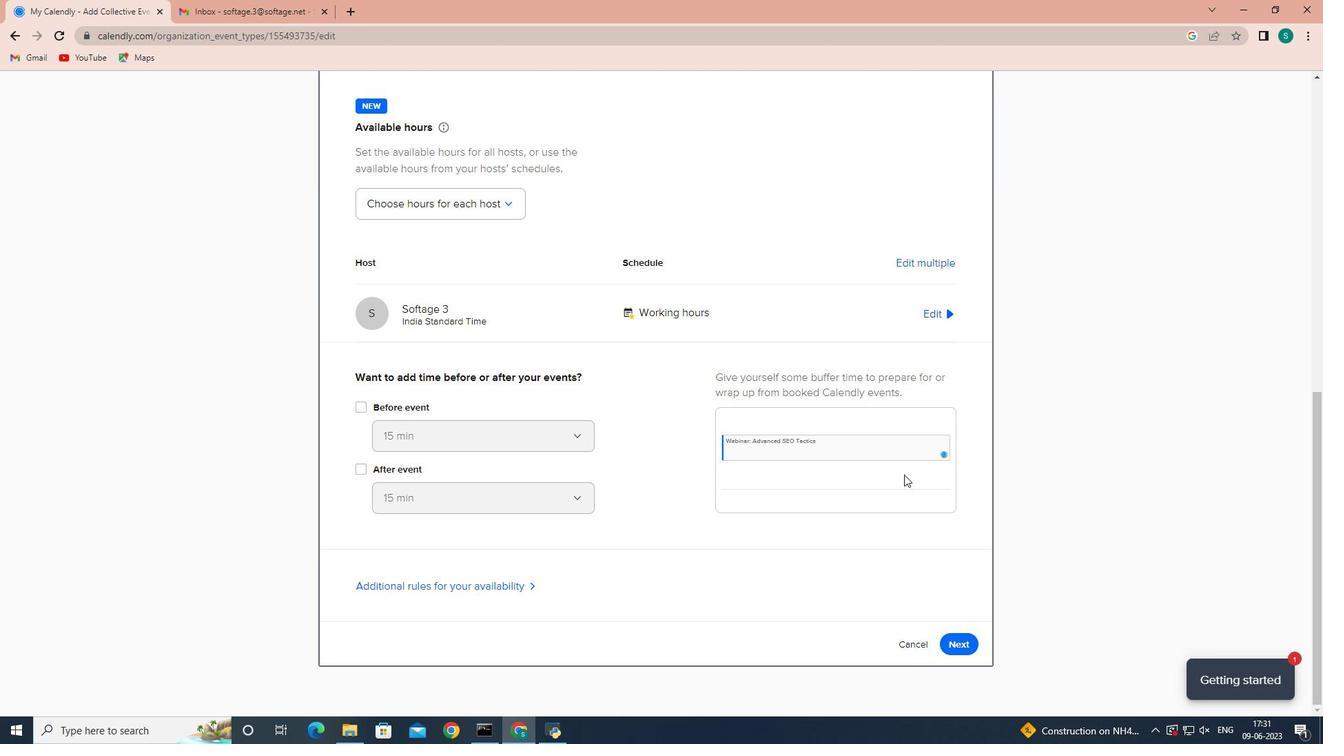
Action: Mouse scrolled (904, 475) with delta (0, 0)
Screenshot: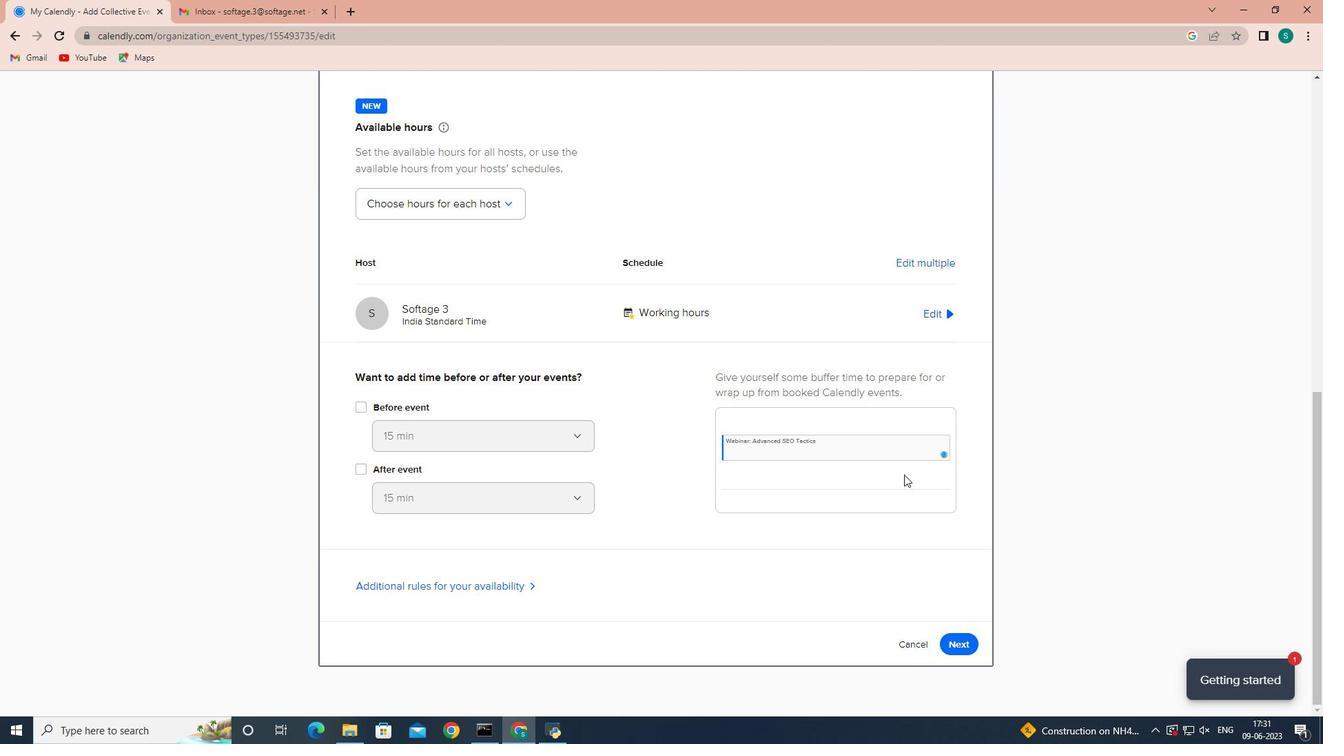 
Action: Mouse scrolled (904, 475) with delta (0, 0)
Screenshot: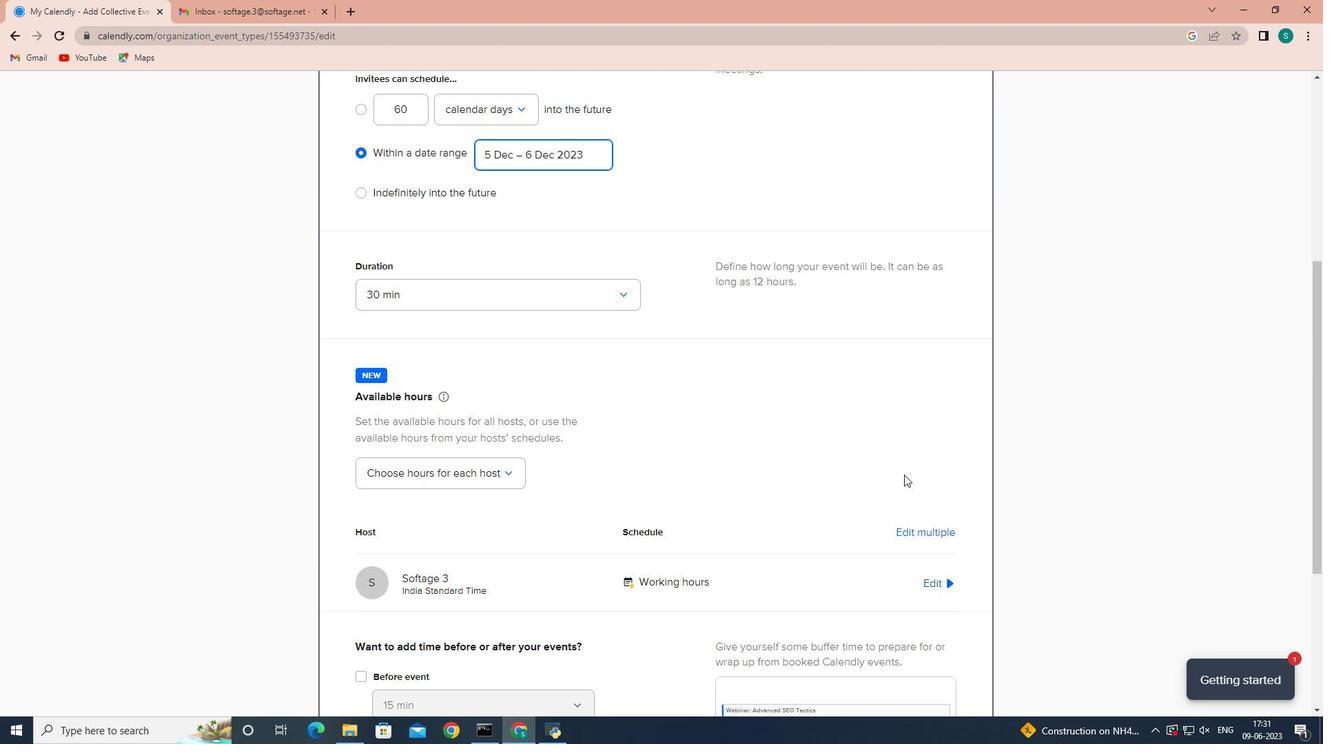 
Action: Mouse scrolled (904, 475) with delta (0, 0)
Screenshot: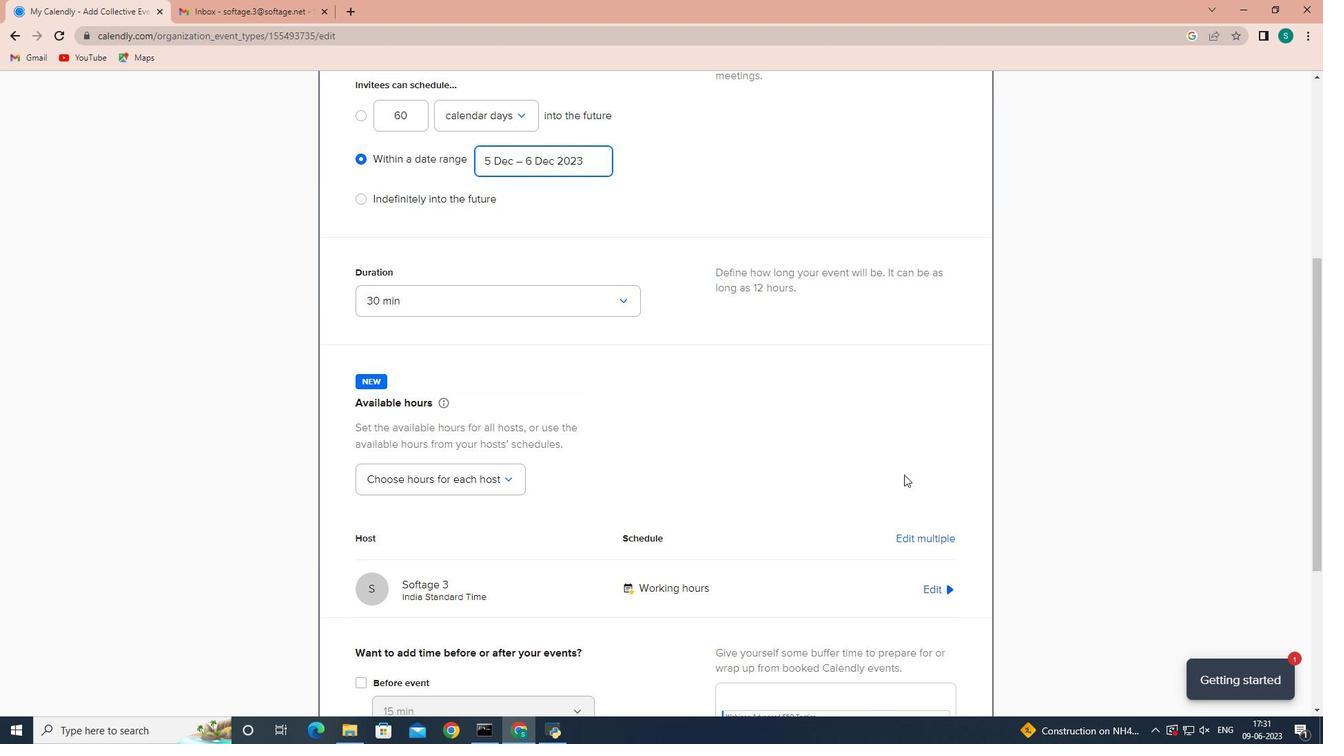 
Action: Mouse scrolled (904, 475) with delta (0, 0)
Screenshot: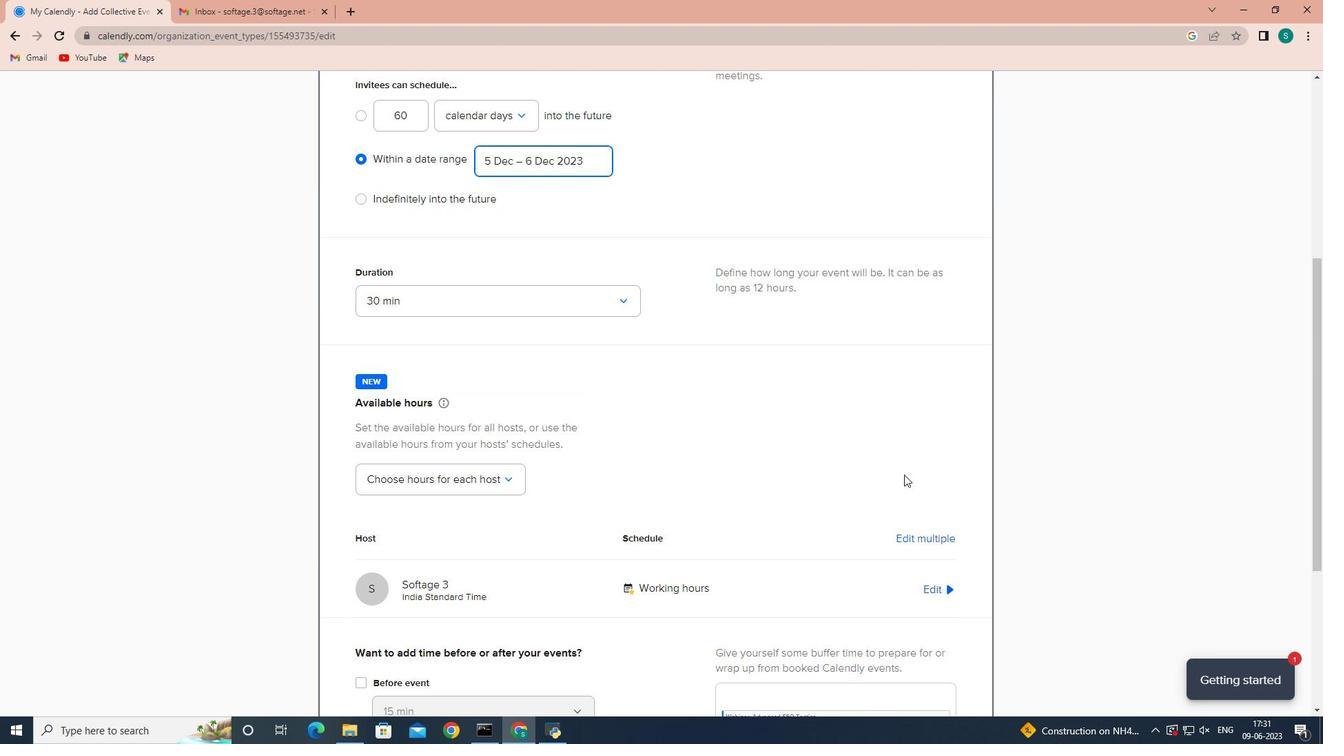 
Action: Mouse scrolled (904, 475) with delta (0, 0)
Screenshot: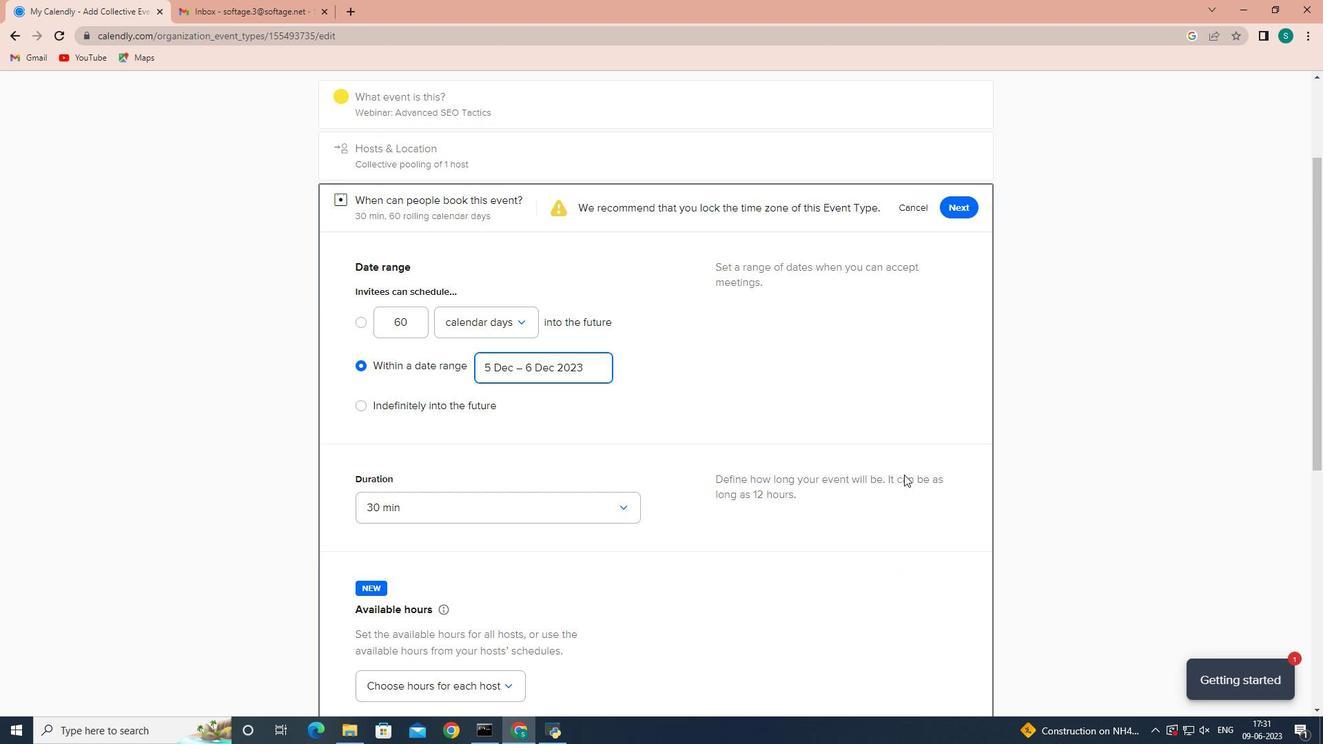 
Action: Mouse scrolled (904, 475) with delta (0, 0)
Screenshot: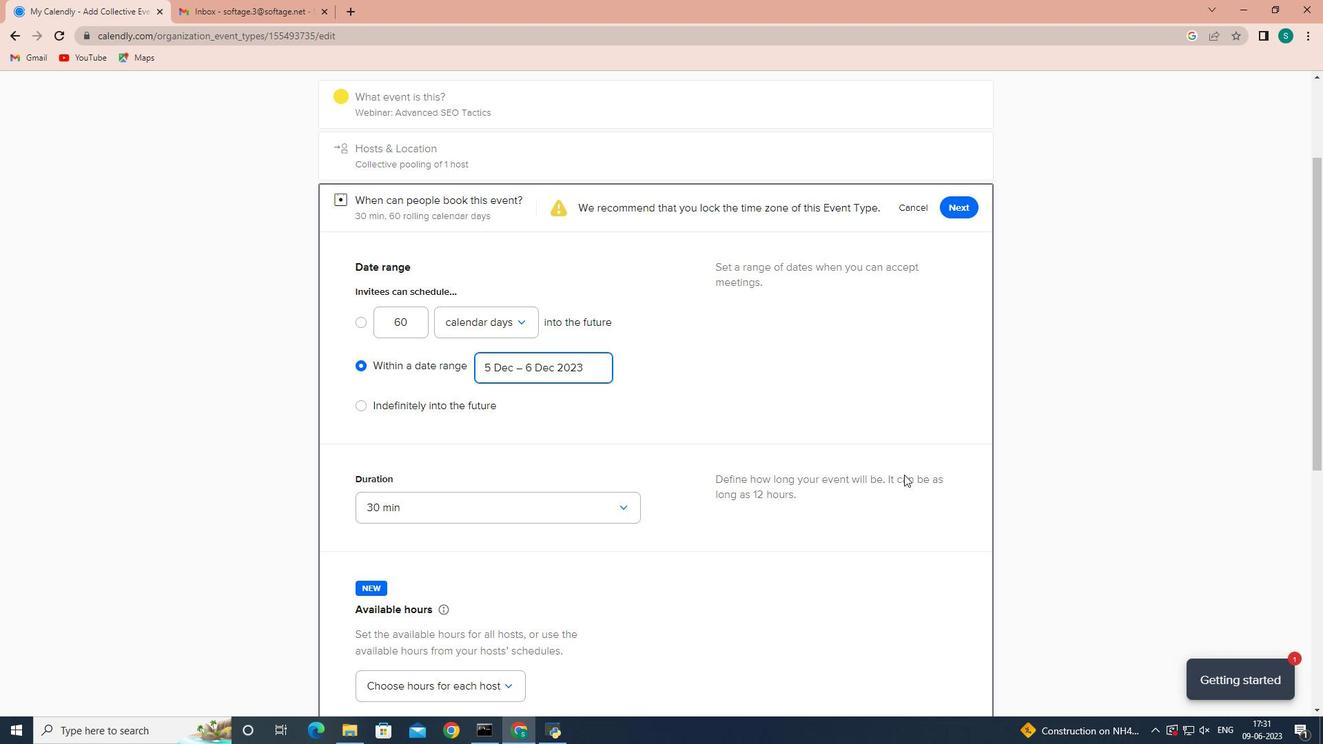 
Action: Mouse scrolled (904, 475) with delta (0, 0)
Screenshot: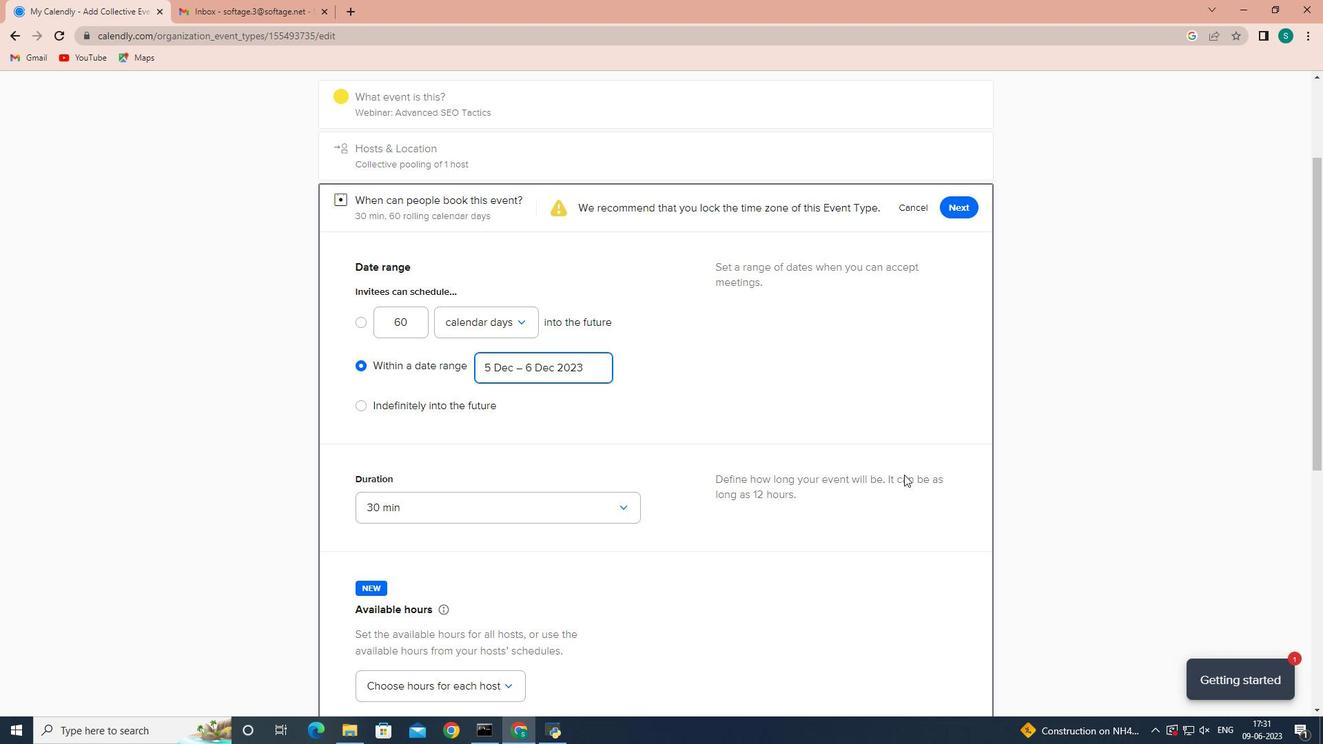 
Action: Mouse scrolled (904, 475) with delta (0, 0)
Screenshot: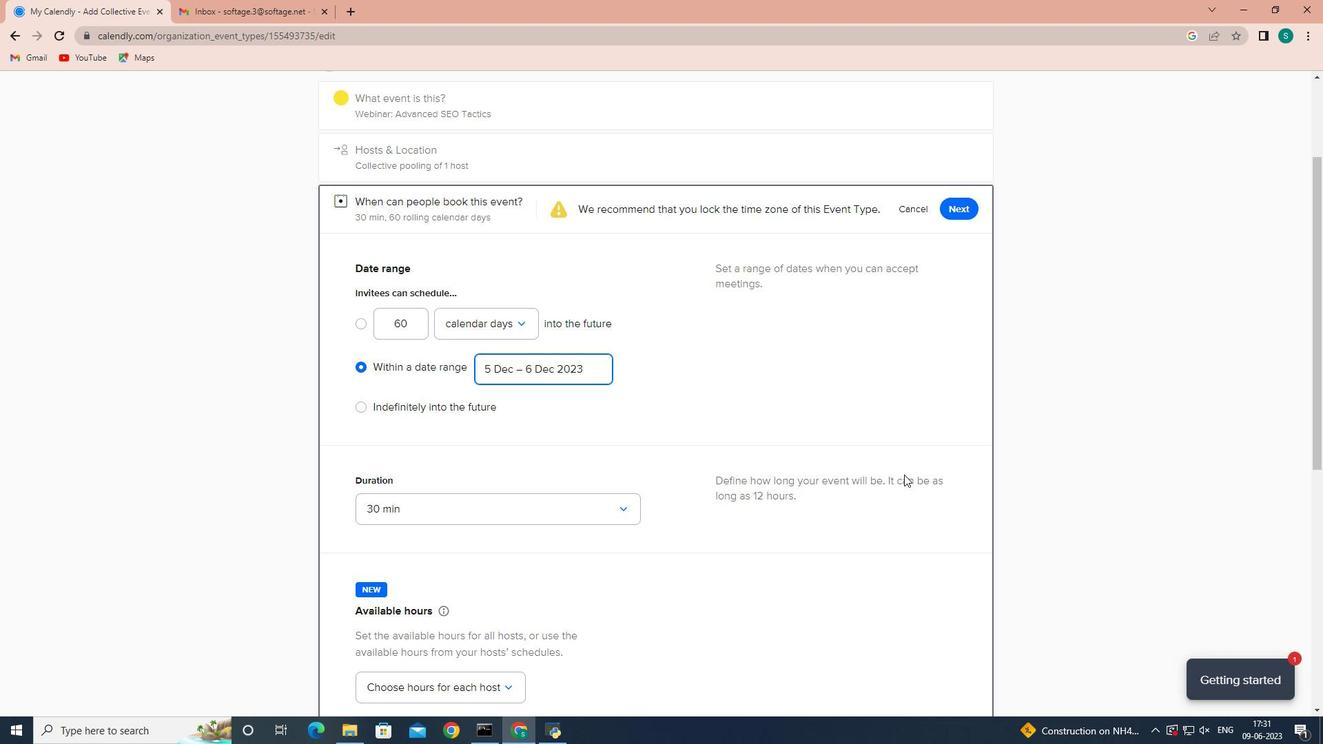 
Action: Mouse moved to (962, 366)
Screenshot: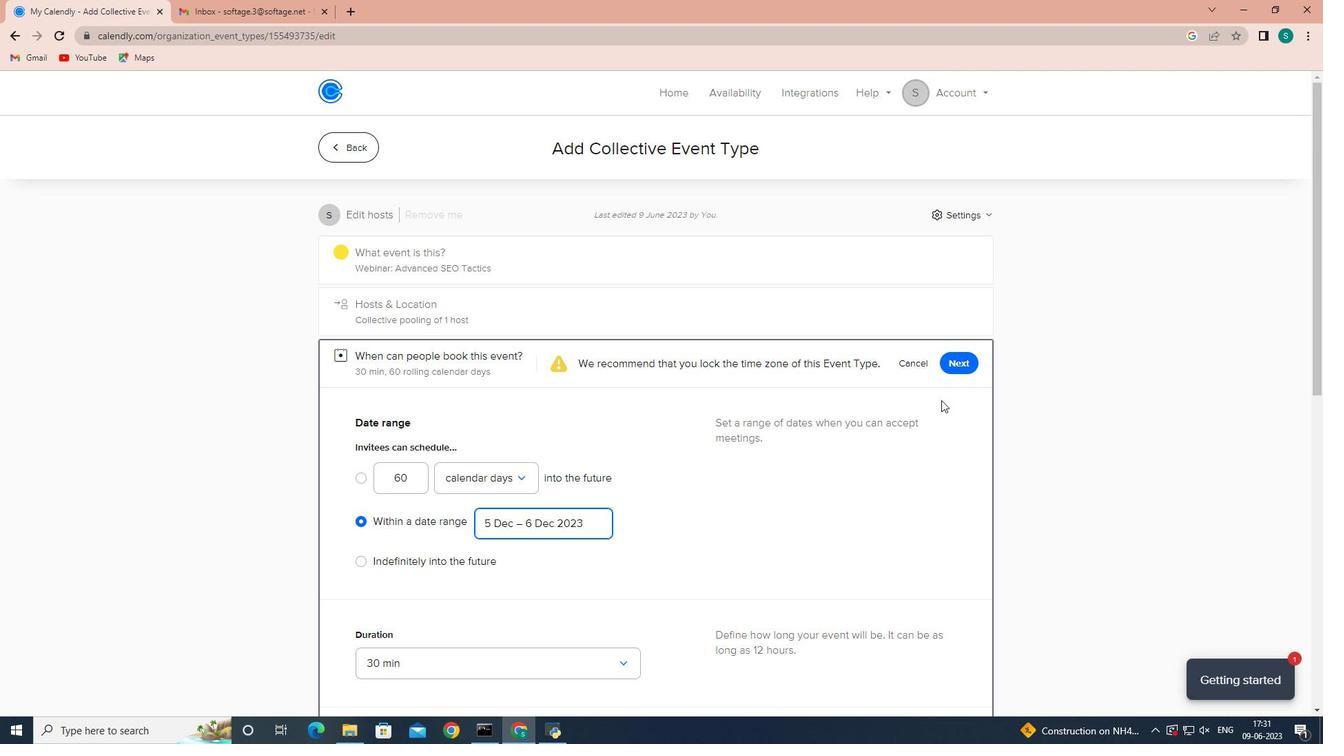
Action: Mouse pressed left at (962, 366)
Screenshot: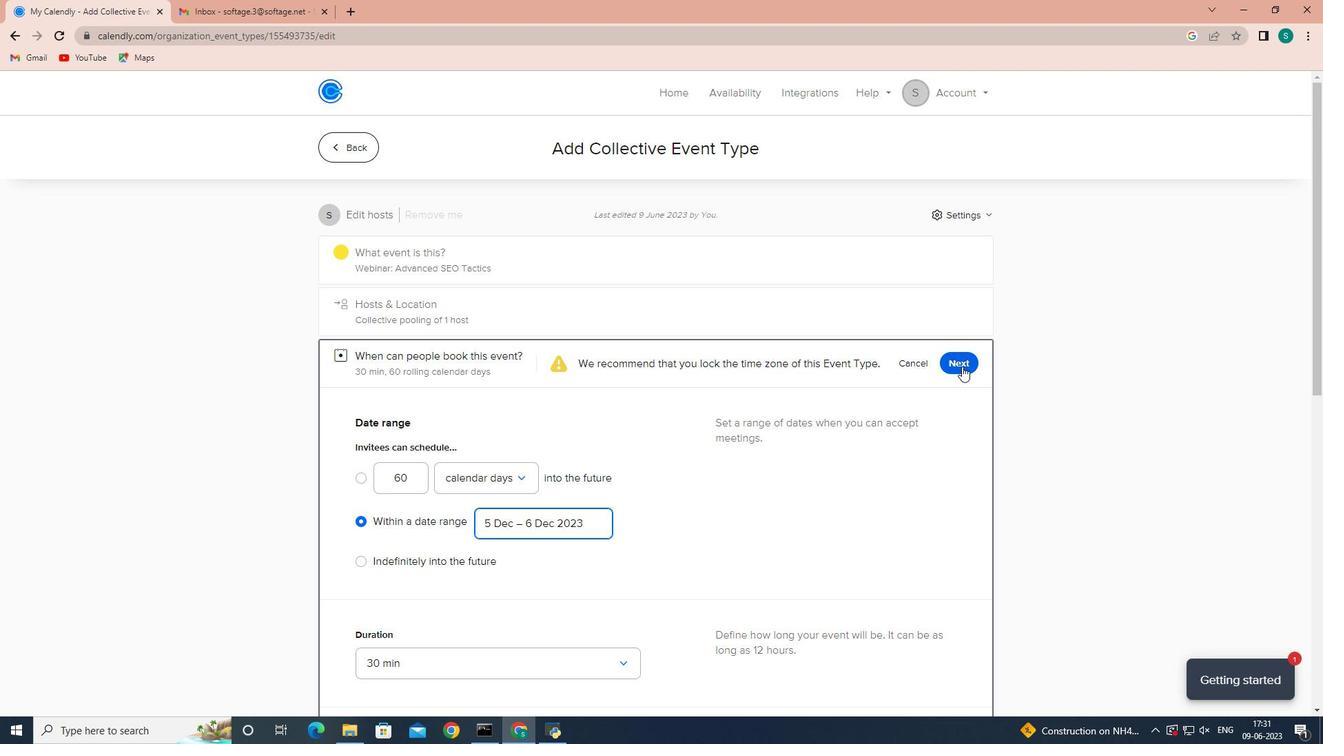
Action: Mouse moved to (968, 159)
Screenshot: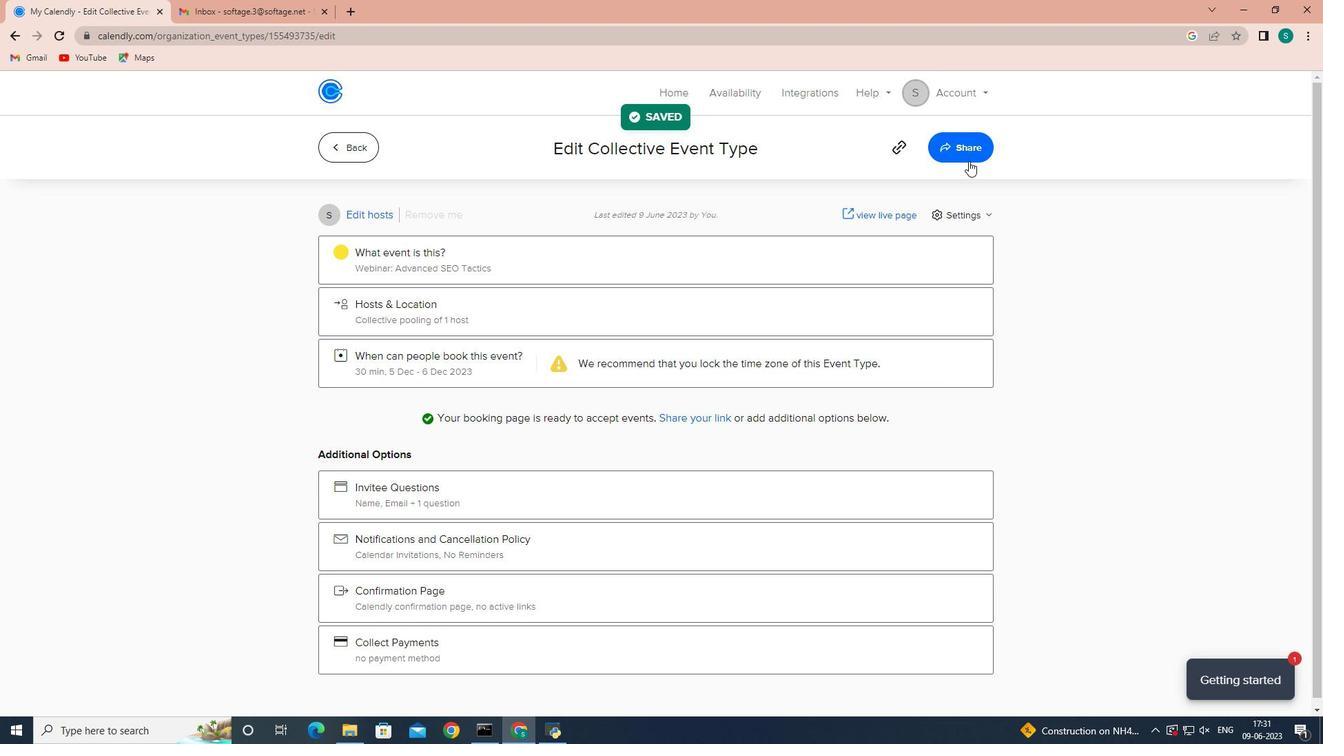 
Action: Mouse pressed left at (968, 159)
Screenshot: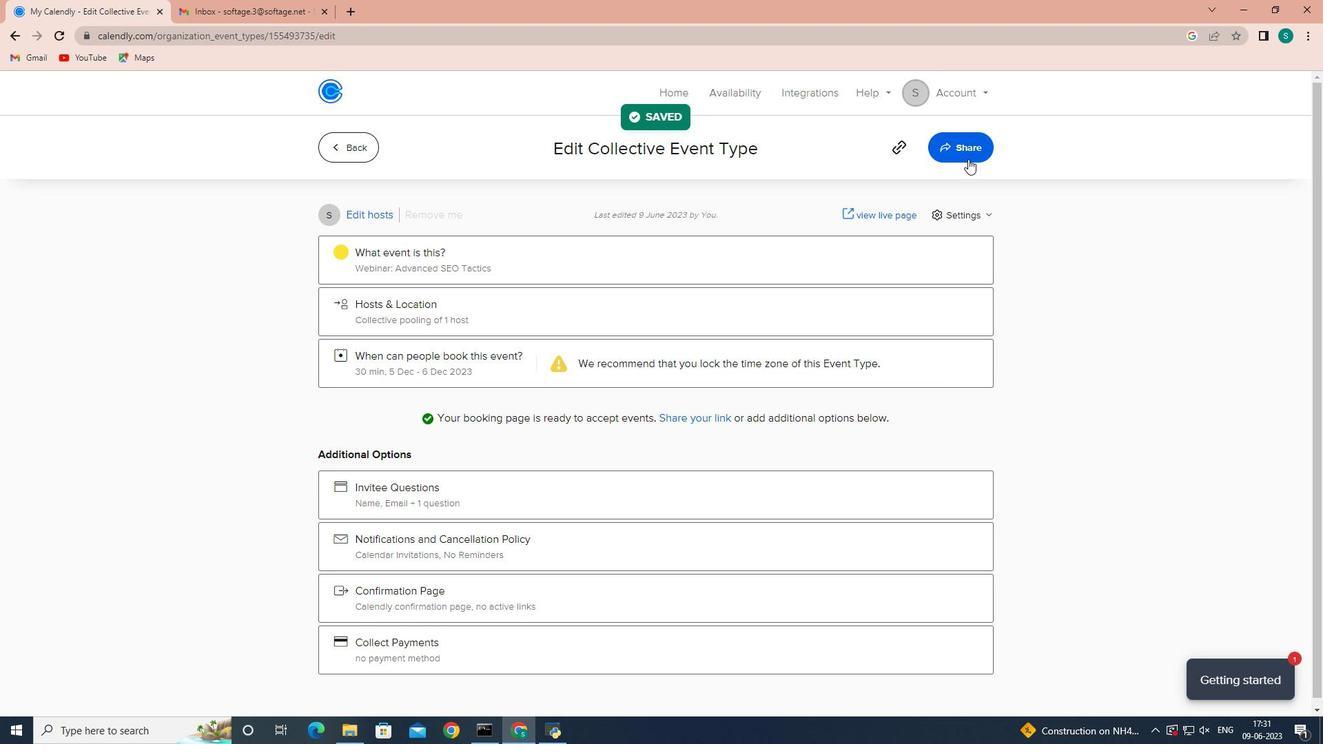 
Action: Mouse moved to (818, 284)
Screenshot: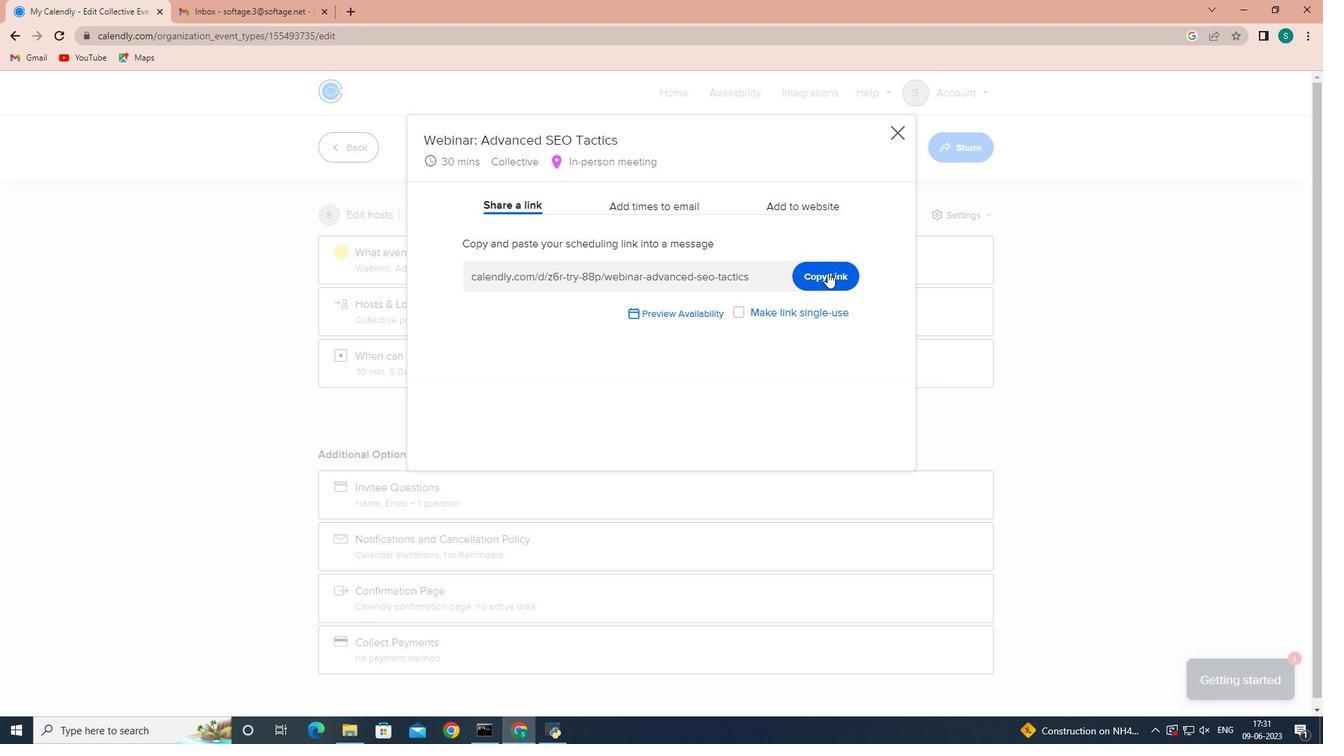 
Action: Mouse pressed left at (818, 284)
Screenshot: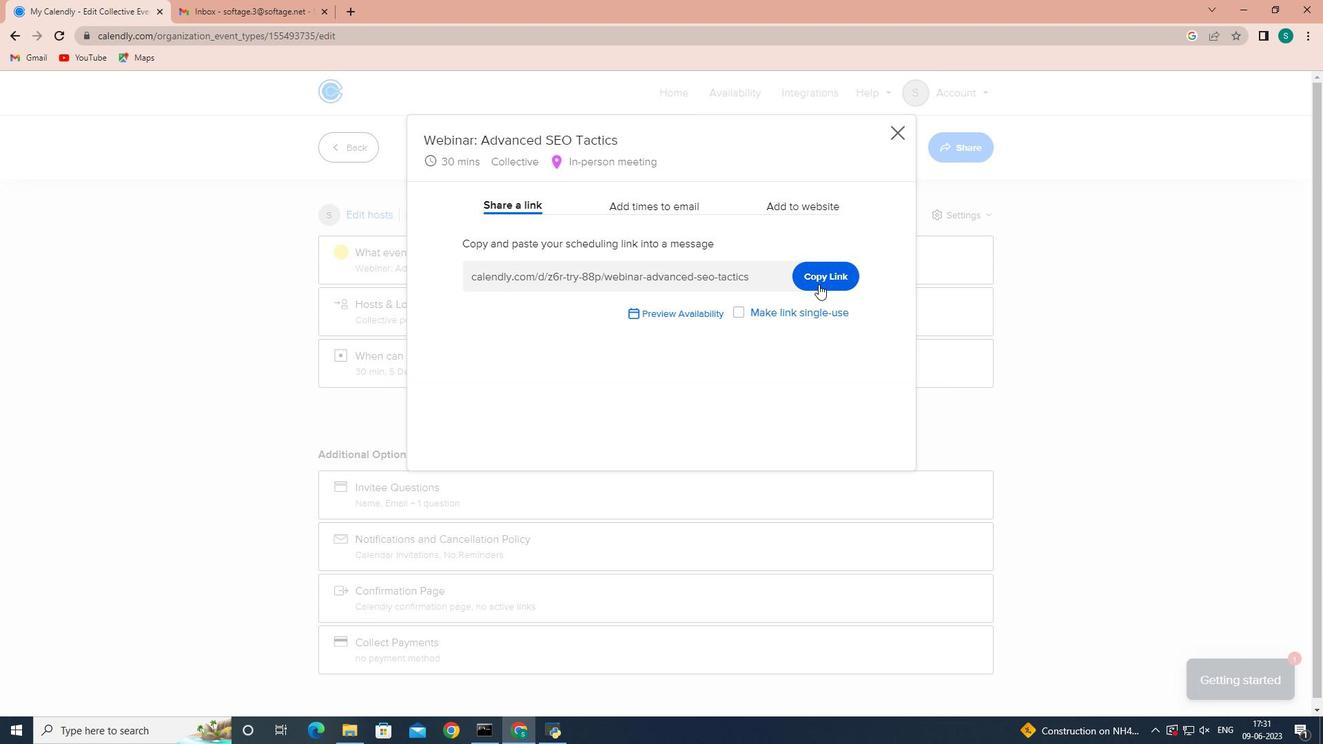 
Action: Mouse moved to (907, 130)
Screenshot: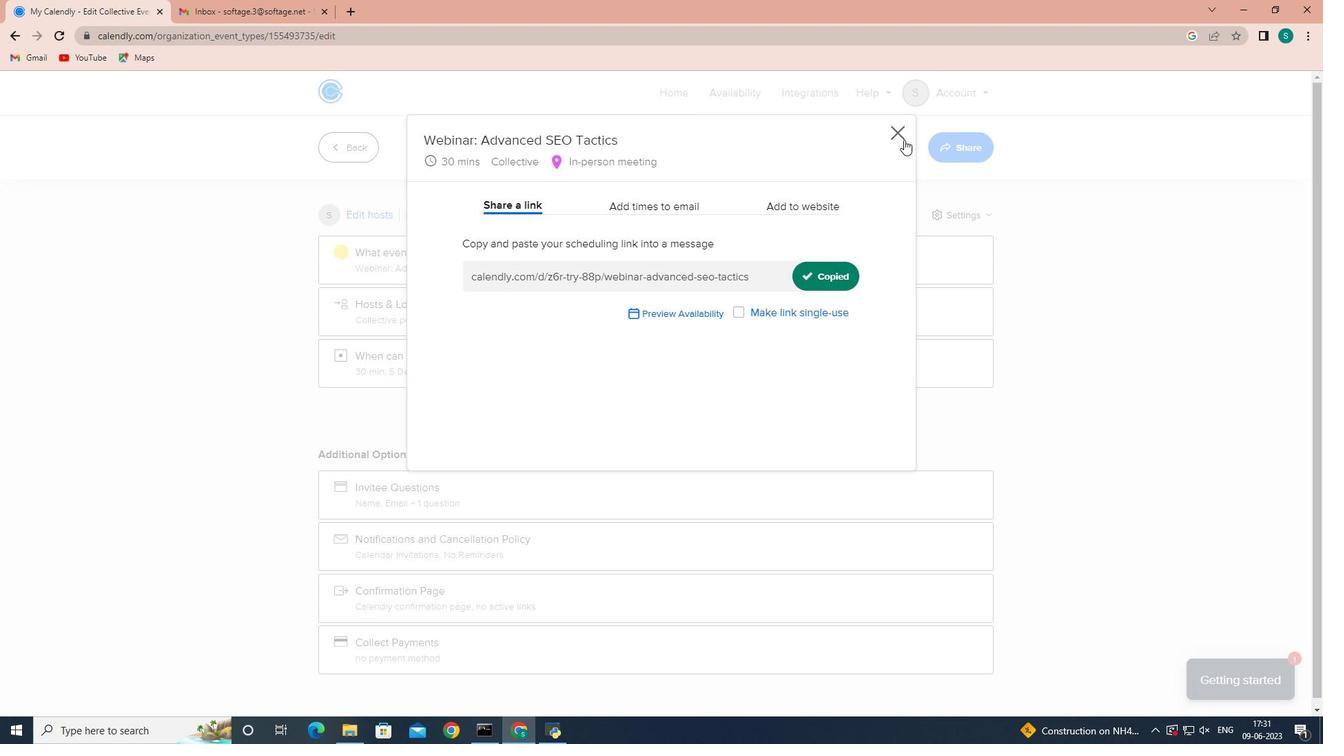 
Action: Mouse pressed left at (907, 130)
Screenshot: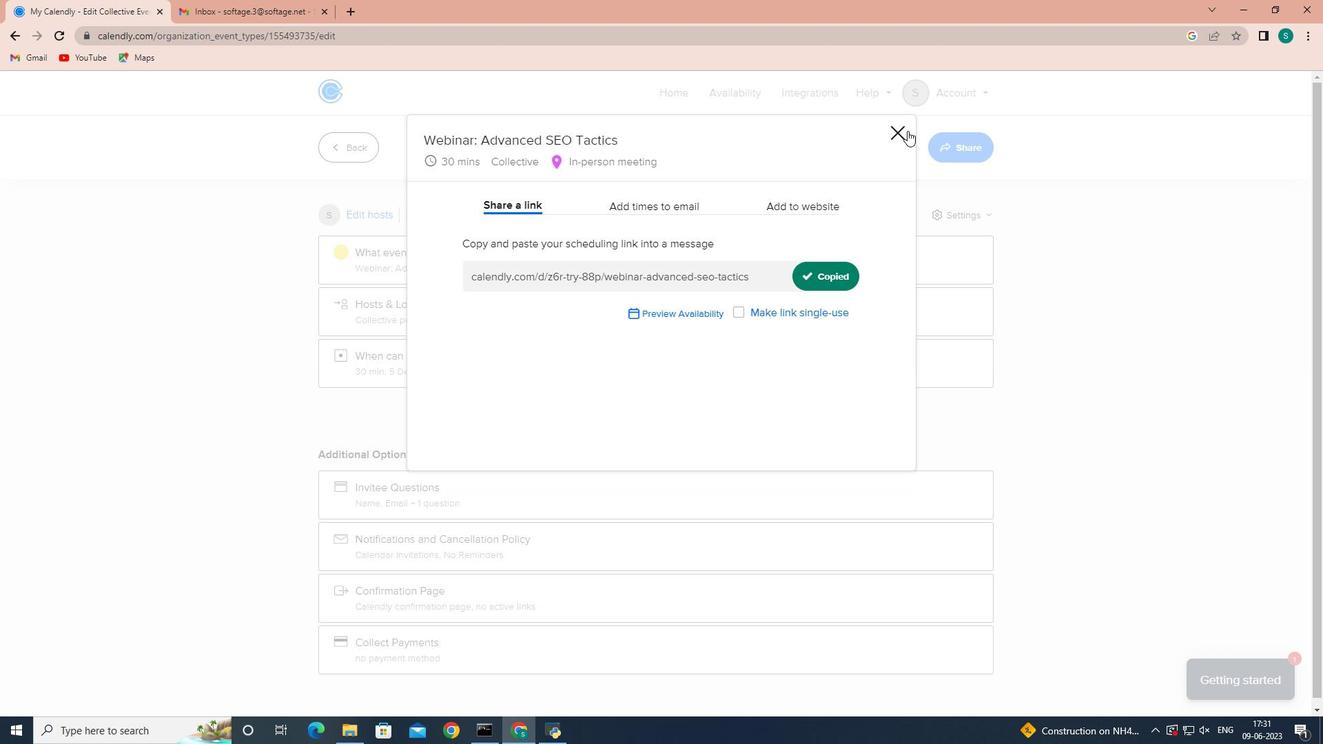 
Action: Mouse moved to (223, 0)
Screenshot: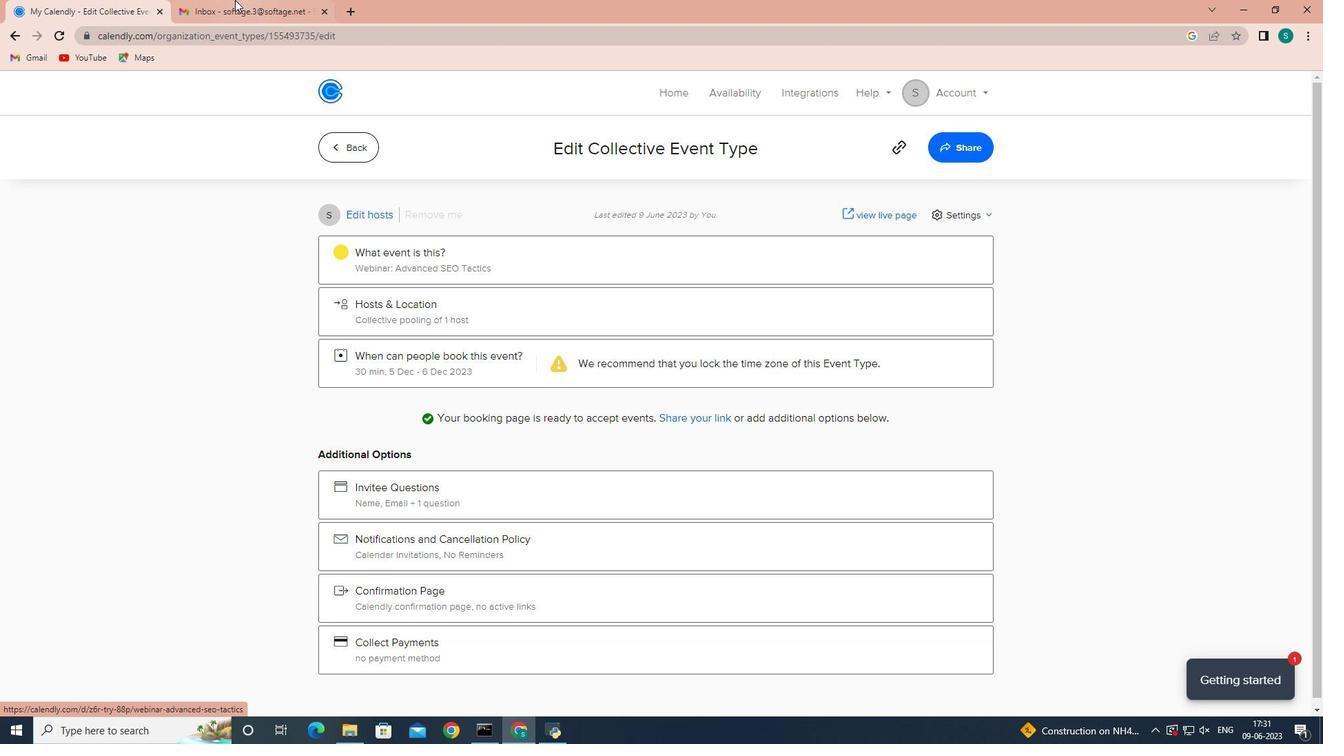 
Action: Mouse pressed left at (223, 0)
Screenshot: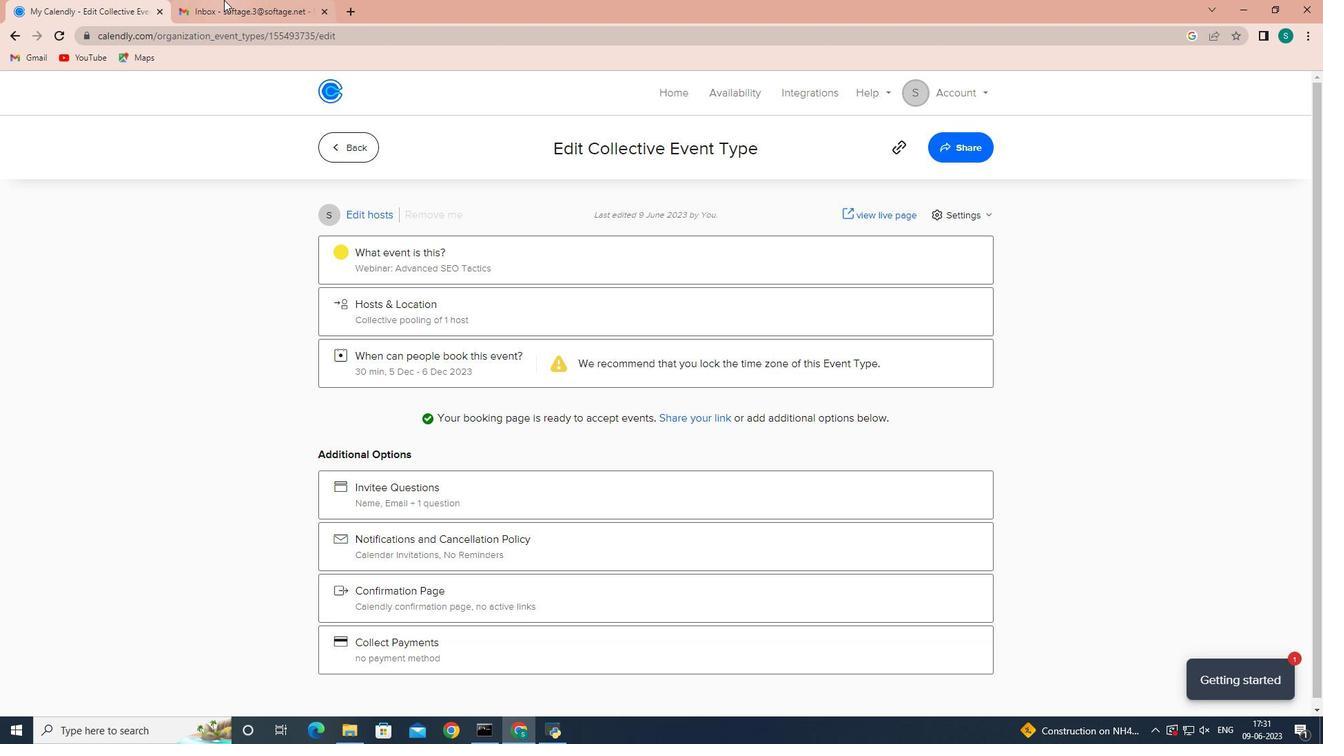 
Action: Mouse moved to (120, 146)
Screenshot: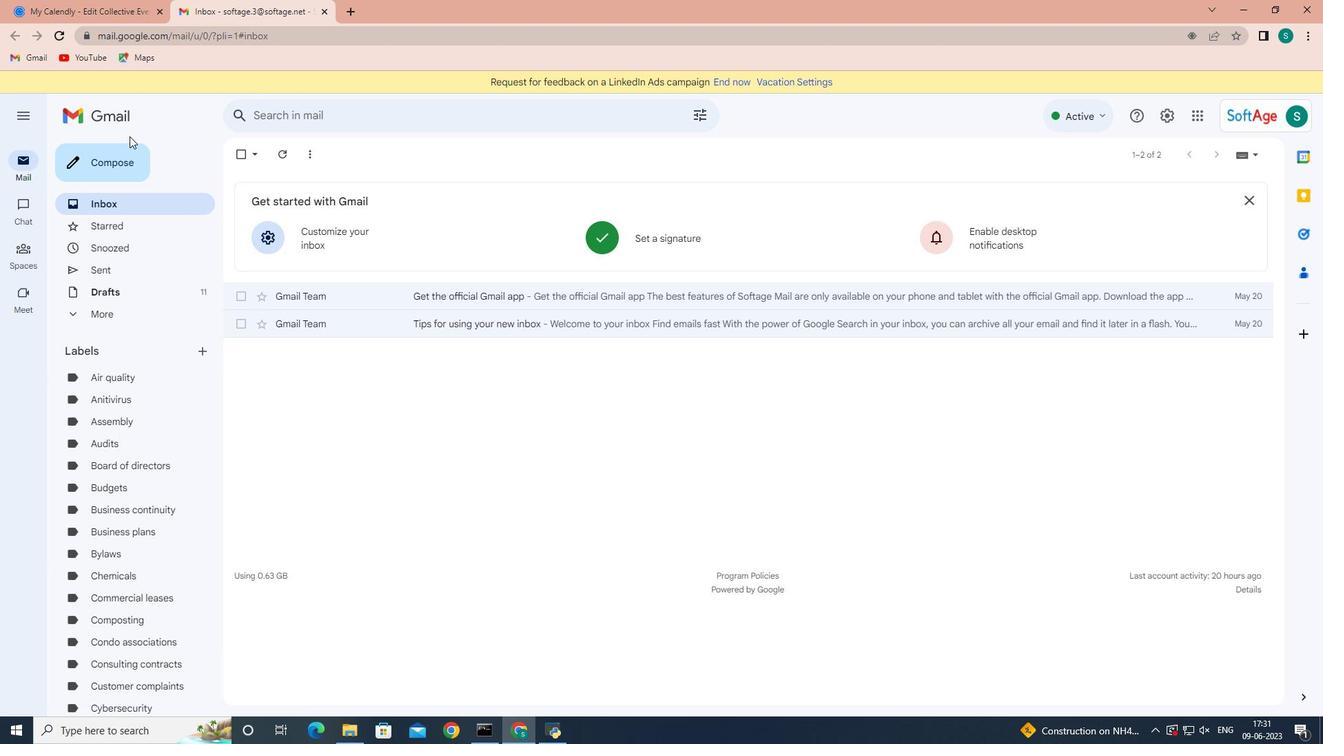
Action: Mouse pressed left at (120, 146)
Screenshot: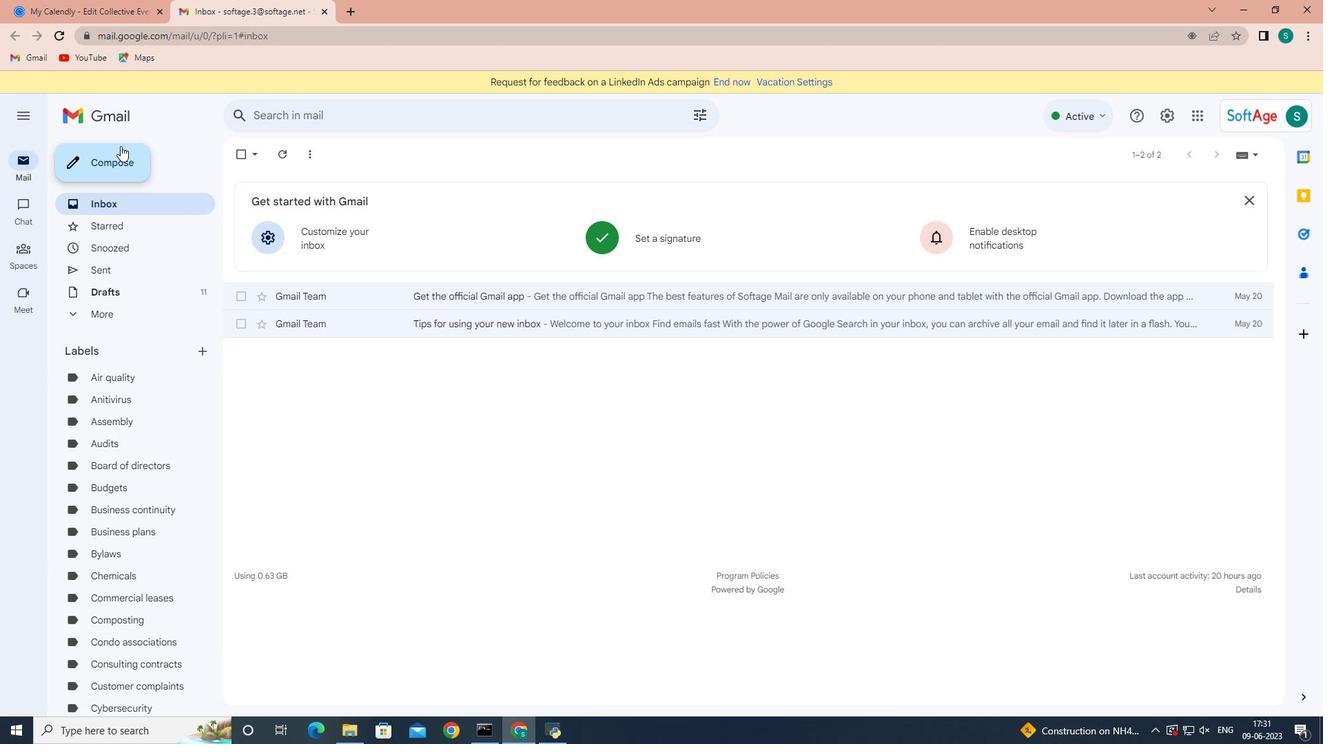 
Action: Mouse moved to (773, 545)
Screenshot: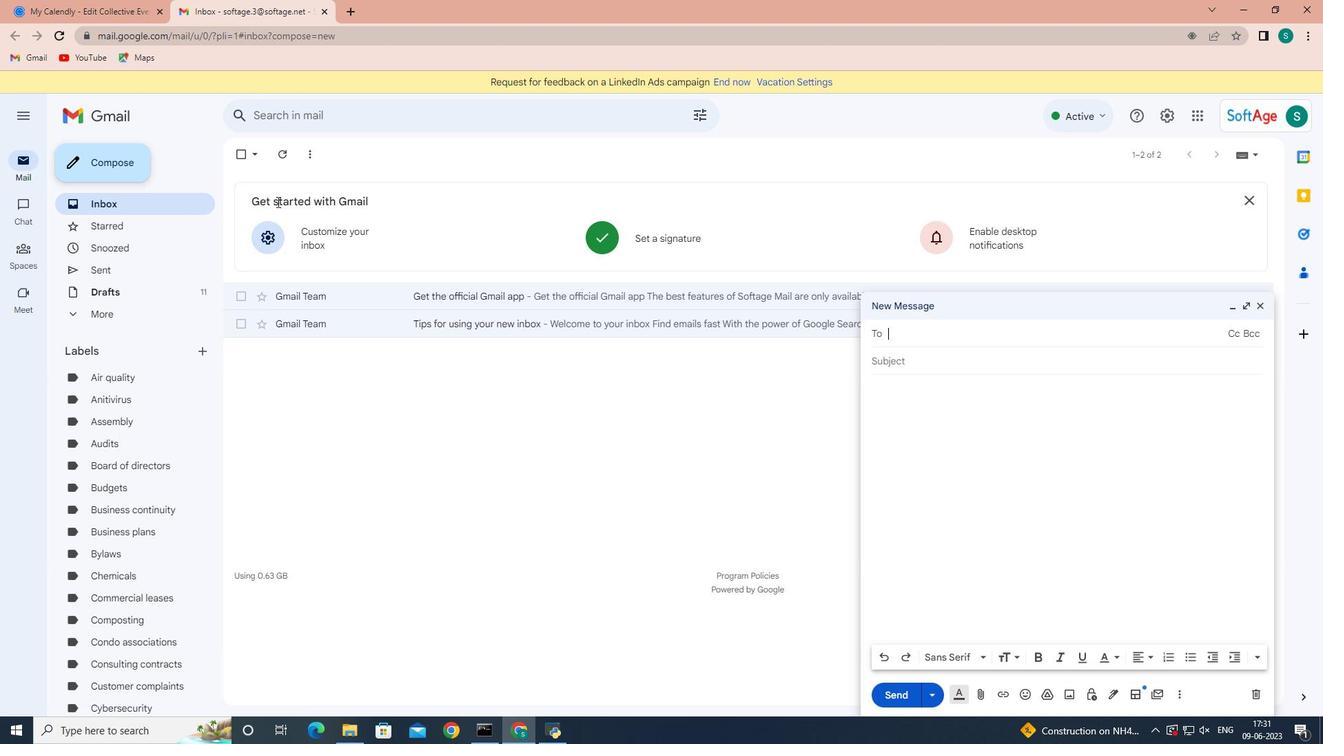 
Action: Key pressed <Key.shift>Softage.10<Key.enter><Key.shift><Key.shift><Key.shift><Key.shift><Key.shift><Key.shift><Key.shift><Key.shift><Key.shift>Softage.1<Key.down><Key.enter>
Screenshot: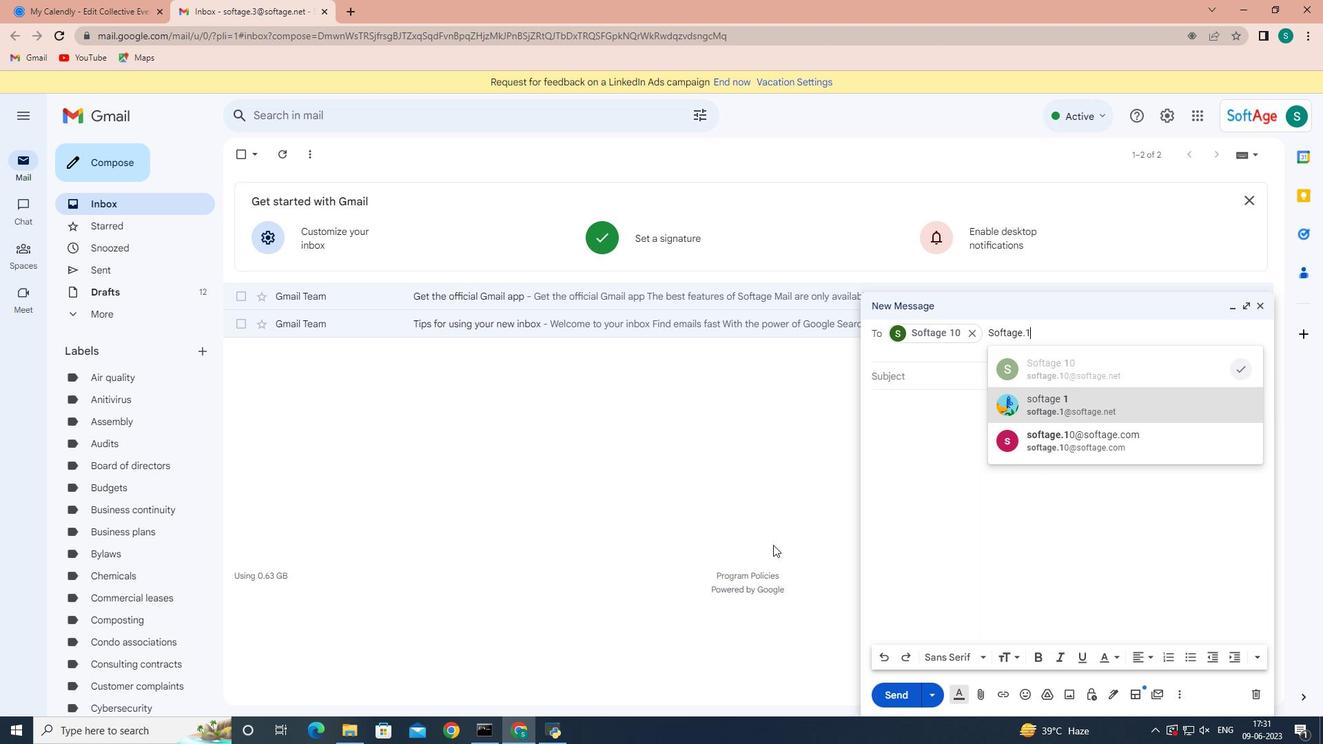 
Action: Mouse moved to (1005, 539)
Screenshot: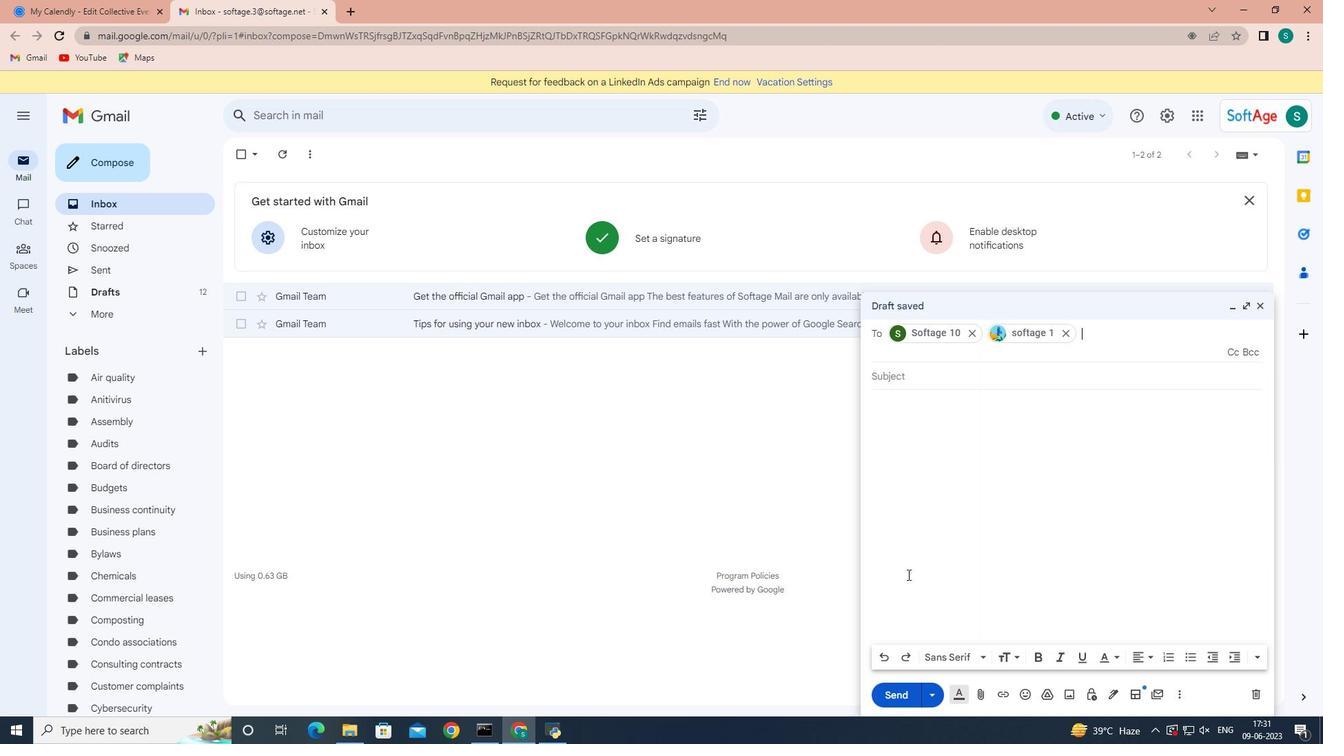 
Action: Mouse pressed left at (1005, 539)
Screenshot: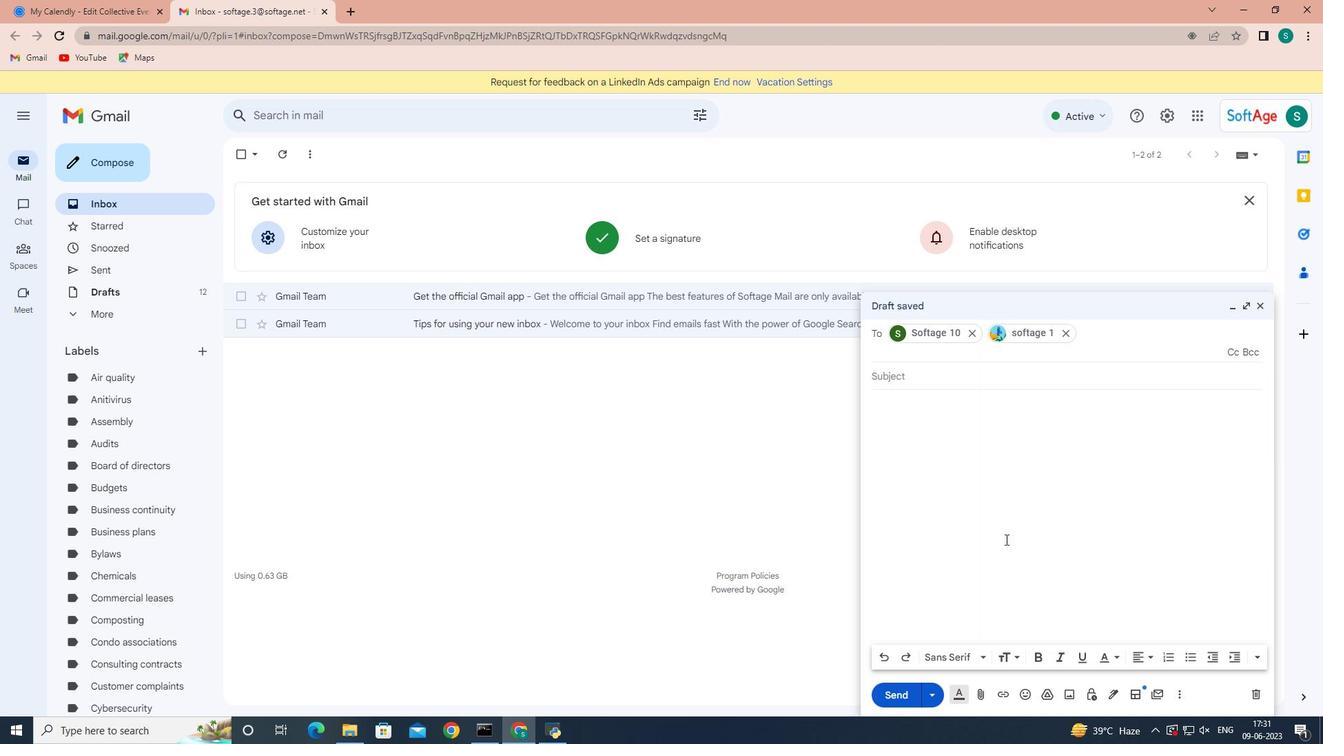 
Action: Key pressed ctrl+V
Screenshot: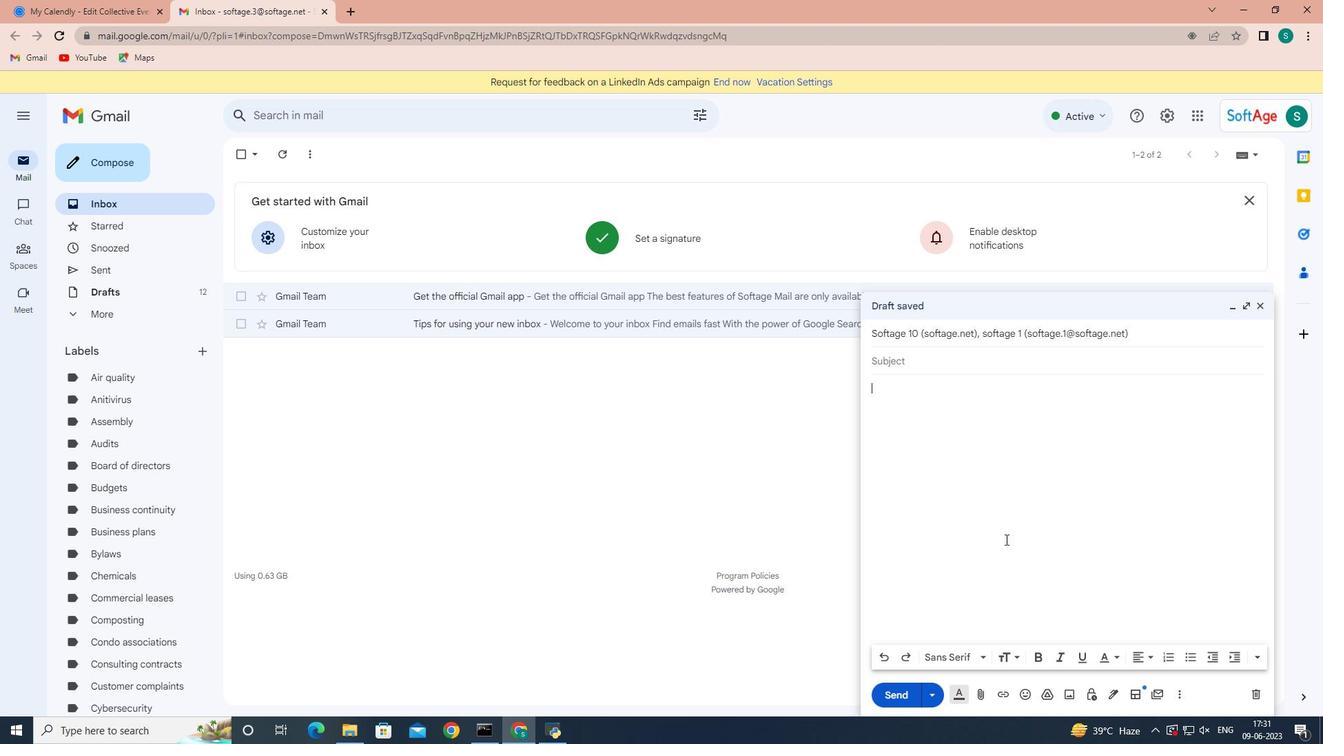 
Action: Mouse moved to (902, 698)
Screenshot: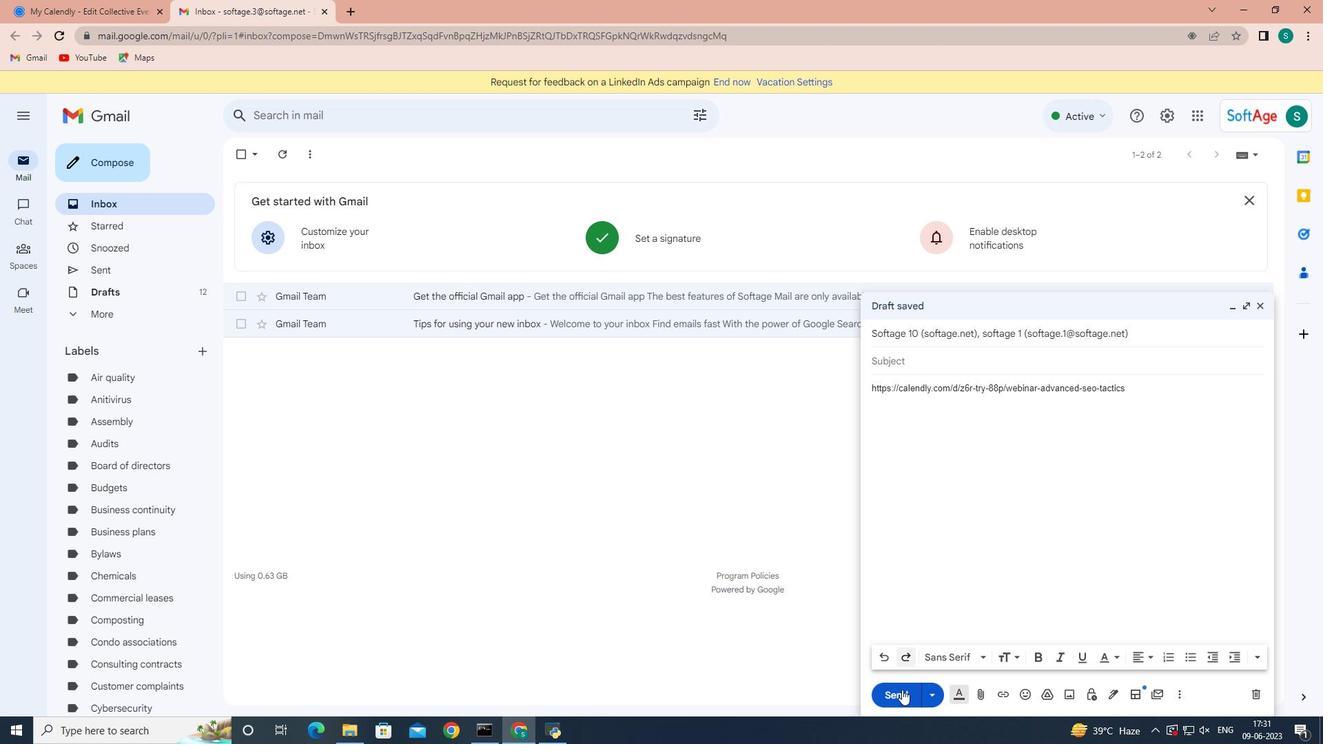 
Action: Mouse pressed left at (902, 698)
Screenshot: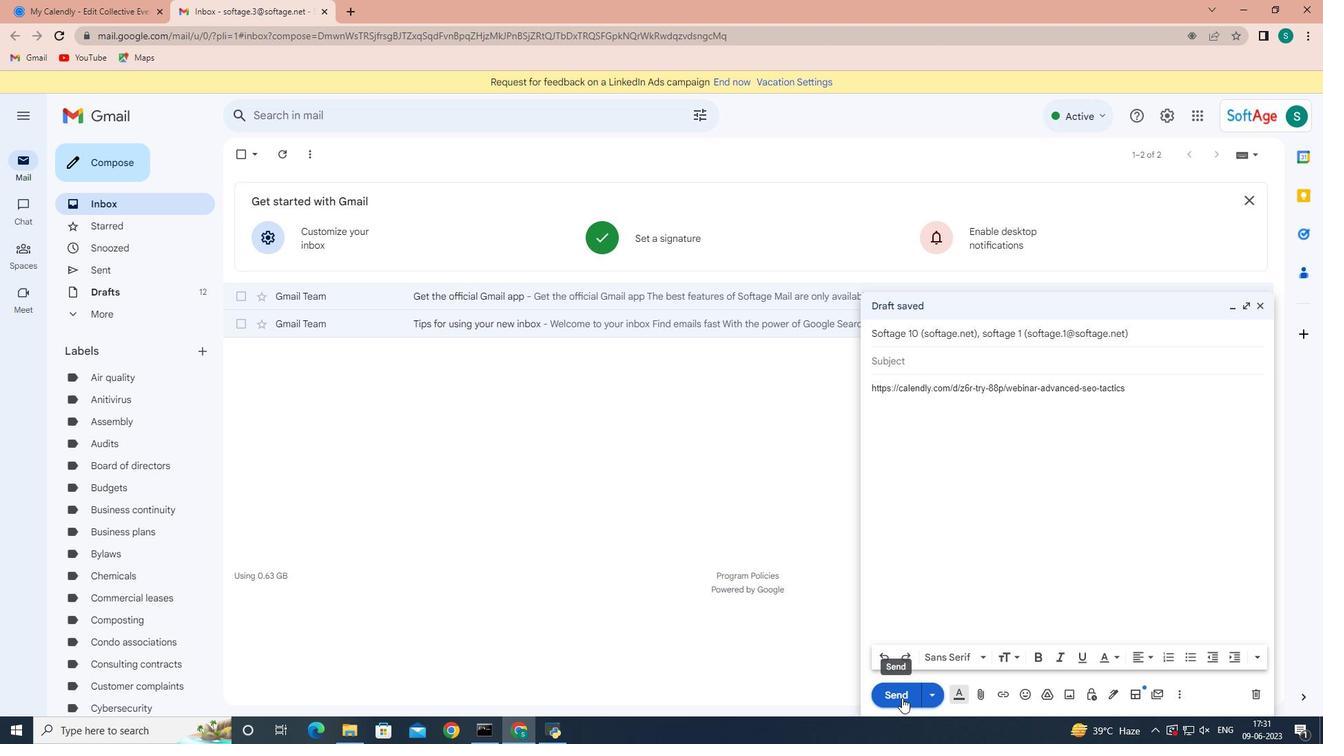 
Action: Mouse moved to (737, 450)
Screenshot: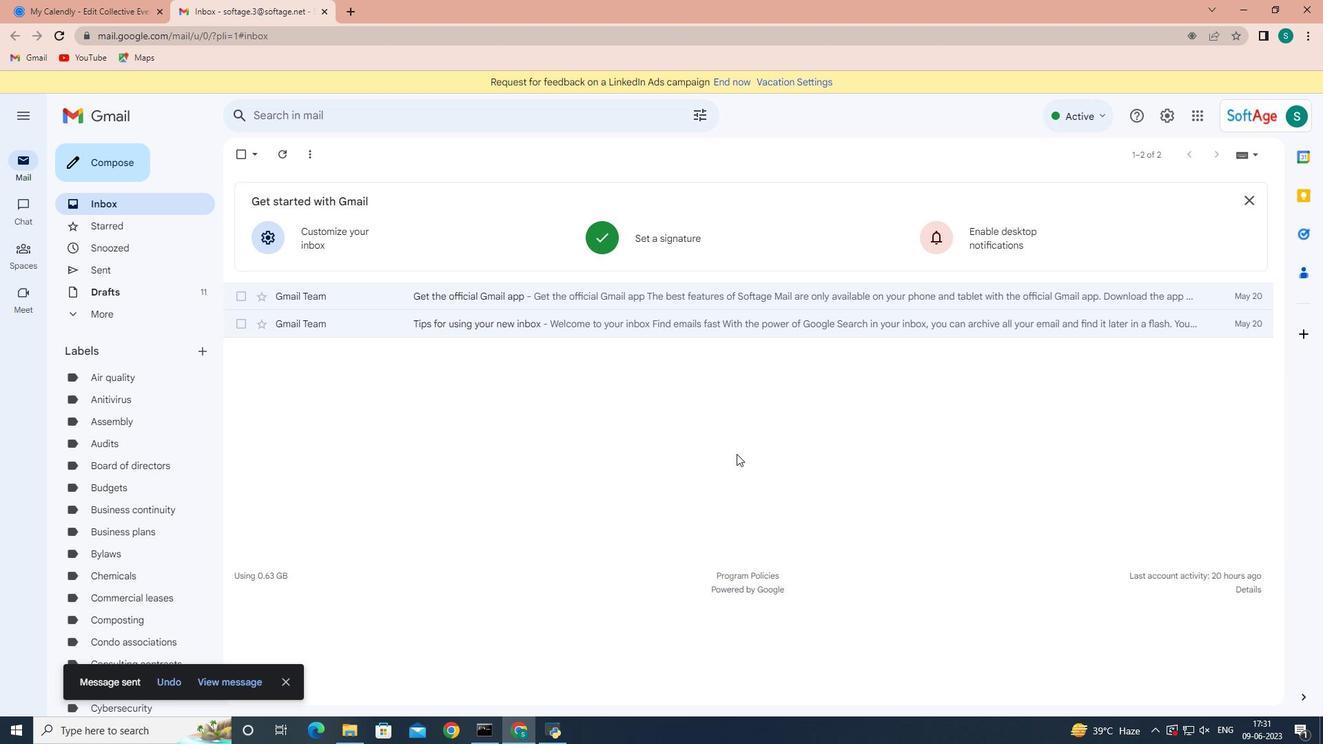 
